 Task: For heading Use Spectral with dark cyan 1 colour & Underline.  font size for heading20,  'Change the font style of data to'Trebuchet MN and font size to 12,  Change the alignment of both headline & data to Align center.  In the sheet  analysisWeeklySales_Analysis
Action: Mouse moved to (83, 155)
Screenshot: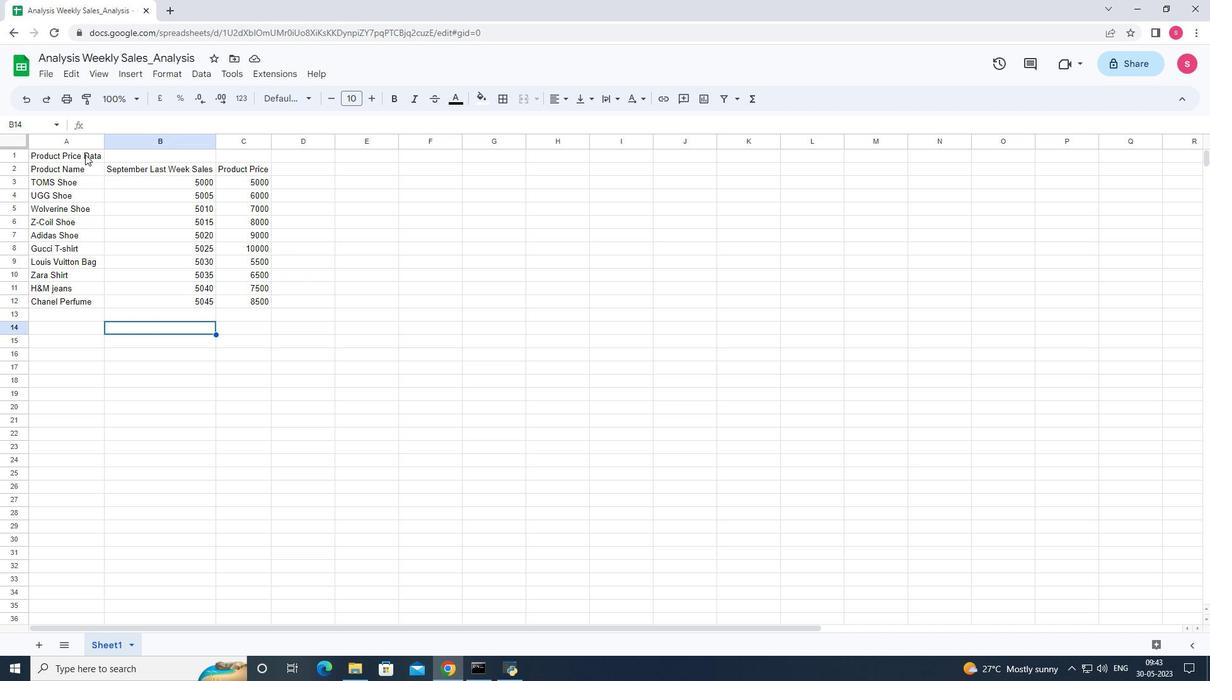 
Action: Mouse pressed left at (83, 155)
Screenshot: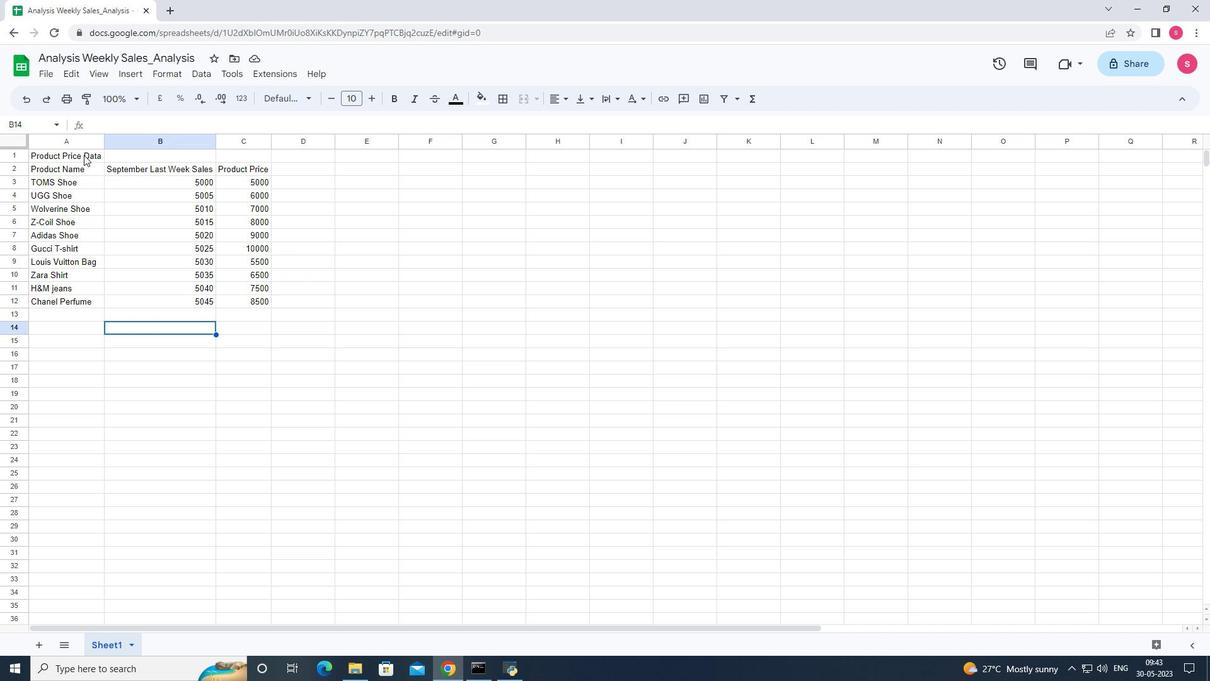 
Action: Mouse moved to (308, 99)
Screenshot: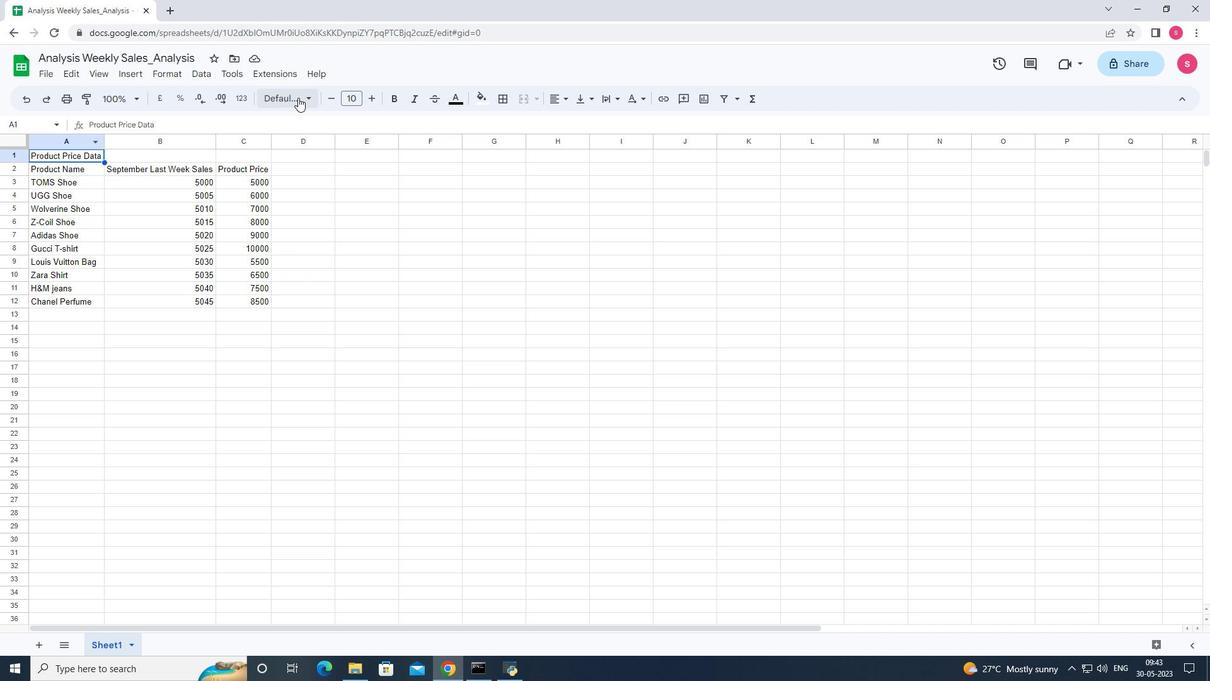 
Action: Mouse pressed left at (308, 99)
Screenshot: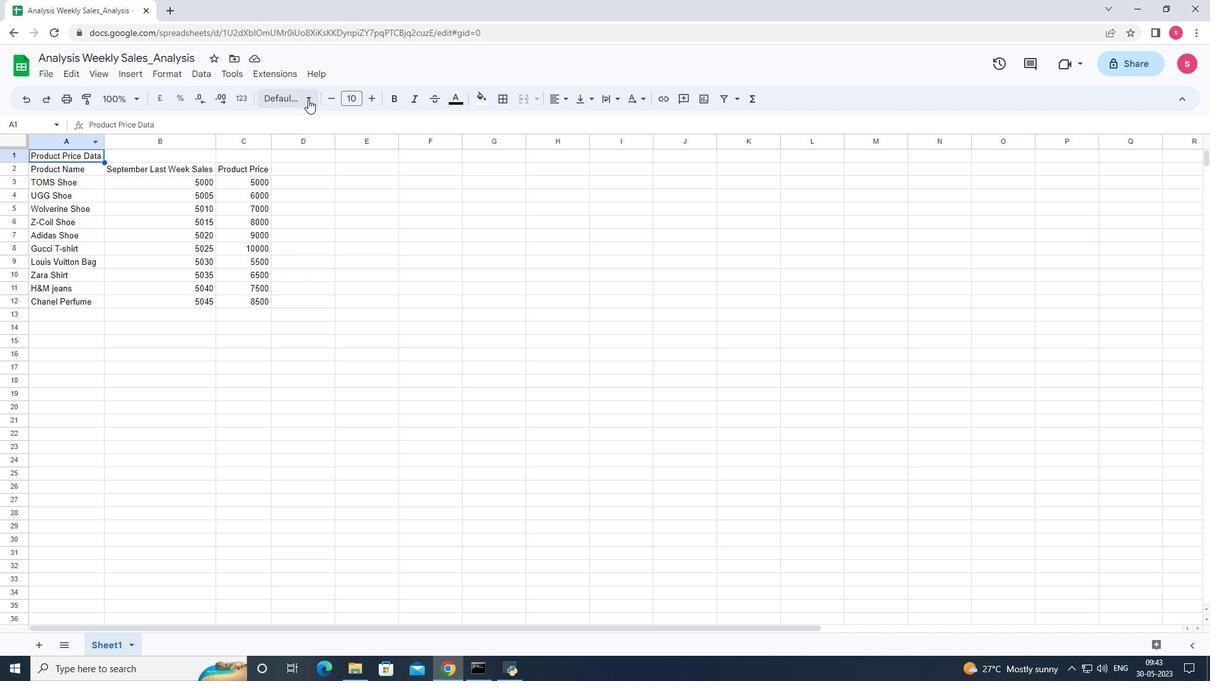 
Action: Mouse moved to (323, 314)
Screenshot: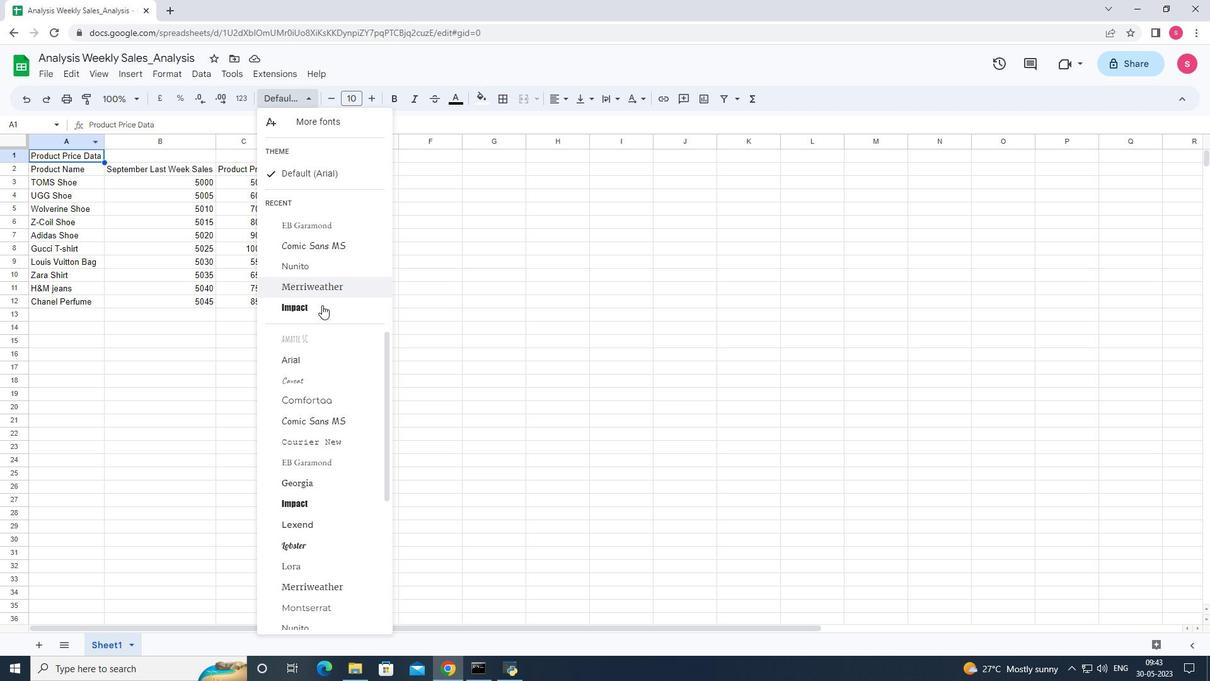 
Action: Mouse scrolled (323, 314) with delta (0, 0)
Screenshot: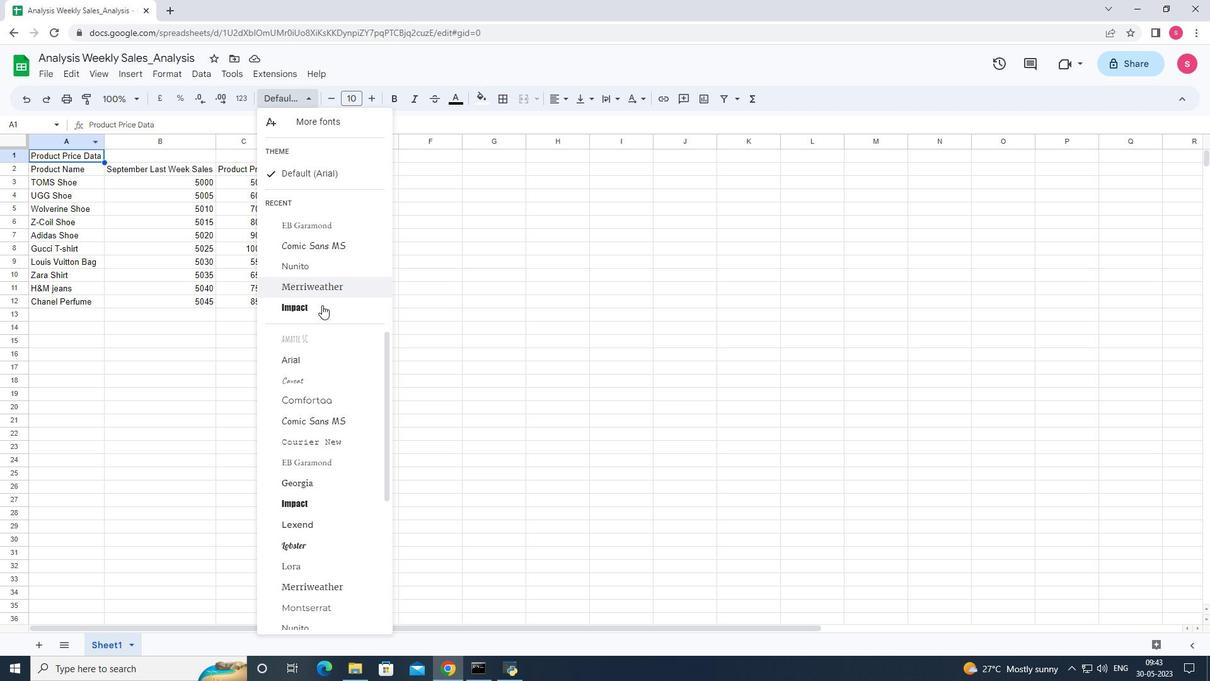 
Action: Mouse moved to (323, 315)
Screenshot: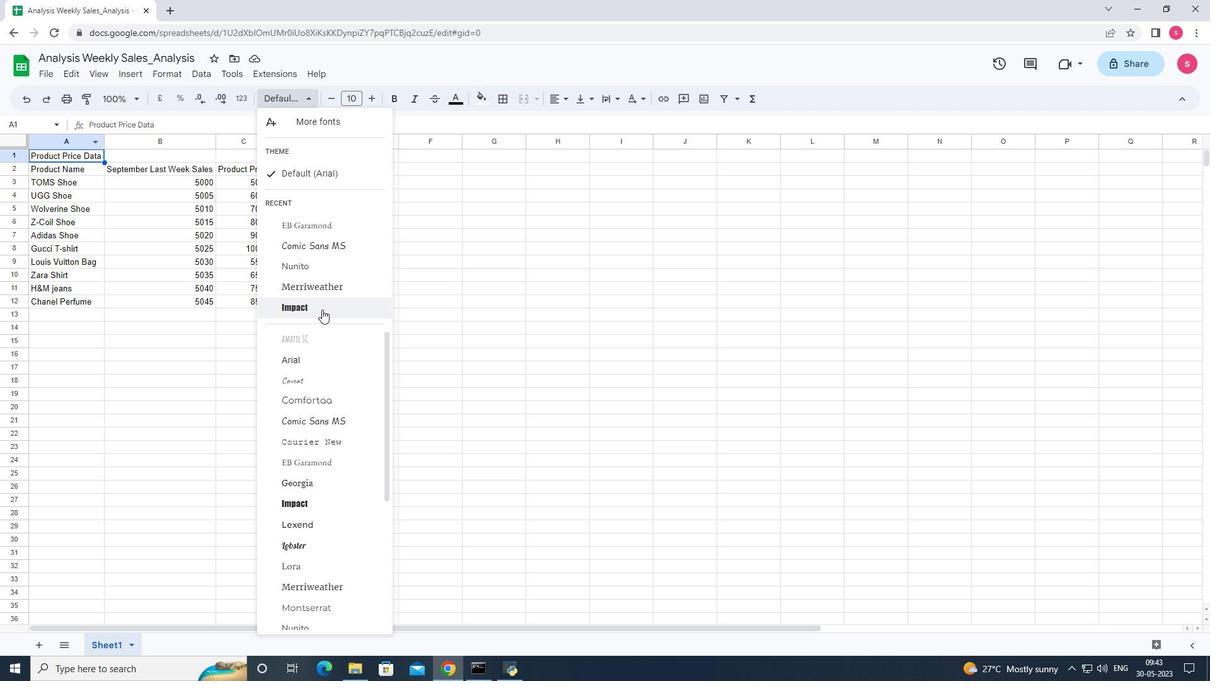 
Action: Mouse scrolled (323, 314) with delta (0, 0)
Screenshot: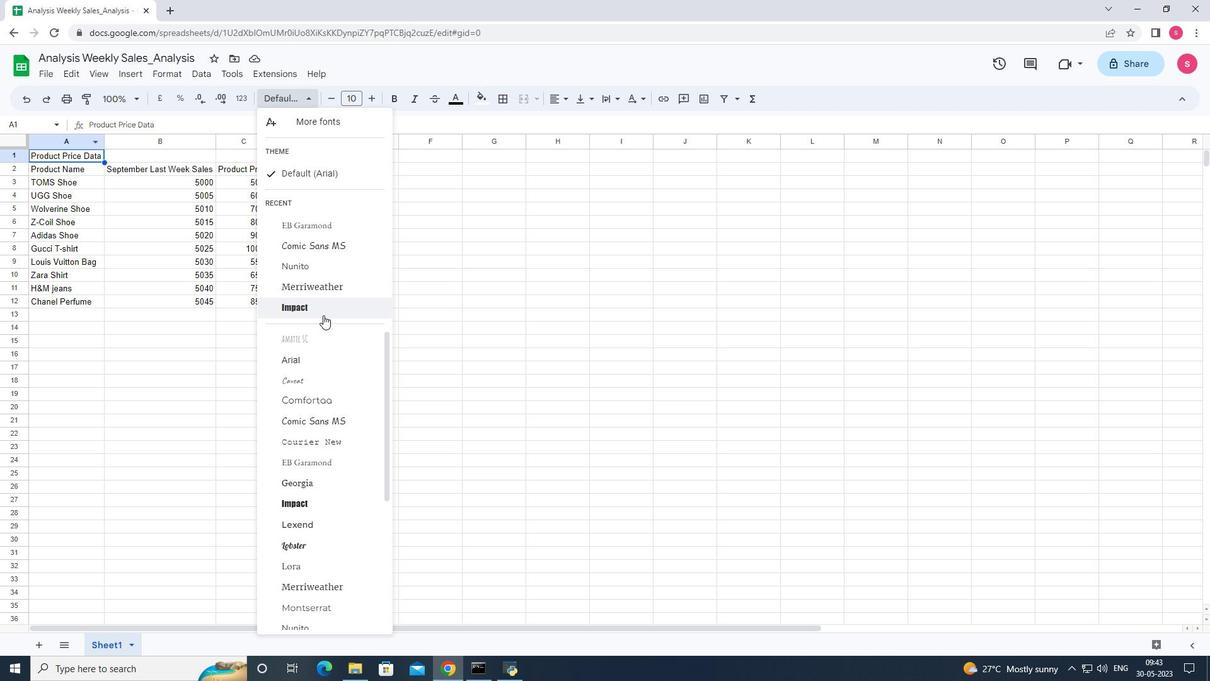 
Action: Mouse scrolled (323, 314) with delta (0, 0)
Screenshot: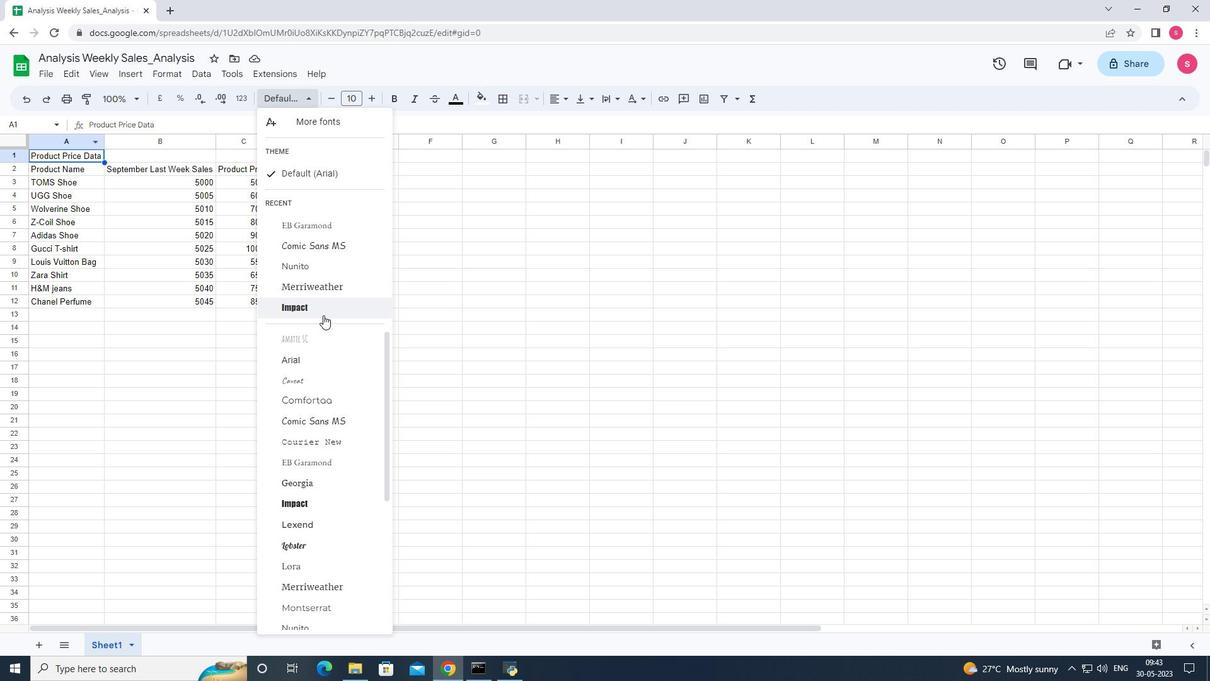 
Action: Mouse scrolled (323, 314) with delta (0, 0)
Screenshot: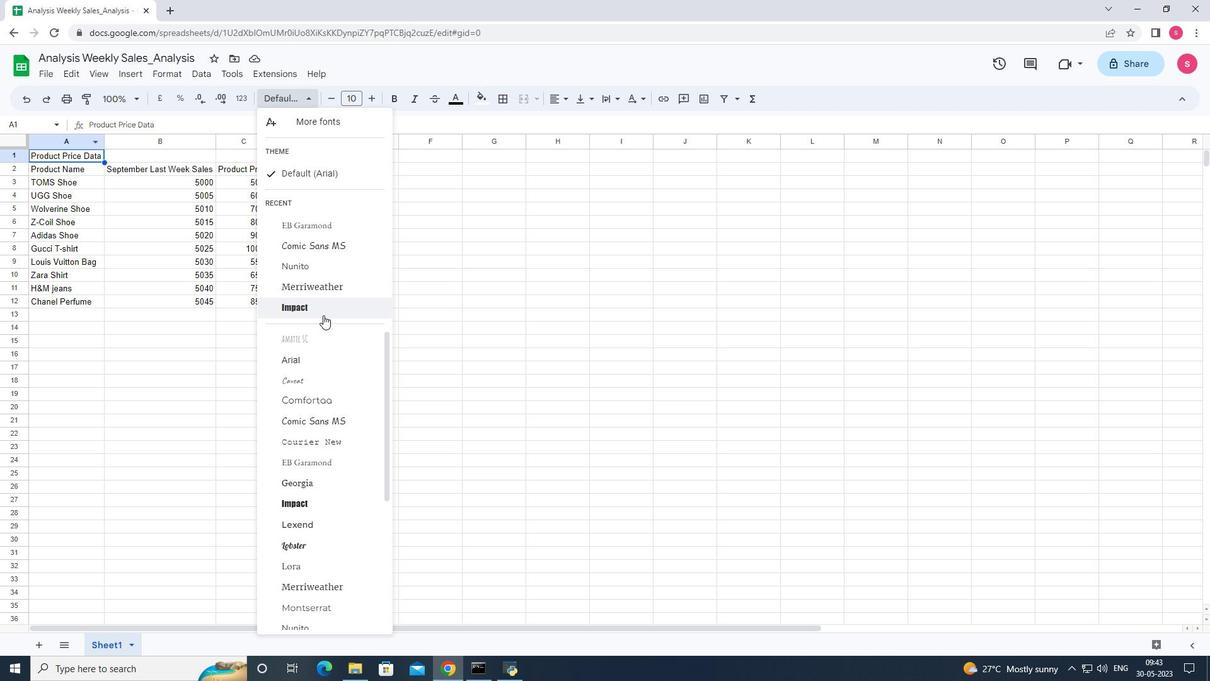 
Action: Mouse scrolled (323, 314) with delta (0, 0)
Screenshot: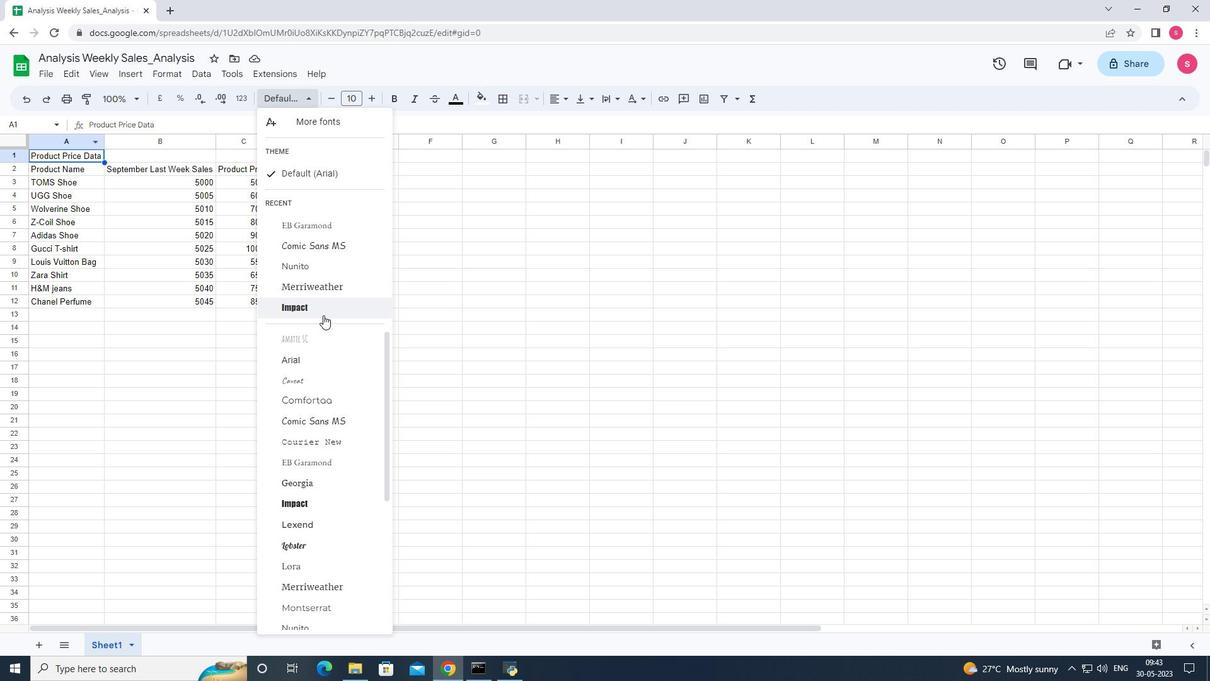 
Action: Mouse moved to (348, 396)
Screenshot: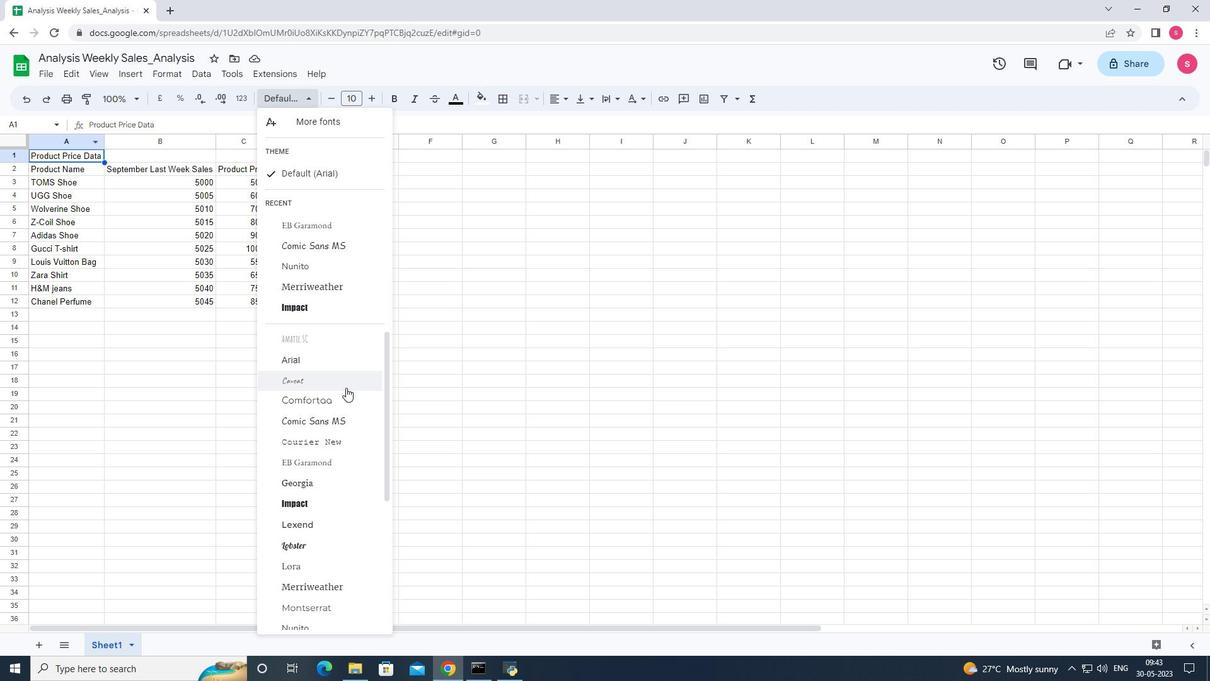 
Action: Mouse scrolled (348, 395) with delta (0, 0)
Screenshot: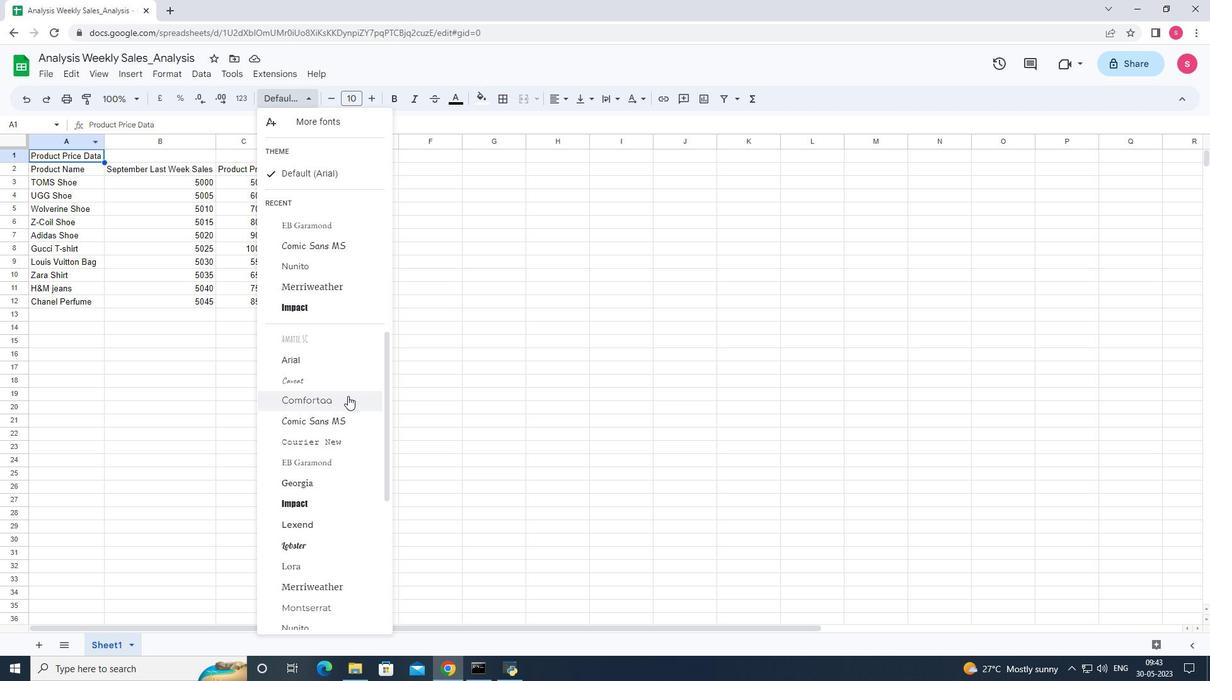 
Action: Mouse scrolled (348, 395) with delta (0, 0)
Screenshot: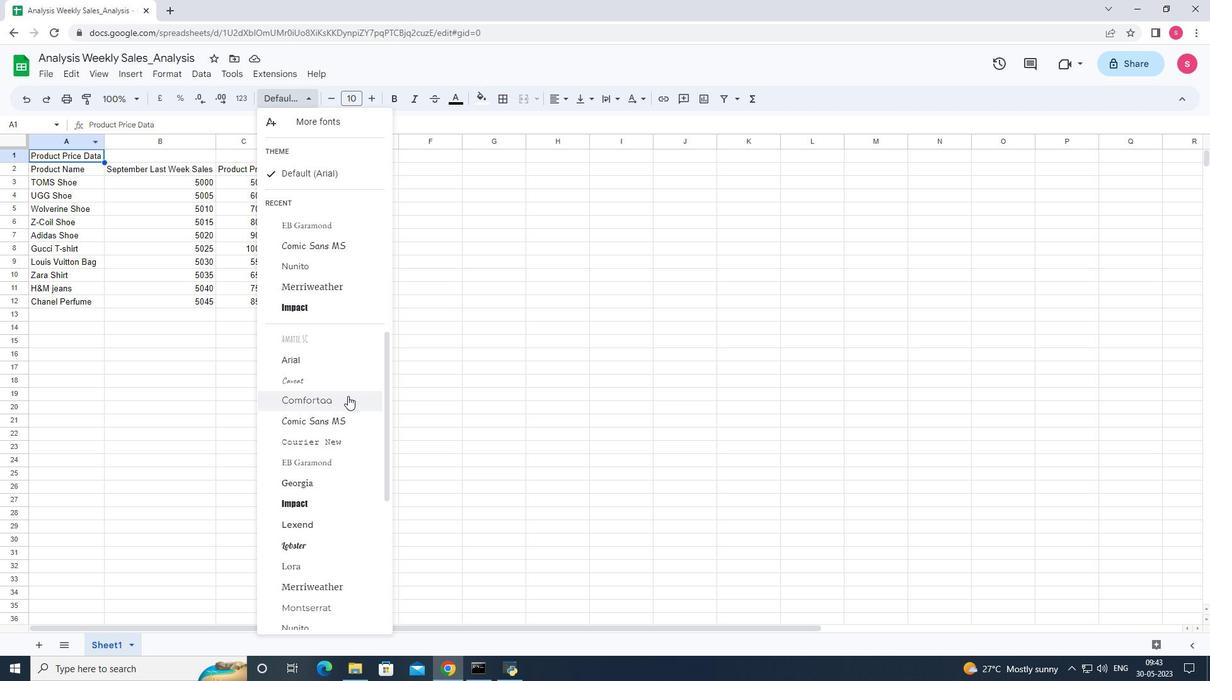 
Action: Mouse scrolled (348, 395) with delta (0, 0)
Screenshot: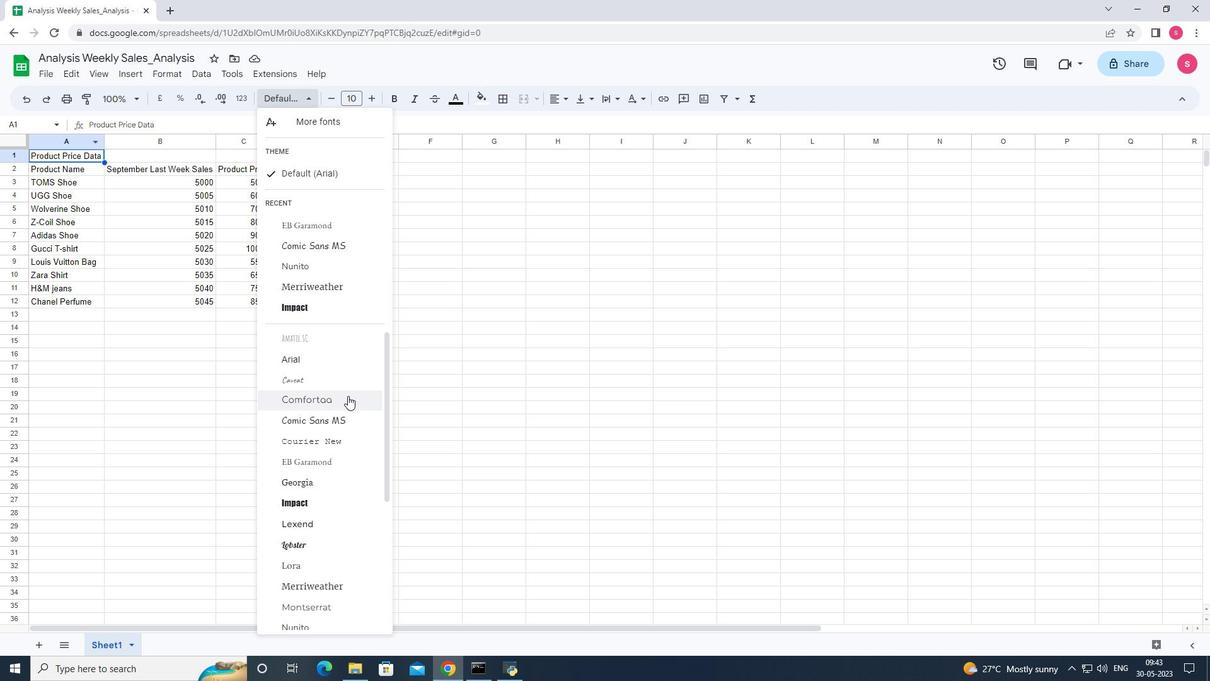 
Action: Mouse scrolled (348, 396) with delta (0, 0)
Screenshot: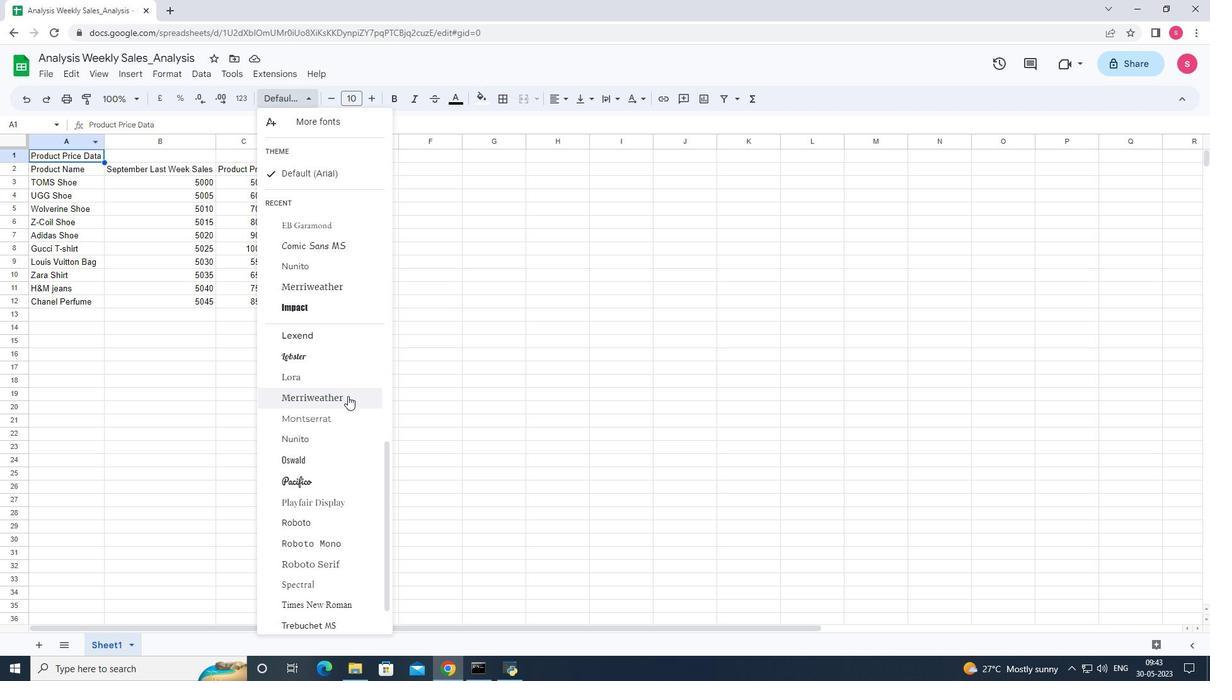 
Action: Mouse scrolled (348, 395) with delta (0, 0)
Screenshot: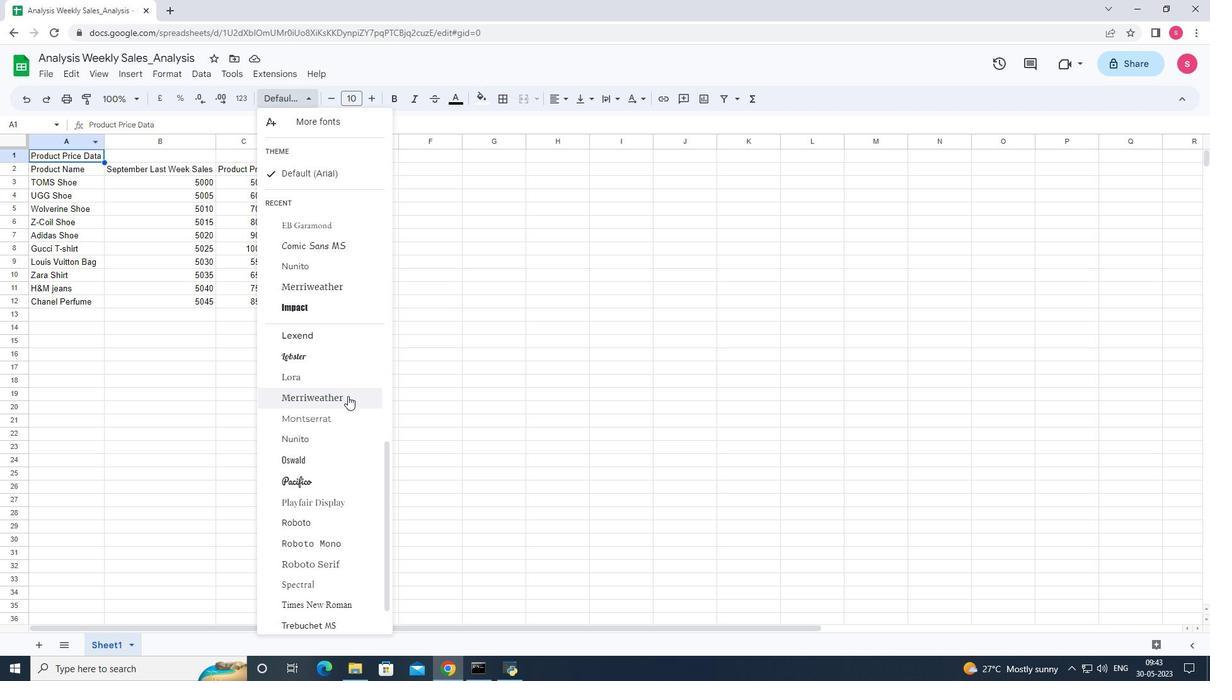 
Action: Mouse scrolled (348, 395) with delta (0, 0)
Screenshot: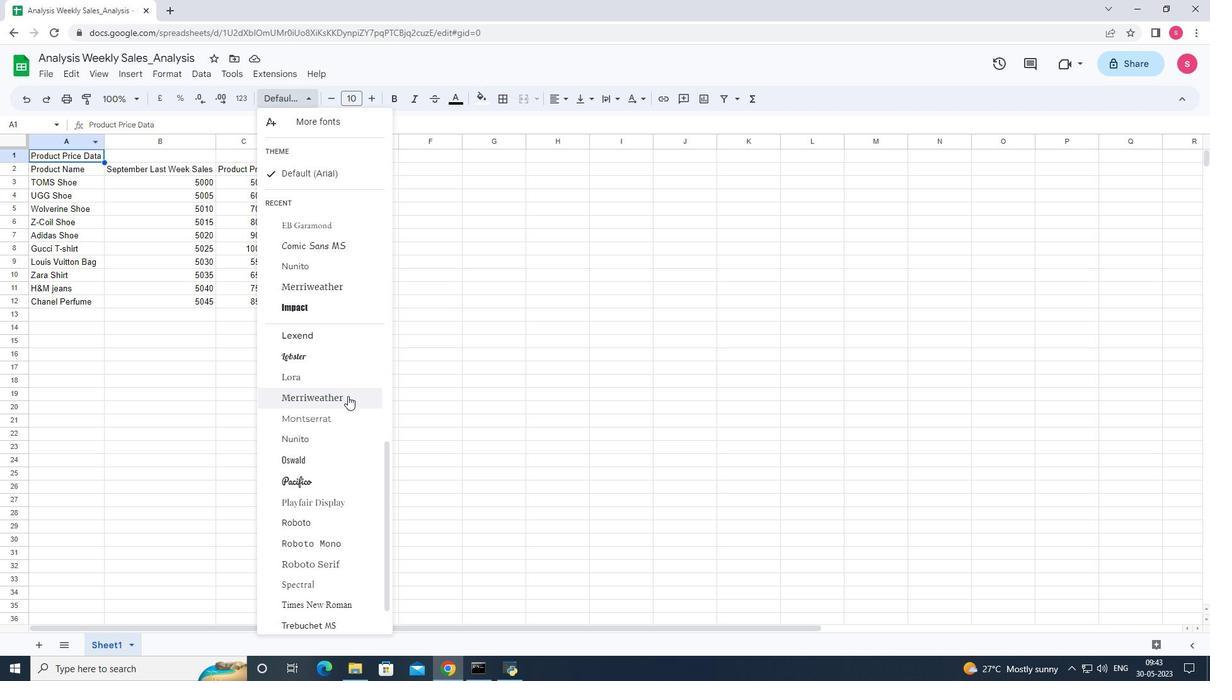 
Action: Mouse moved to (303, 559)
Screenshot: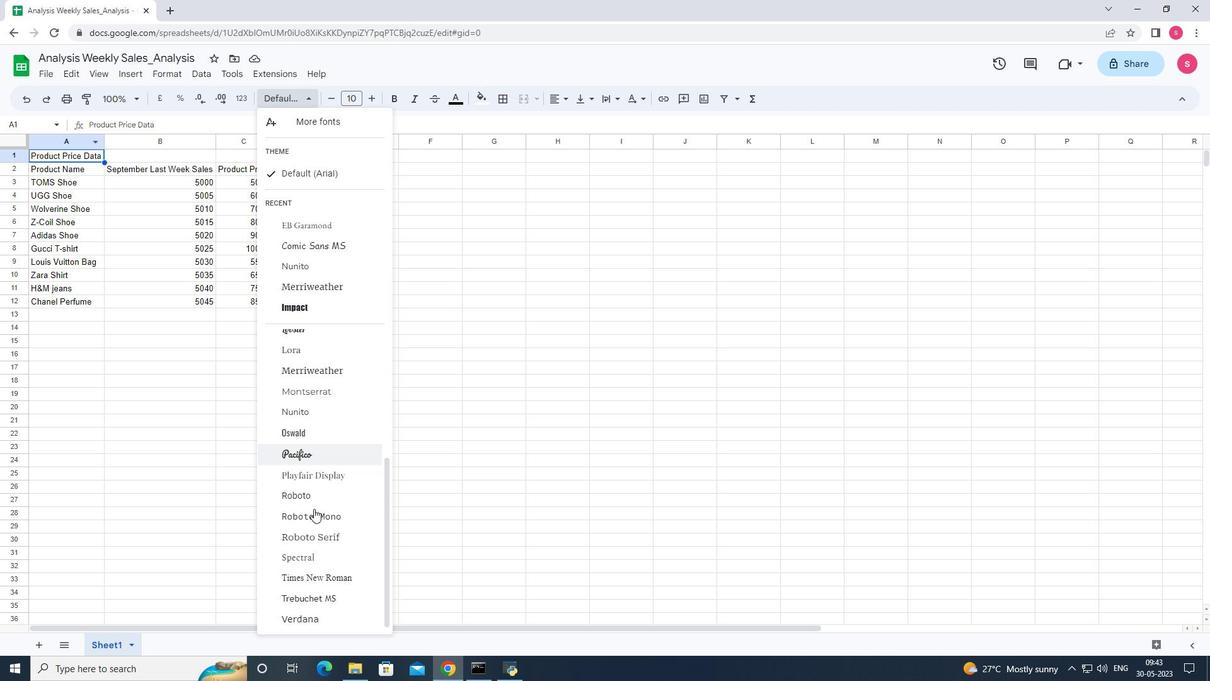 
Action: Mouse pressed left at (303, 559)
Screenshot: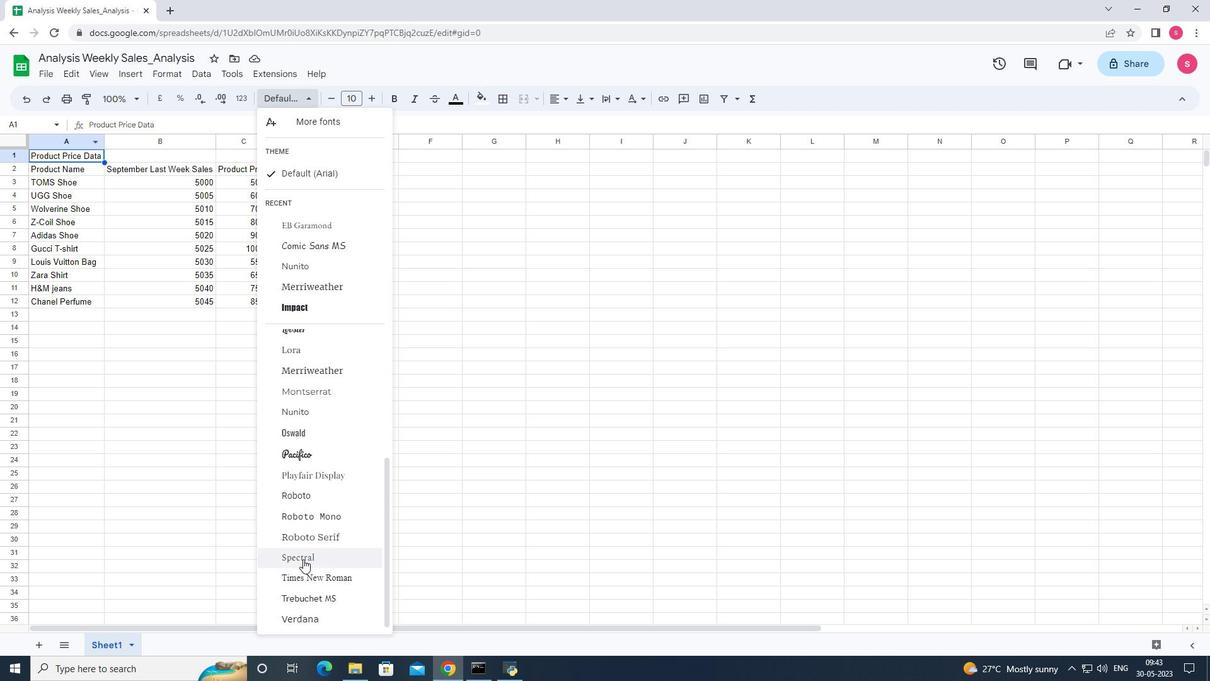 
Action: Mouse moved to (456, 101)
Screenshot: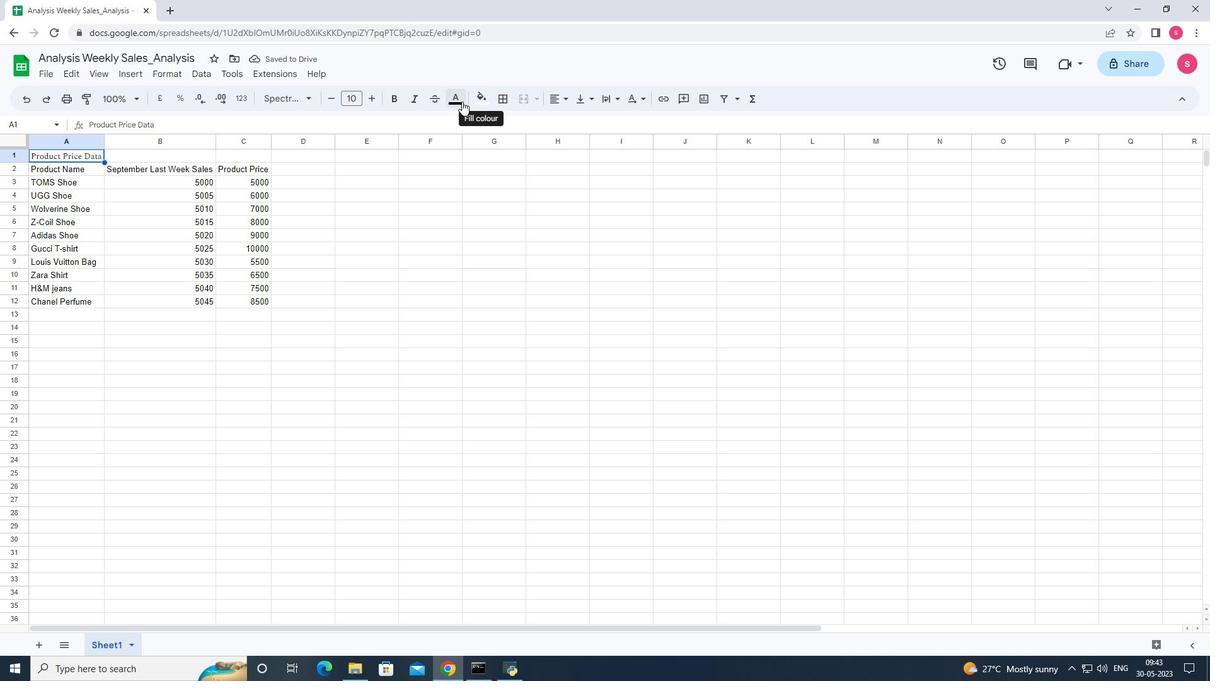 
Action: Mouse pressed left at (456, 101)
Screenshot: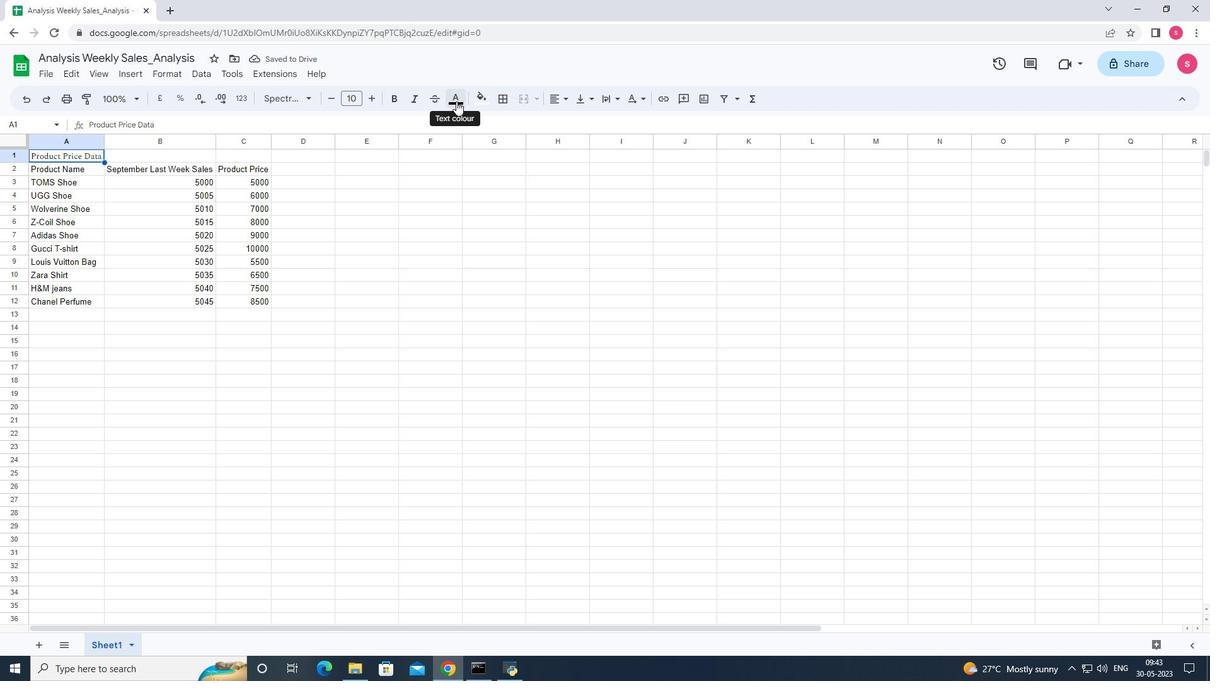 
Action: Mouse moved to (529, 213)
Screenshot: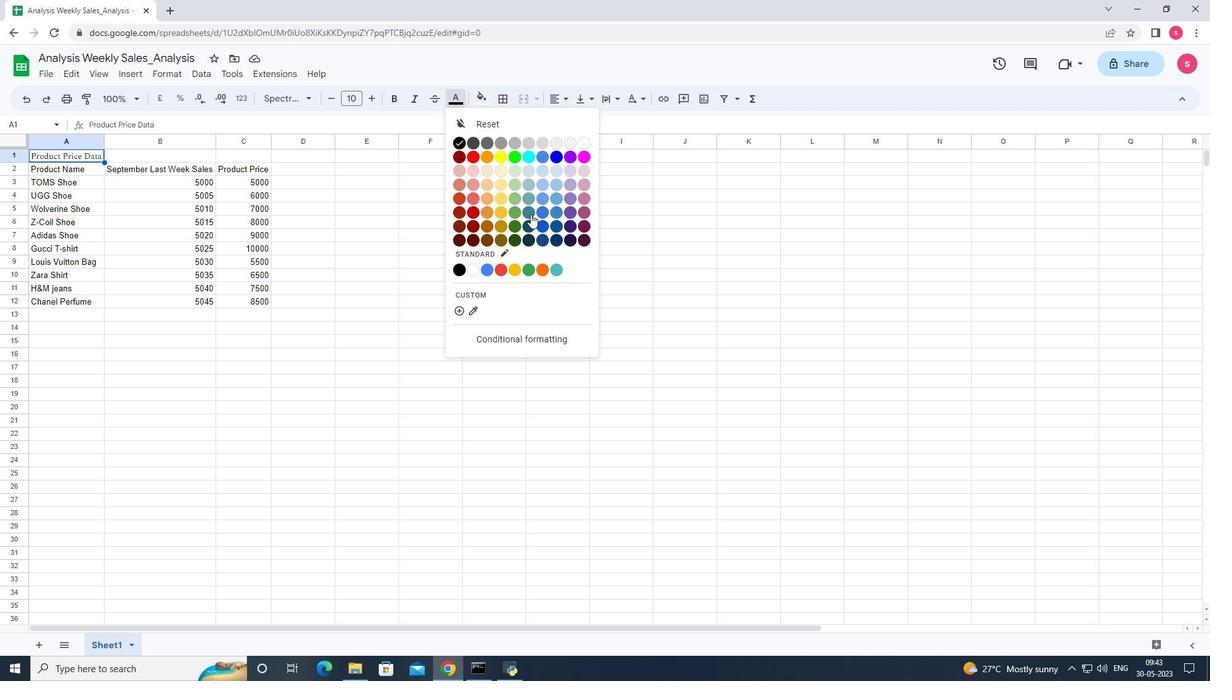 
Action: Mouse pressed left at (529, 213)
Screenshot: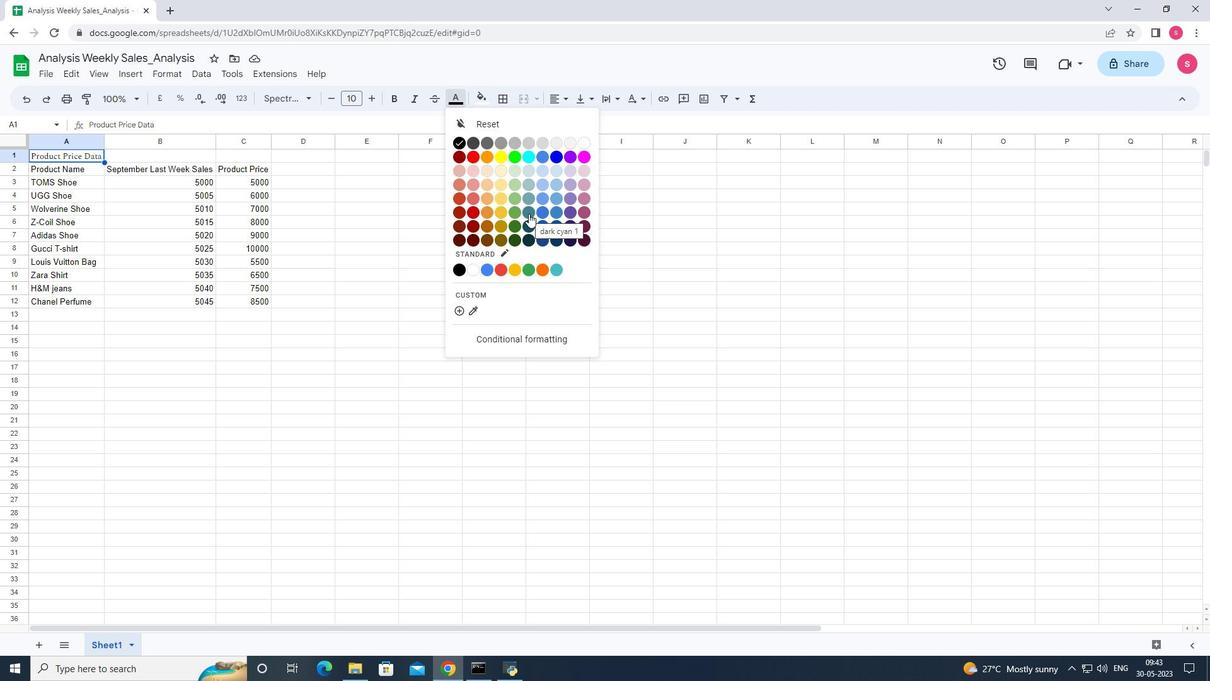 
Action: Mouse moved to (172, 68)
Screenshot: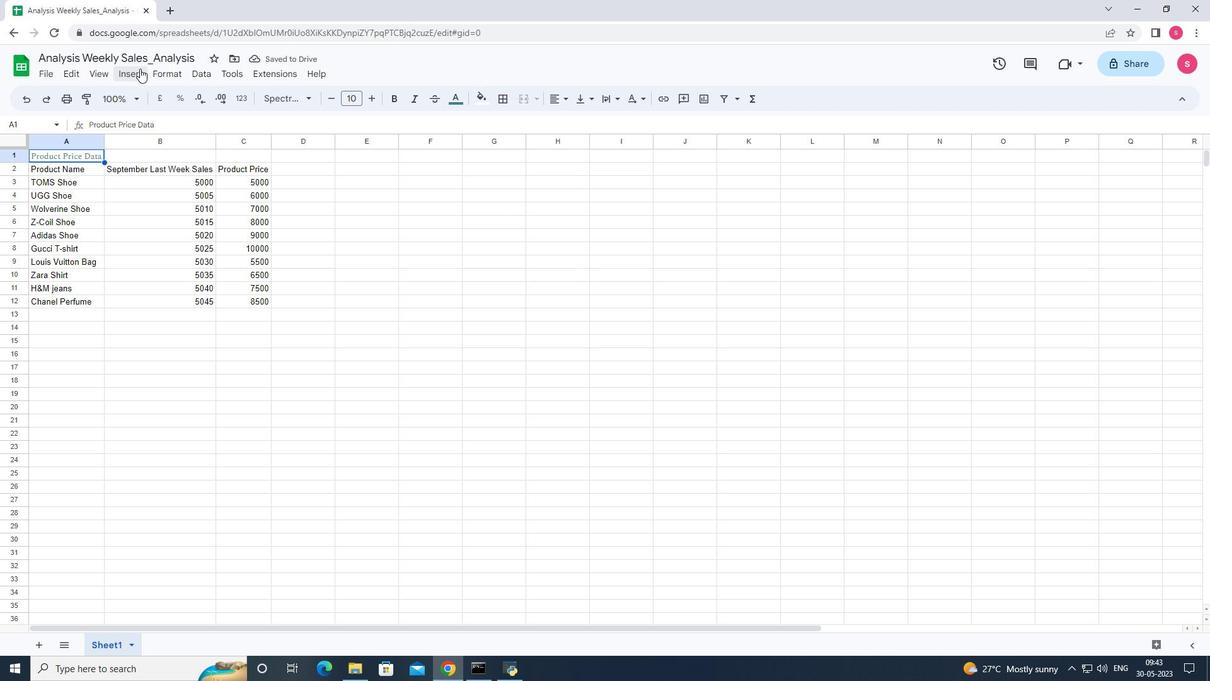 
Action: Mouse pressed left at (172, 68)
Screenshot: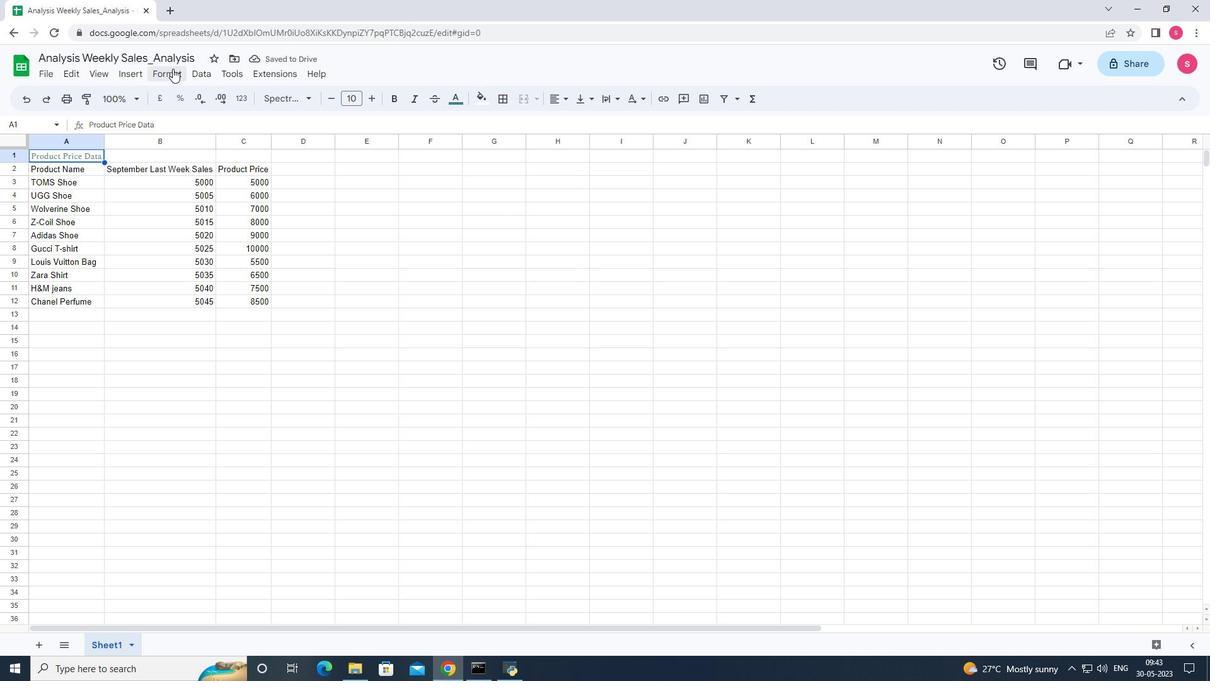 
Action: Mouse moved to (426, 191)
Screenshot: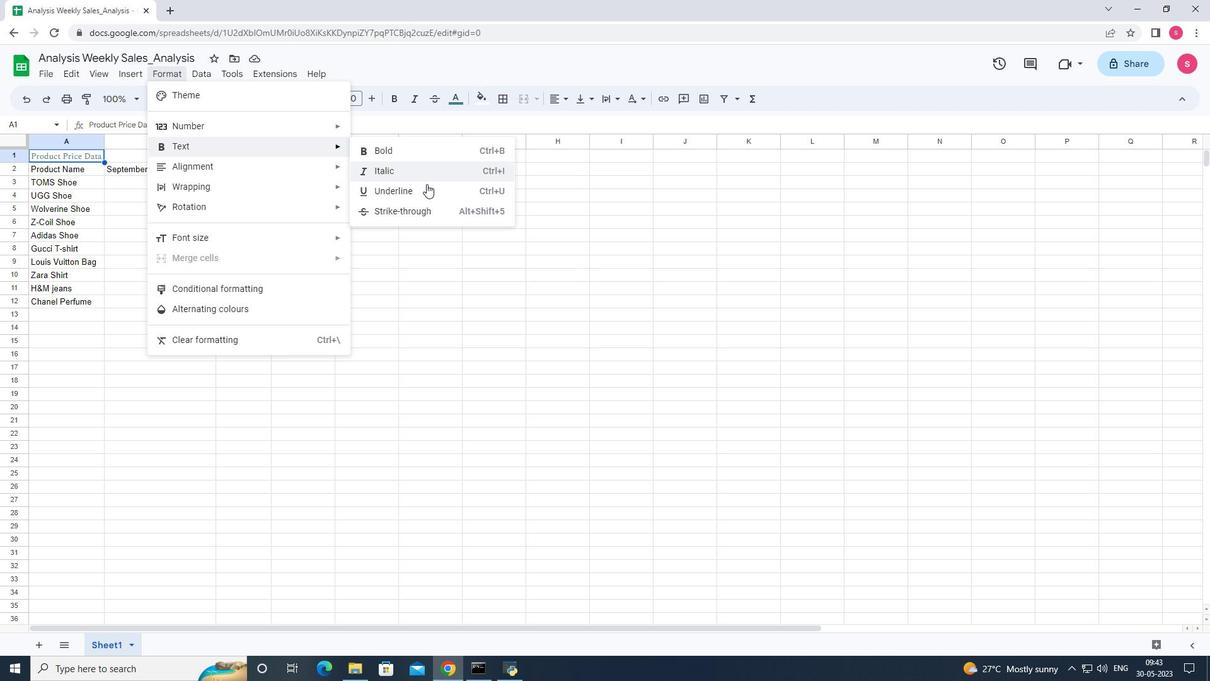 
Action: Mouse pressed left at (426, 191)
Screenshot: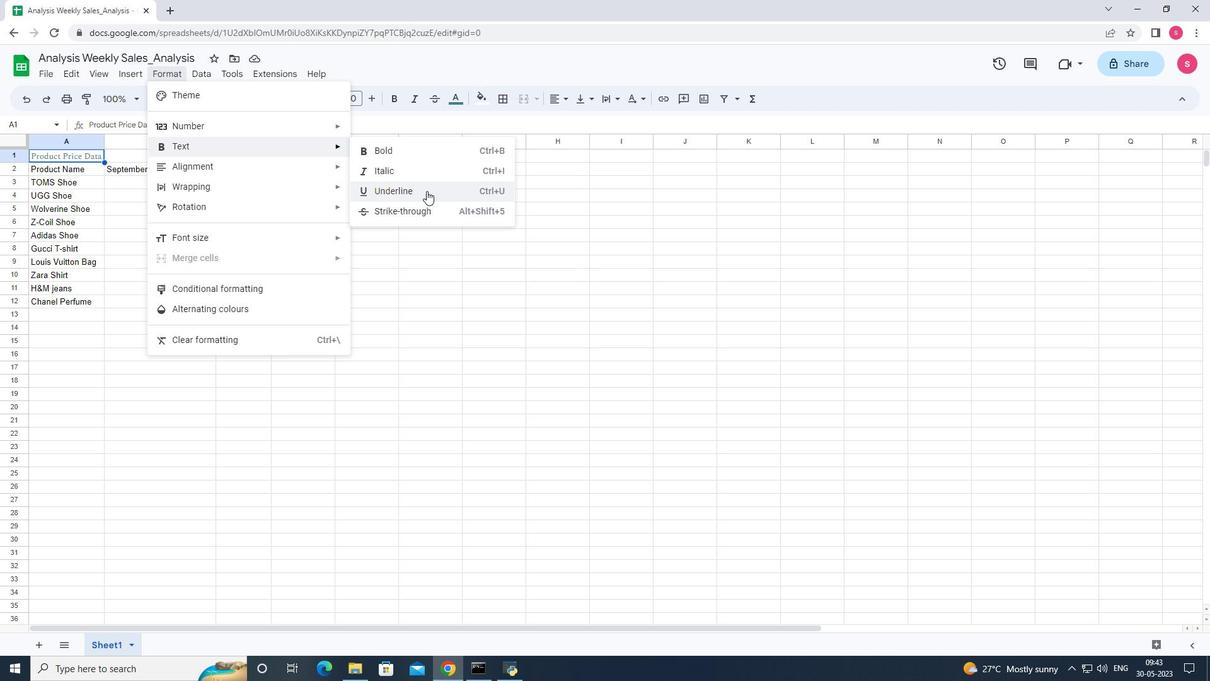 
Action: Mouse moved to (371, 97)
Screenshot: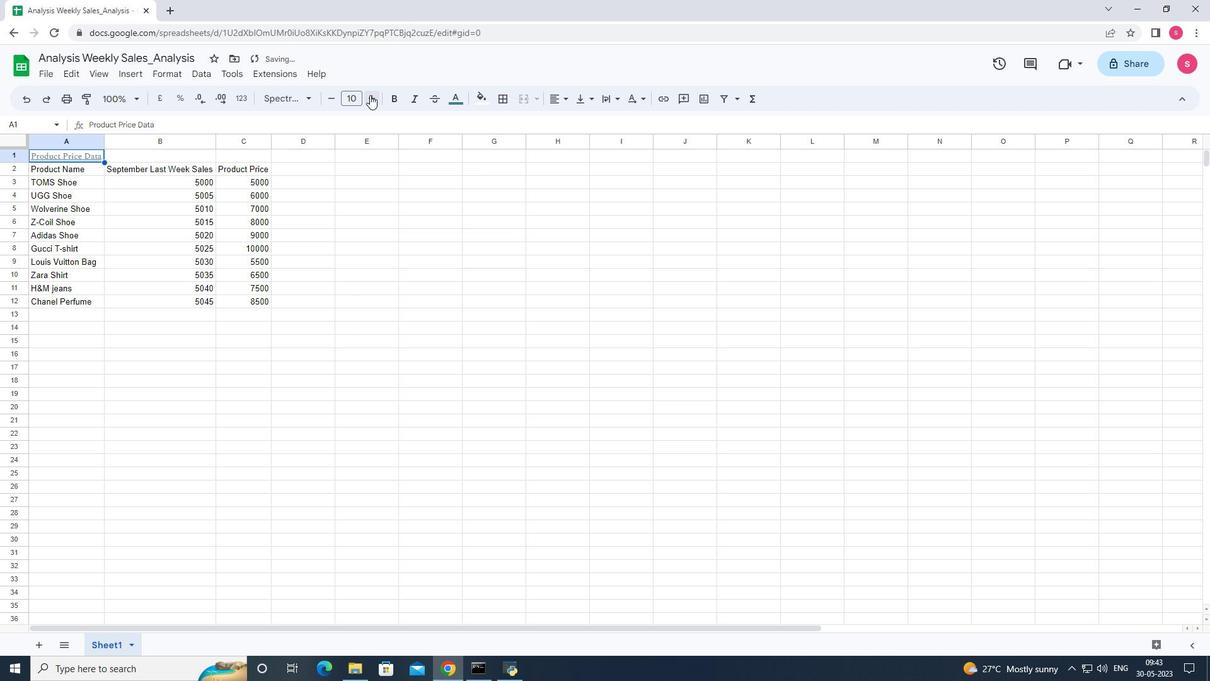 
Action: Mouse pressed left at (371, 97)
Screenshot: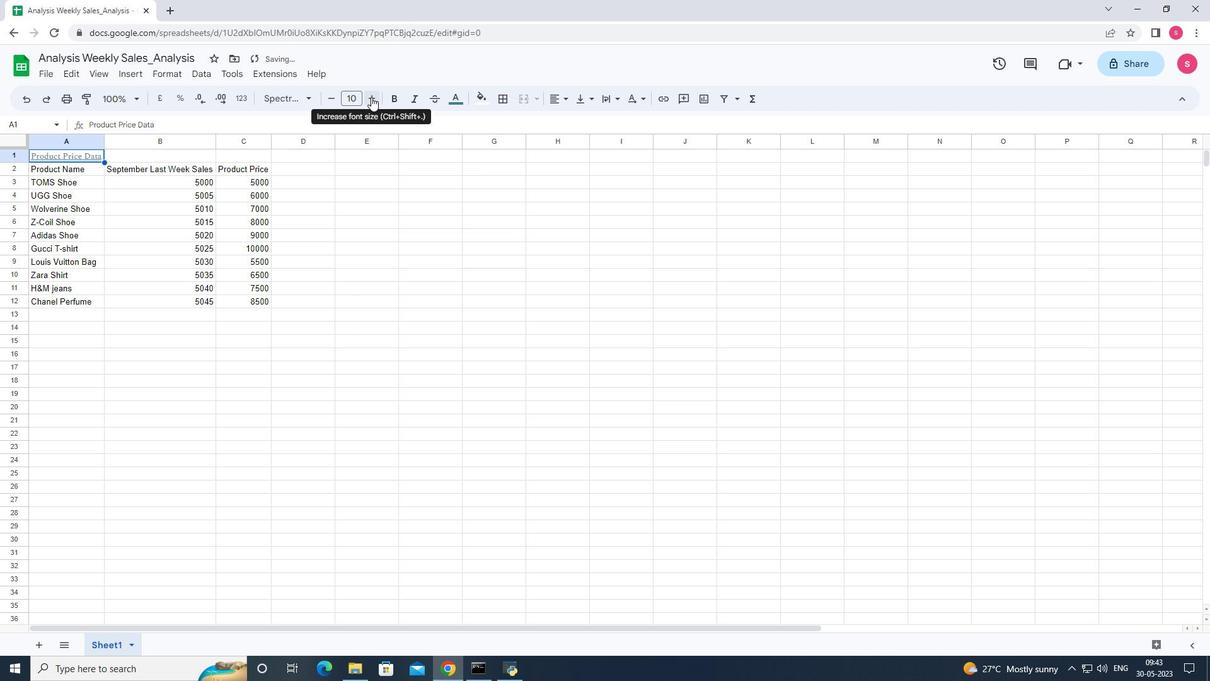 
Action: Mouse pressed left at (371, 97)
Screenshot: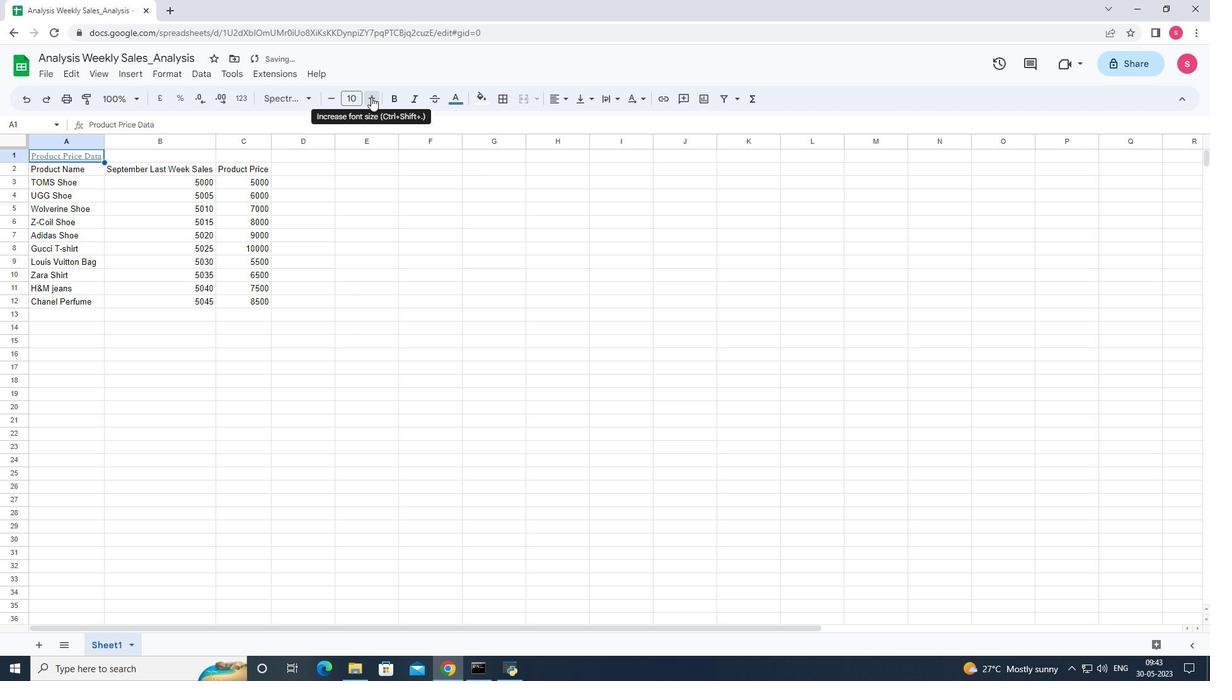 
Action: Mouse pressed left at (371, 97)
Screenshot: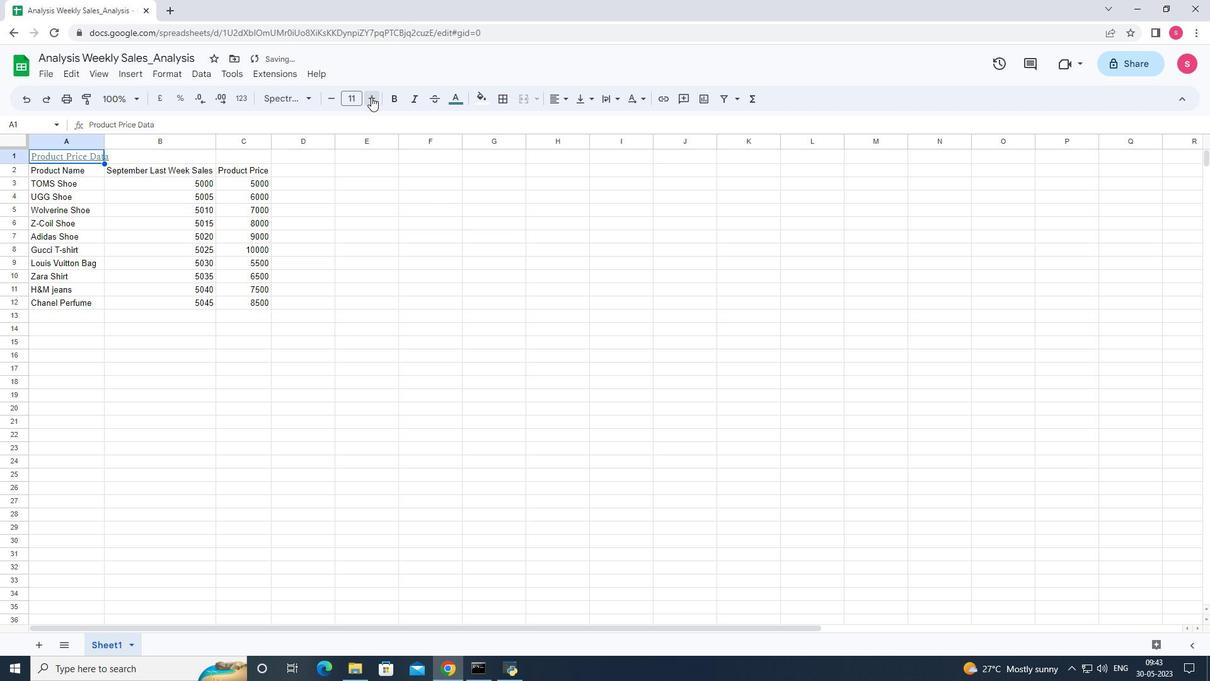 
Action: Mouse pressed left at (371, 97)
Screenshot: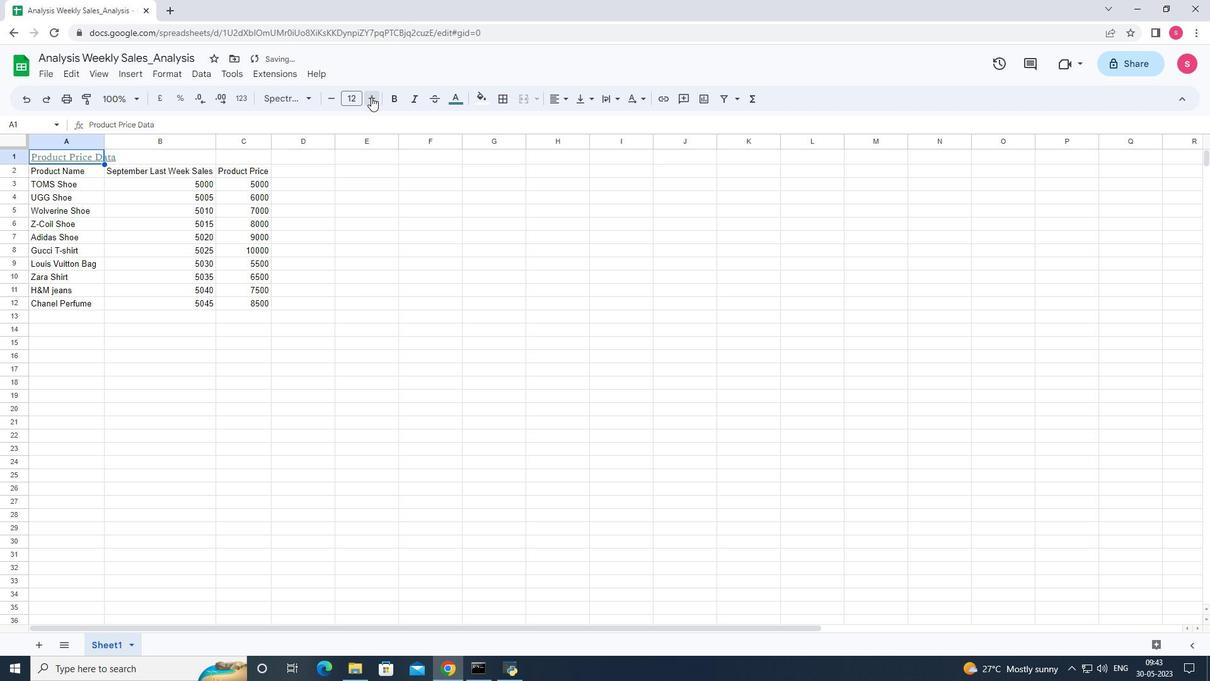 
Action: Mouse pressed left at (371, 97)
Screenshot: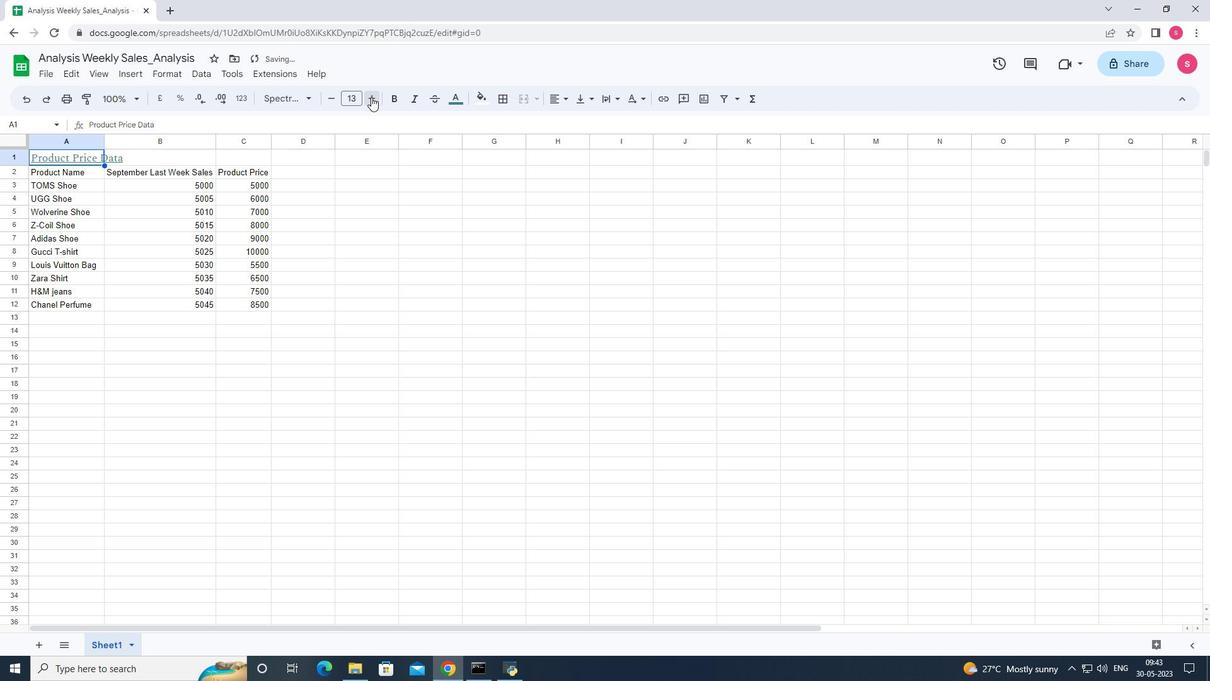 
Action: Mouse pressed left at (371, 97)
Screenshot: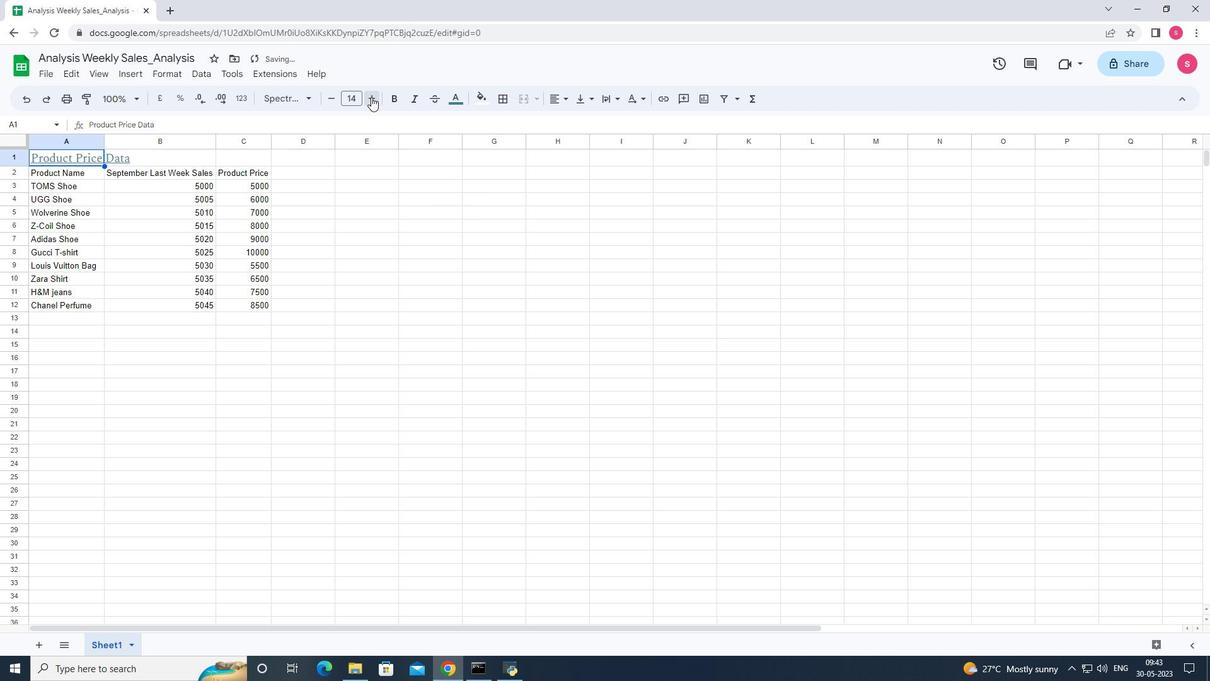 
Action: Mouse pressed left at (371, 97)
Screenshot: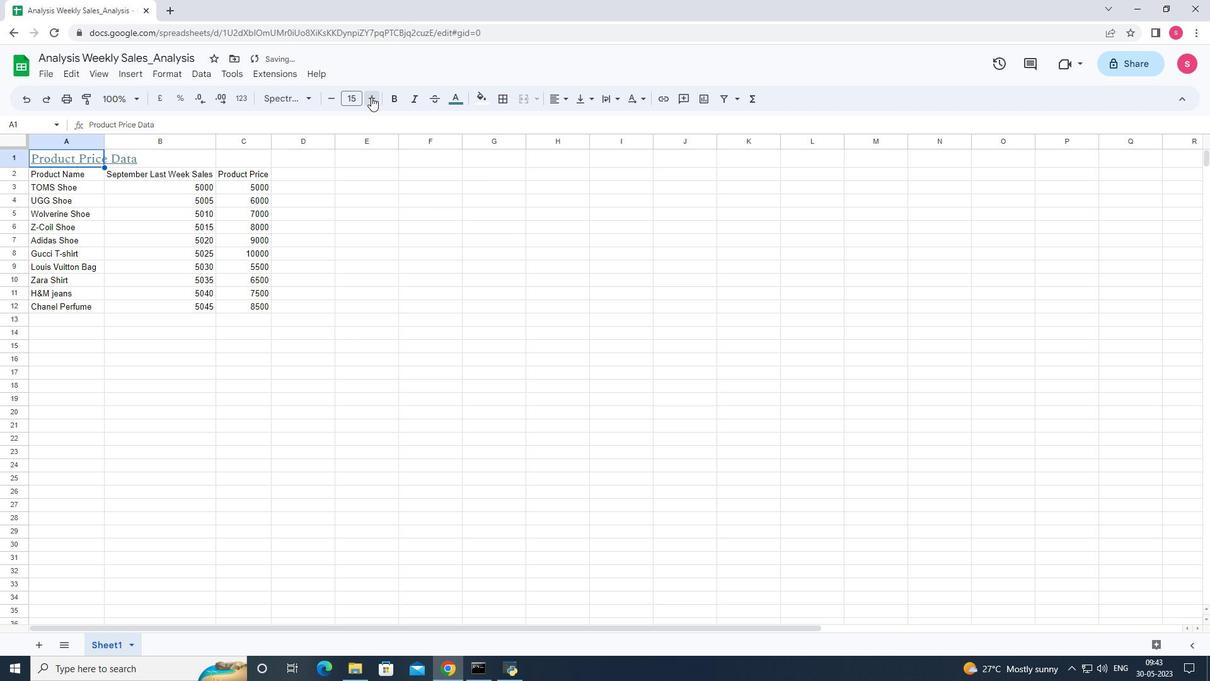 
Action: Mouse pressed left at (371, 97)
Screenshot: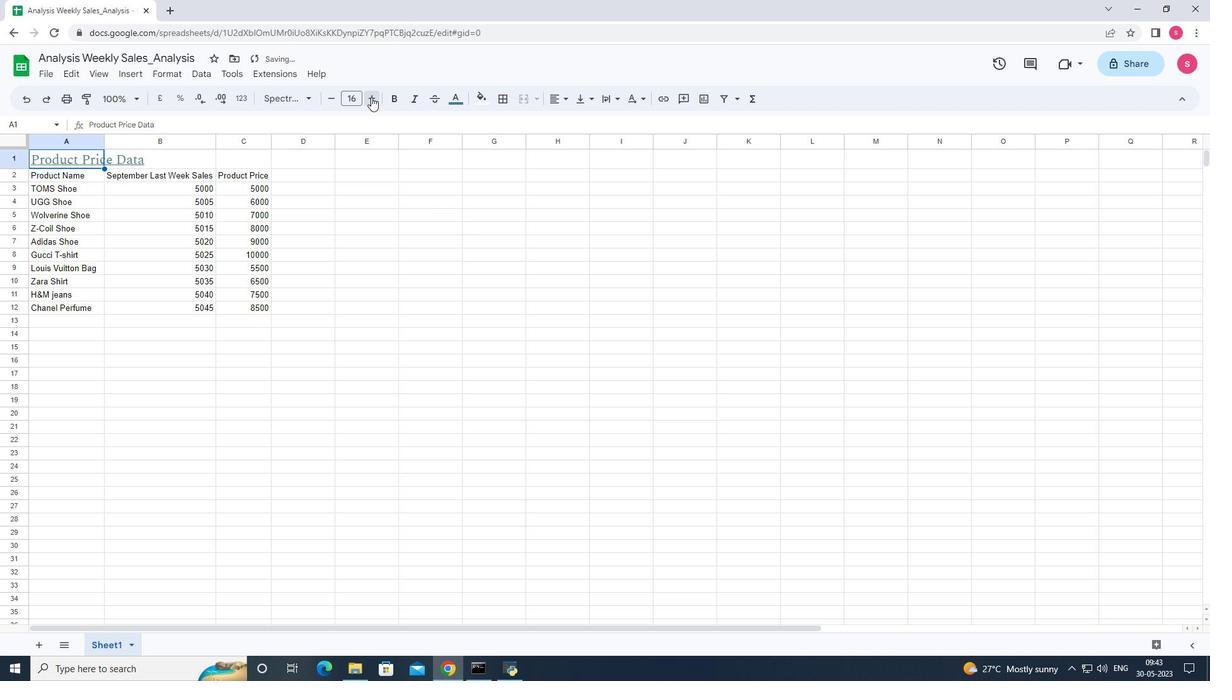 
Action: Mouse pressed left at (371, 97)
Screenshot: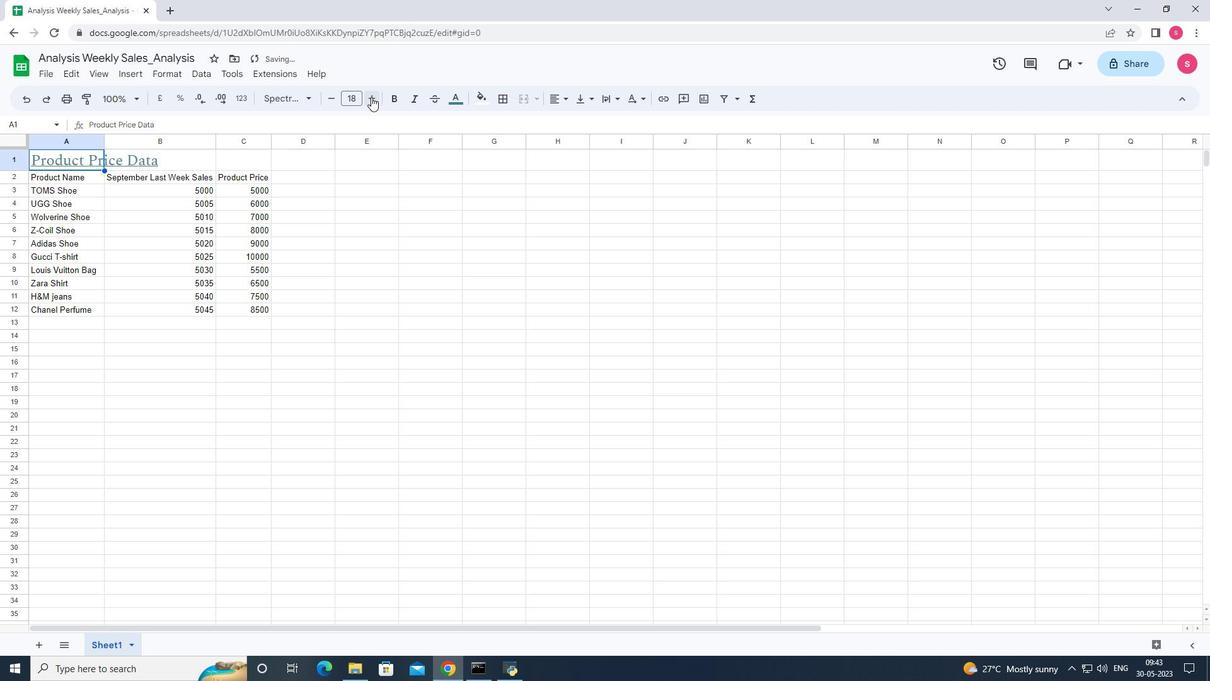 
Action: Mouse pressed left at (371, 97)
Screenshot: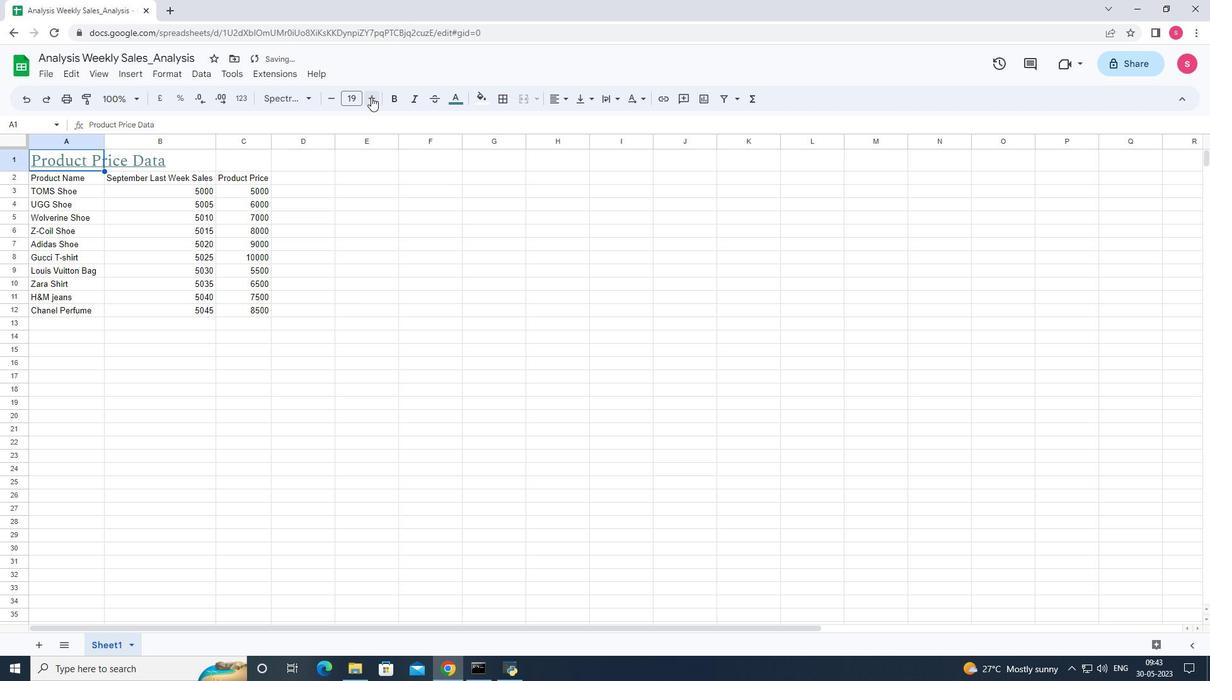 
Action: Mouse moved to (47, 181)
Screenshot: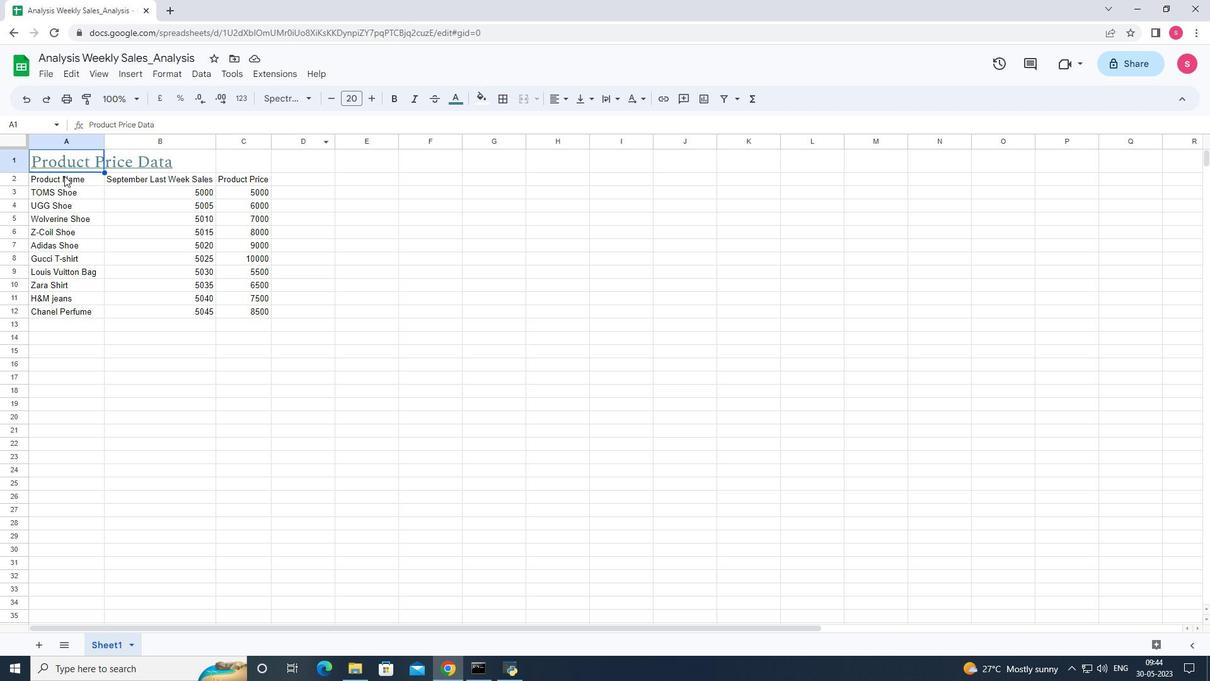
Action: Mouse pressed left at (47, 181)
Screenshot: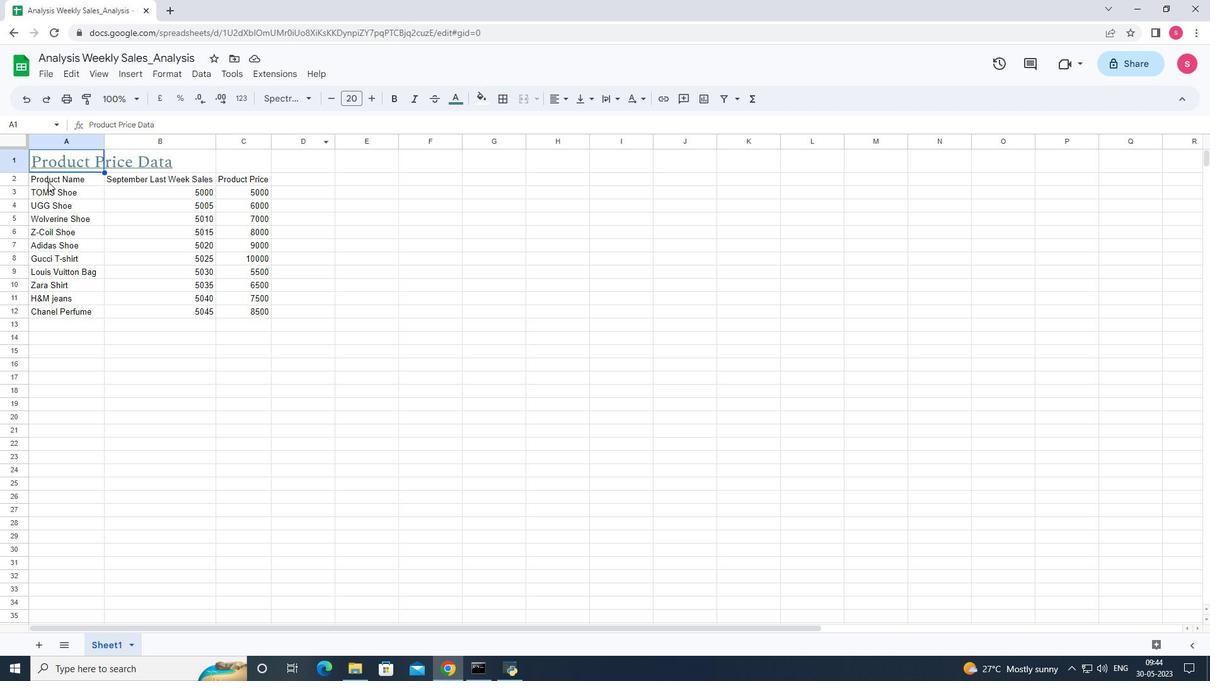 
Action: Mouse moved to (306, 101)
Screenshot: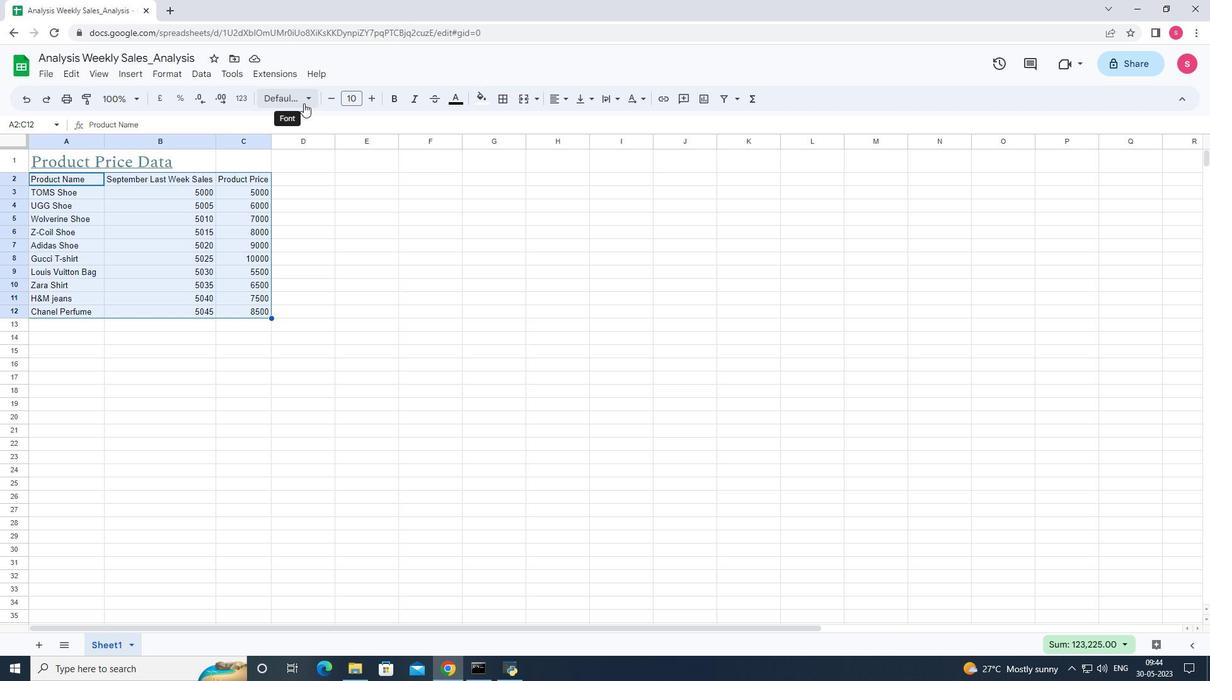 
Action: Mouse pressed left at (306, 101)
Screenshot: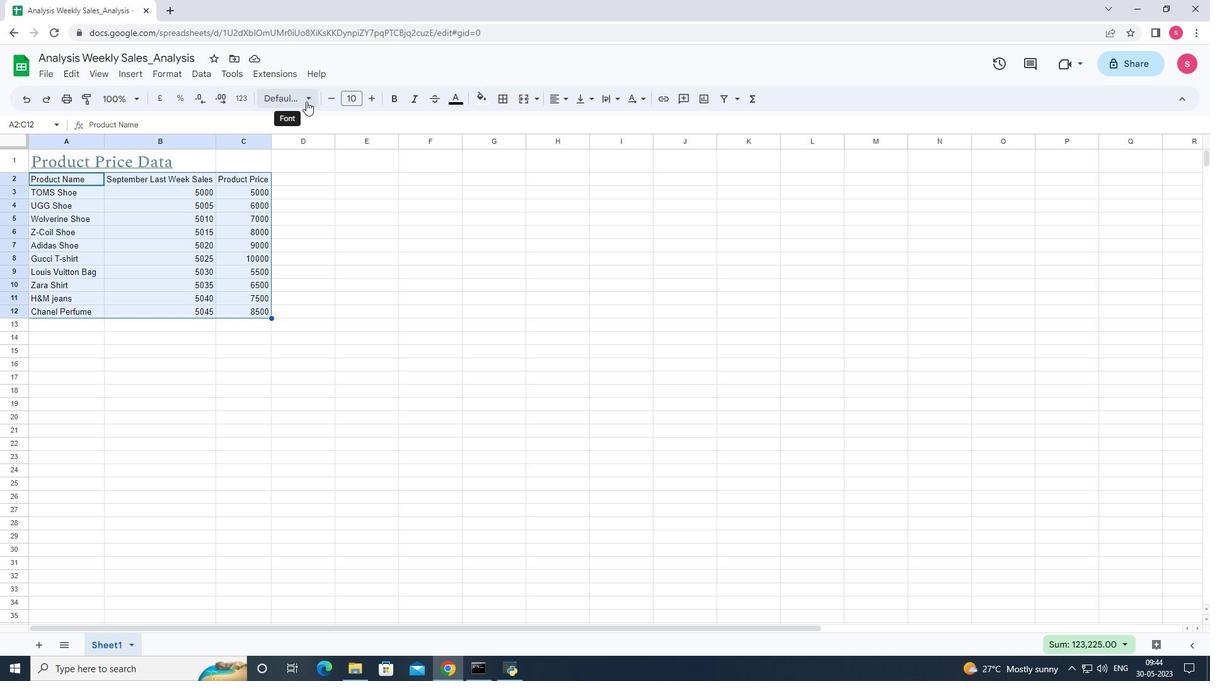 
Action: Mouse moved to (308, 330)
Screenshot: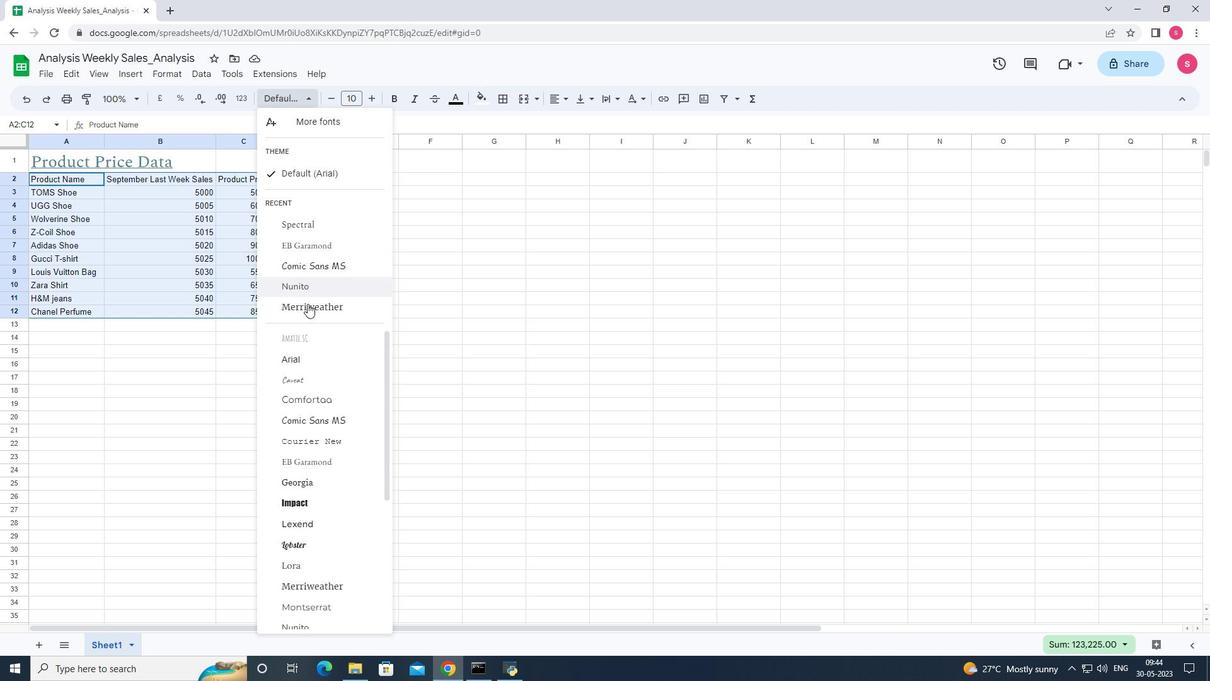 
Action: Mouse scrolled (308, 329) with delta (0, 0)
Screenshot: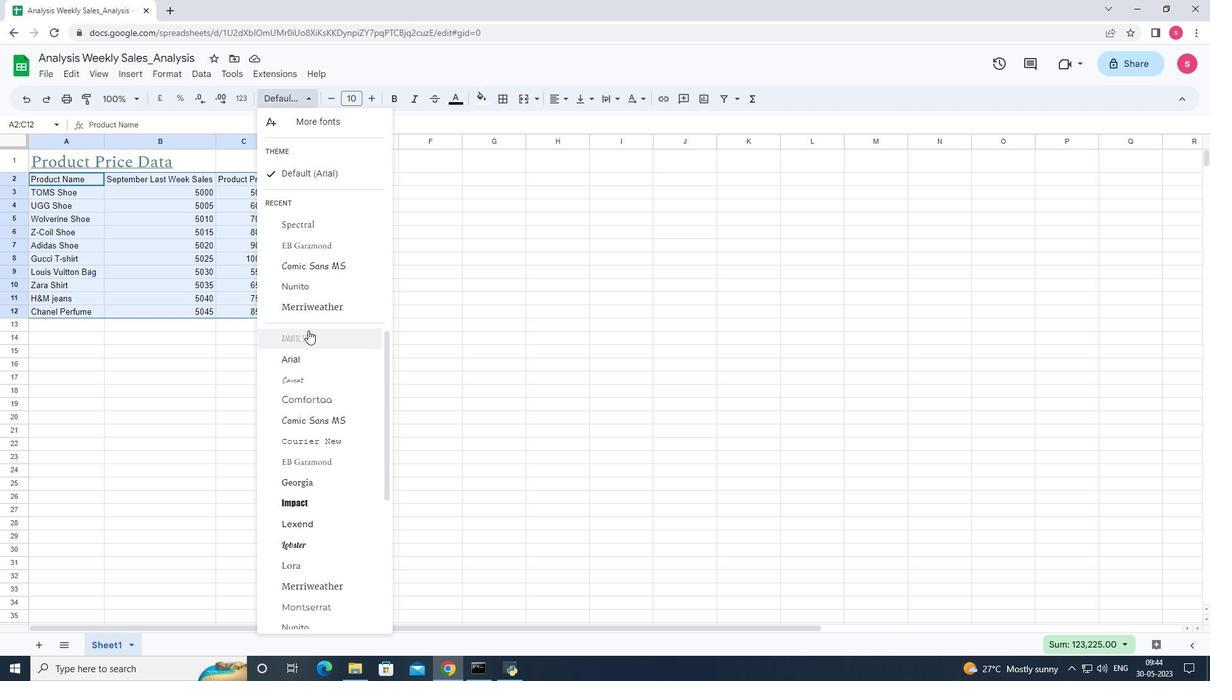 
Action: Mouse scrolled (308, 329) with delta (0, 0)
Screenshot: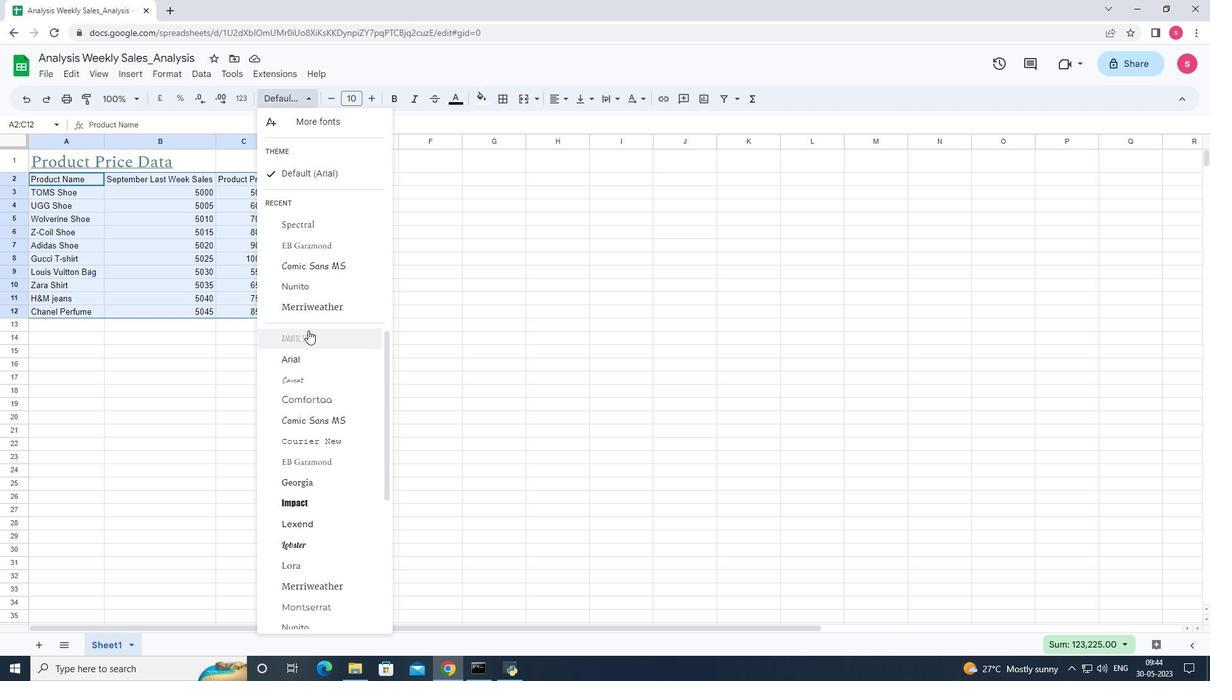 
Action: Mouse scrolled (308, 329) with delta (0, 0)
Screenshot: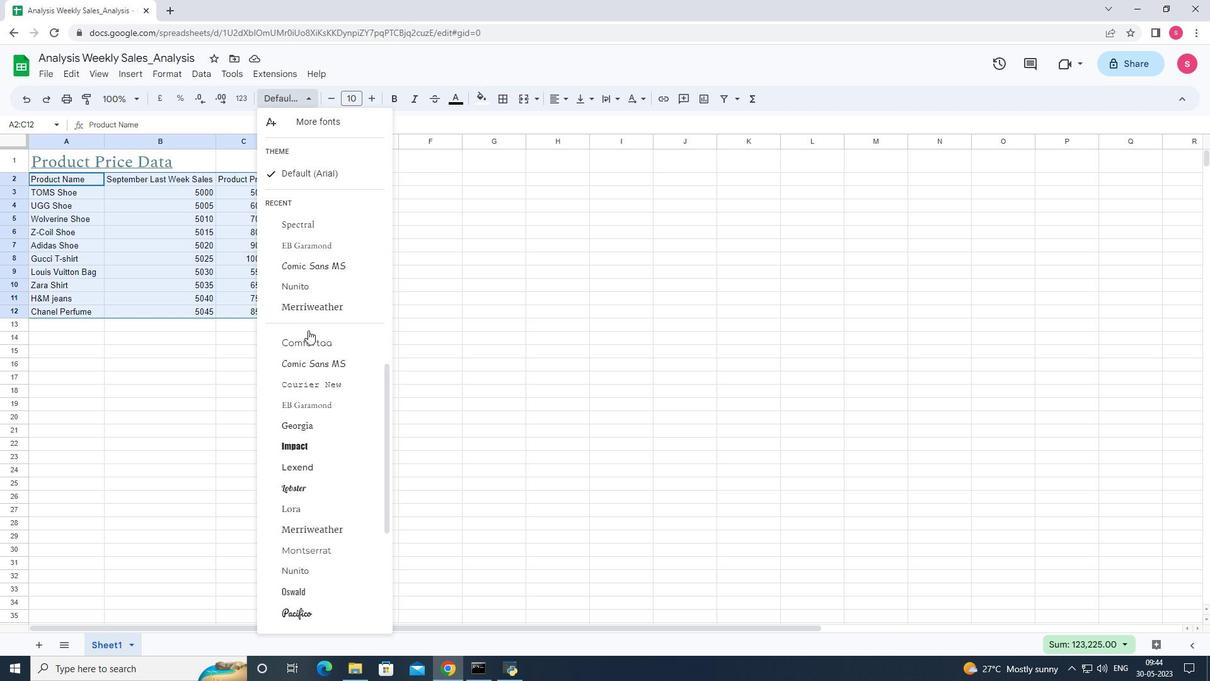 
Action: Mouse scrolled (308, 329) with delta (0, 0)
Screenshot: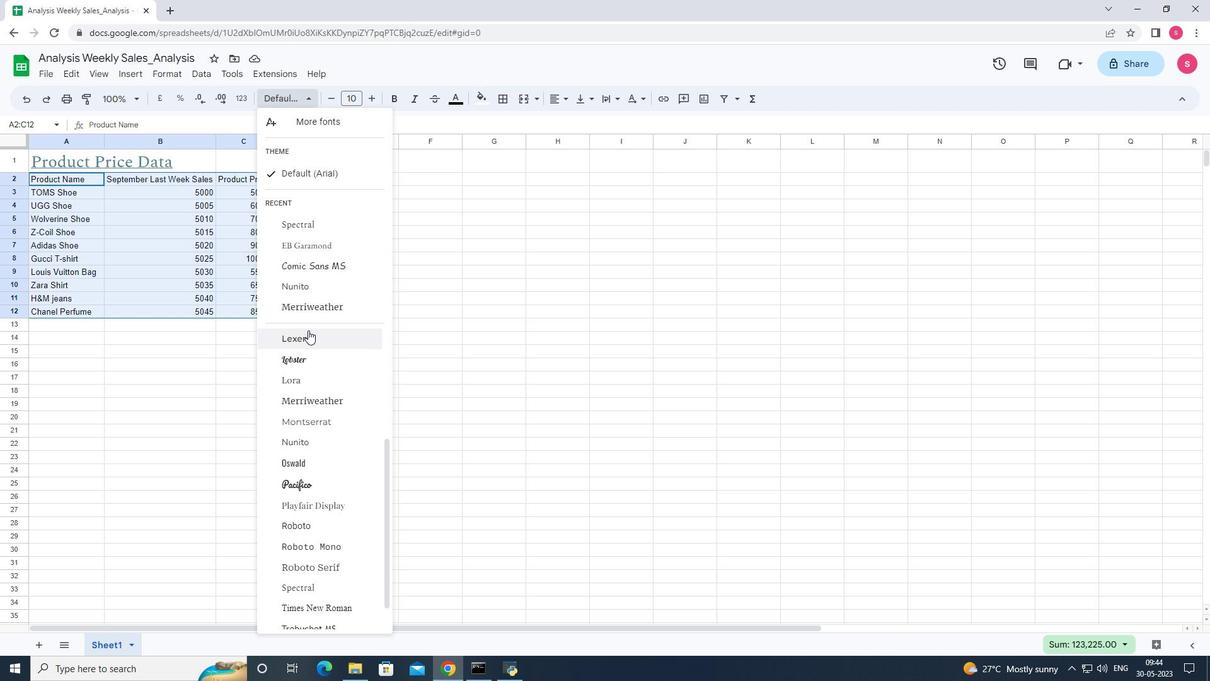 
Action: Mouse scrolled (308, 329) with delta (0, 0)
Screenshot: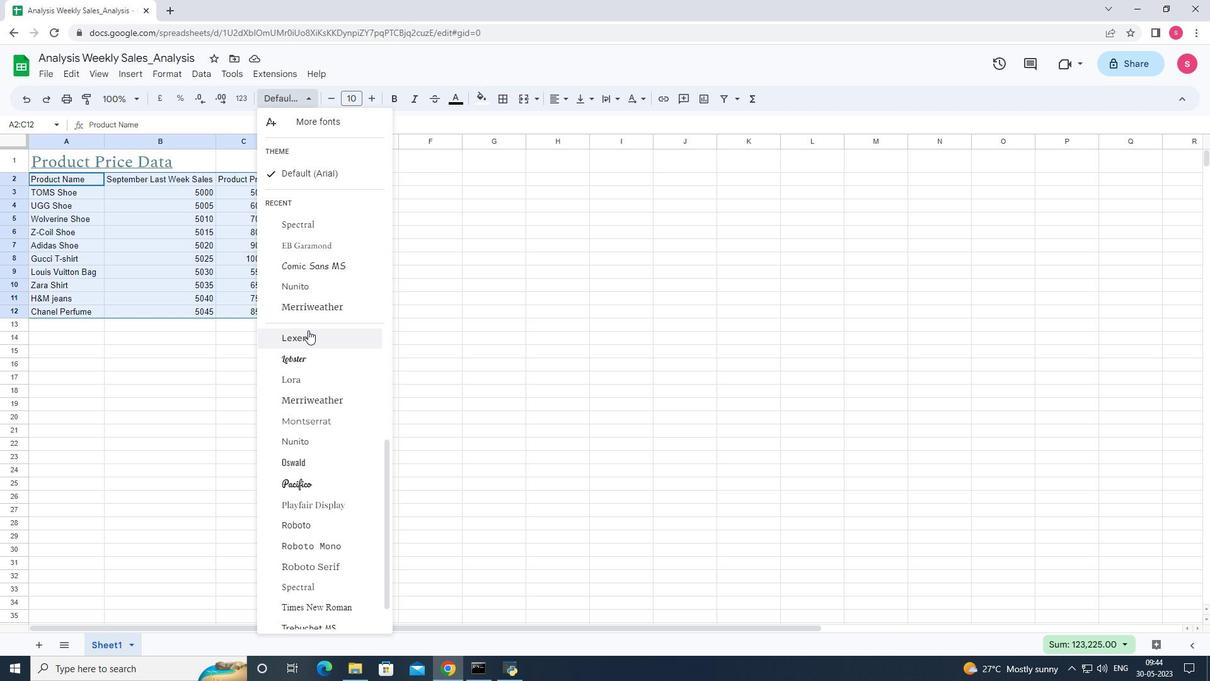 
Action: Mouse scrolled (308, 329) with delta (0, 0)
Screenshot: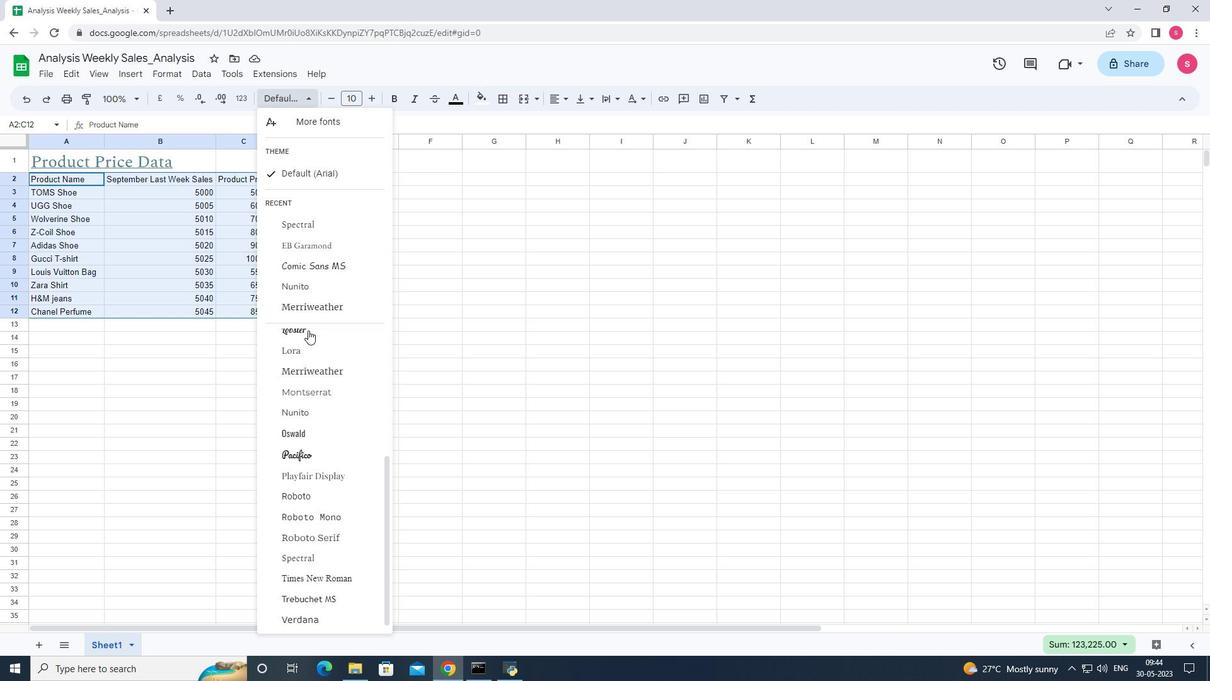 
Action: Mouse scrolled (308, 329) with delta (0, 0)
Screenshot: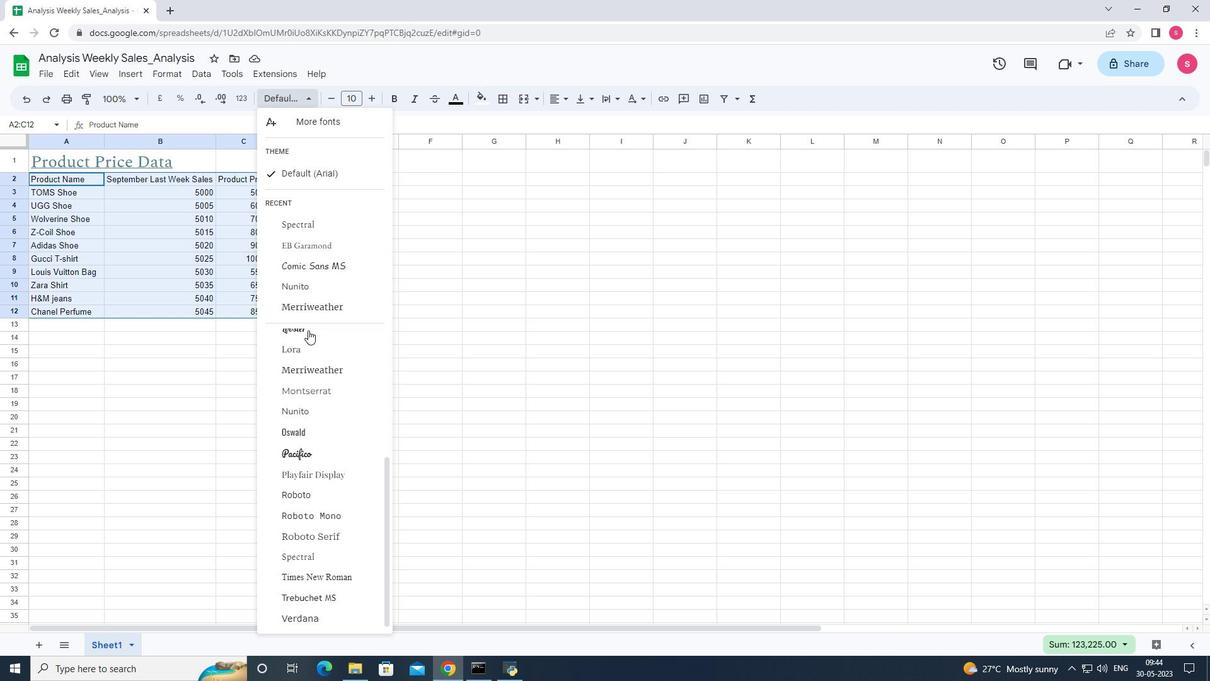 
Action: Mouse scrolled (308, 329) with delta (0, 0)
Screenshot: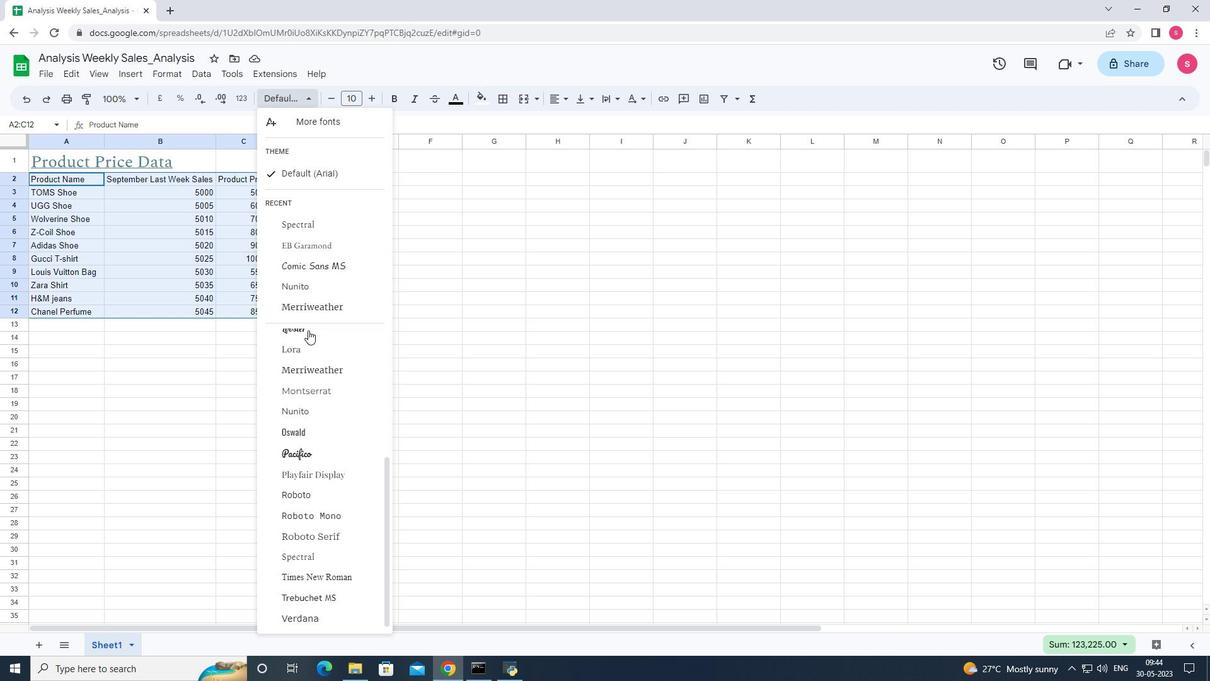 
Action: Mouse moved to (319, 615)
Screenshot: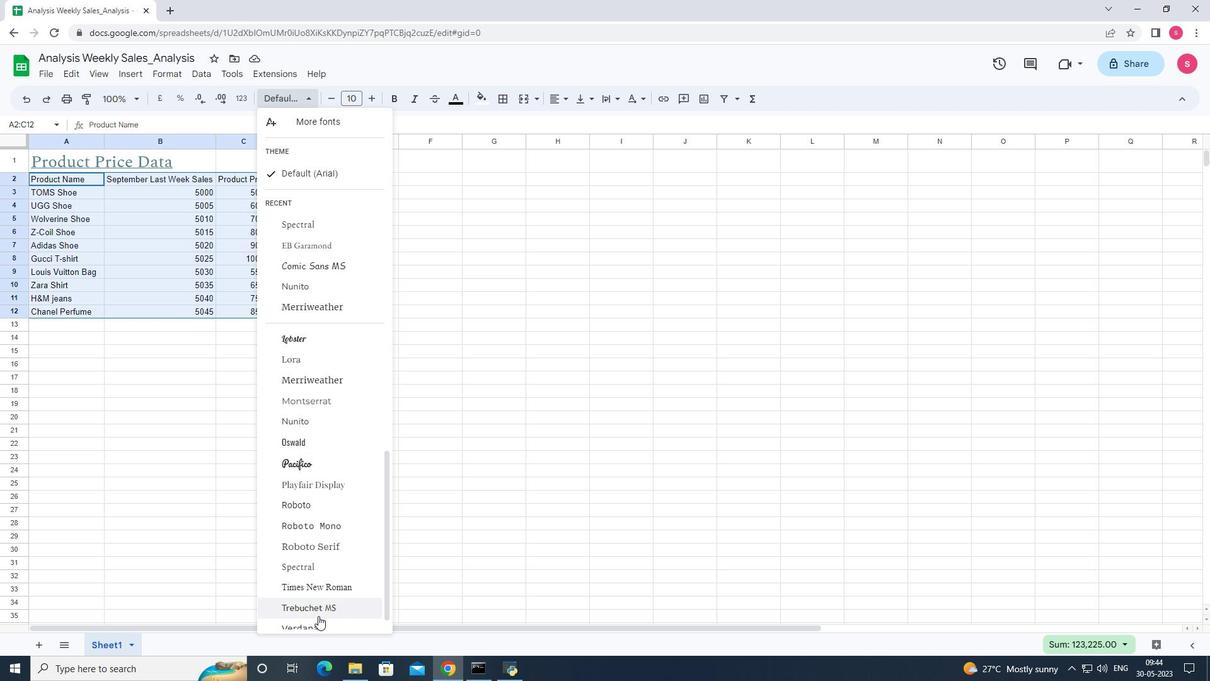 
Action: Mouse scrolled (319, 614) with delta (0, 0)
Screenshot: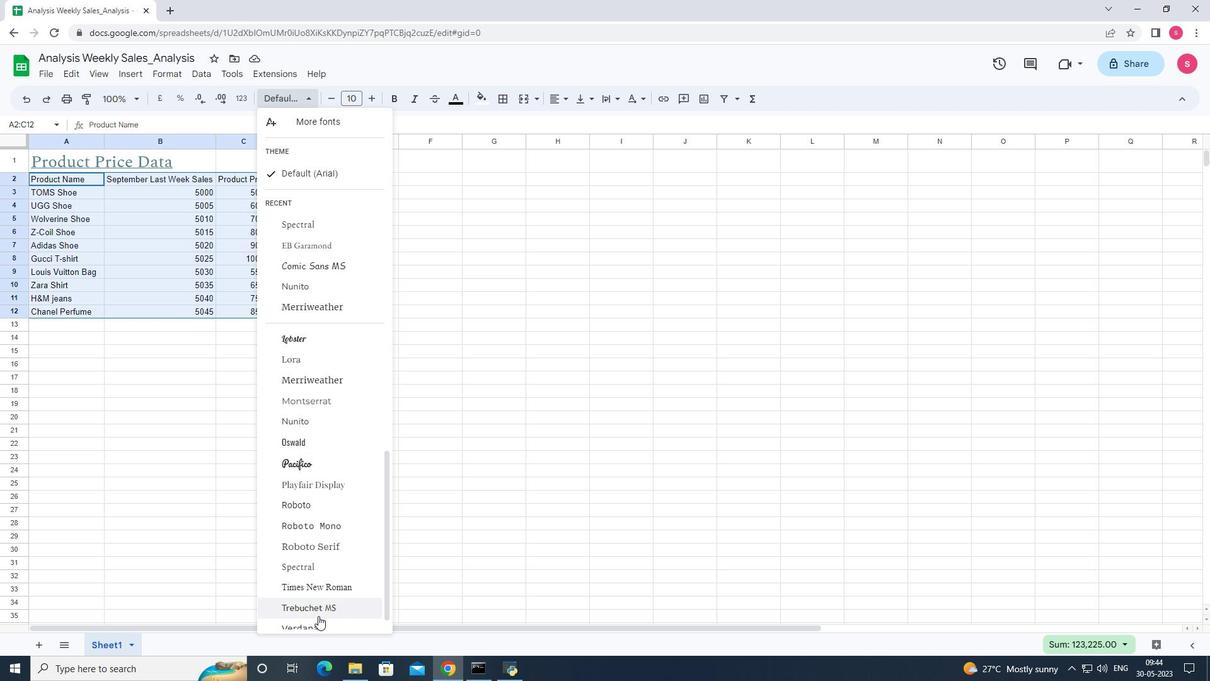 
Action: Mouse scrolled (319, 614) with delta (0, 0)
Screenshot: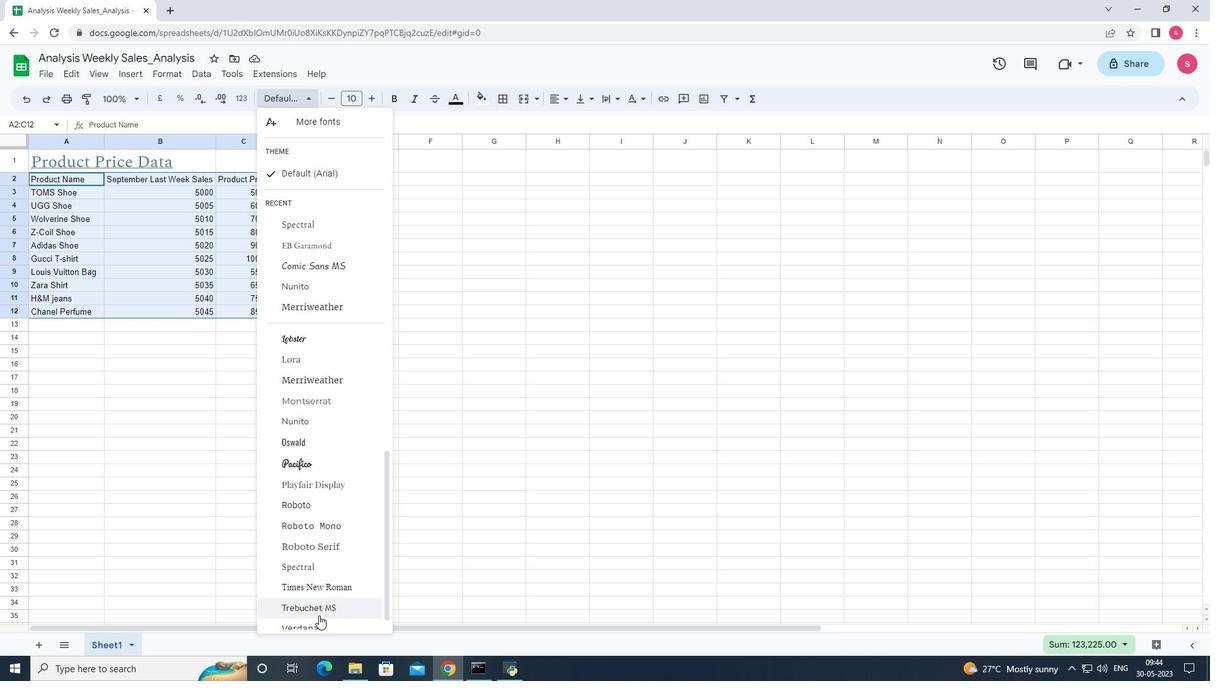 
Action: Mouse moved to (319, 614)
Screenshot: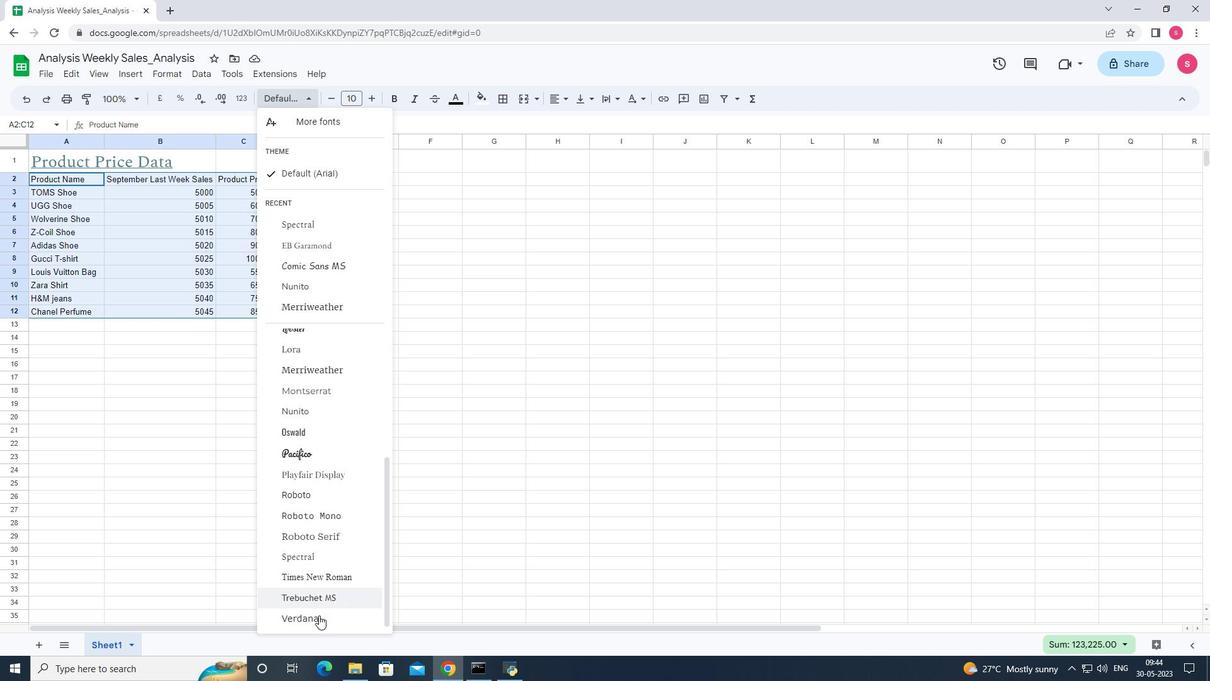 
Action: Mouse scrolled (319, 614) with delta (0, 0)
Screenshot: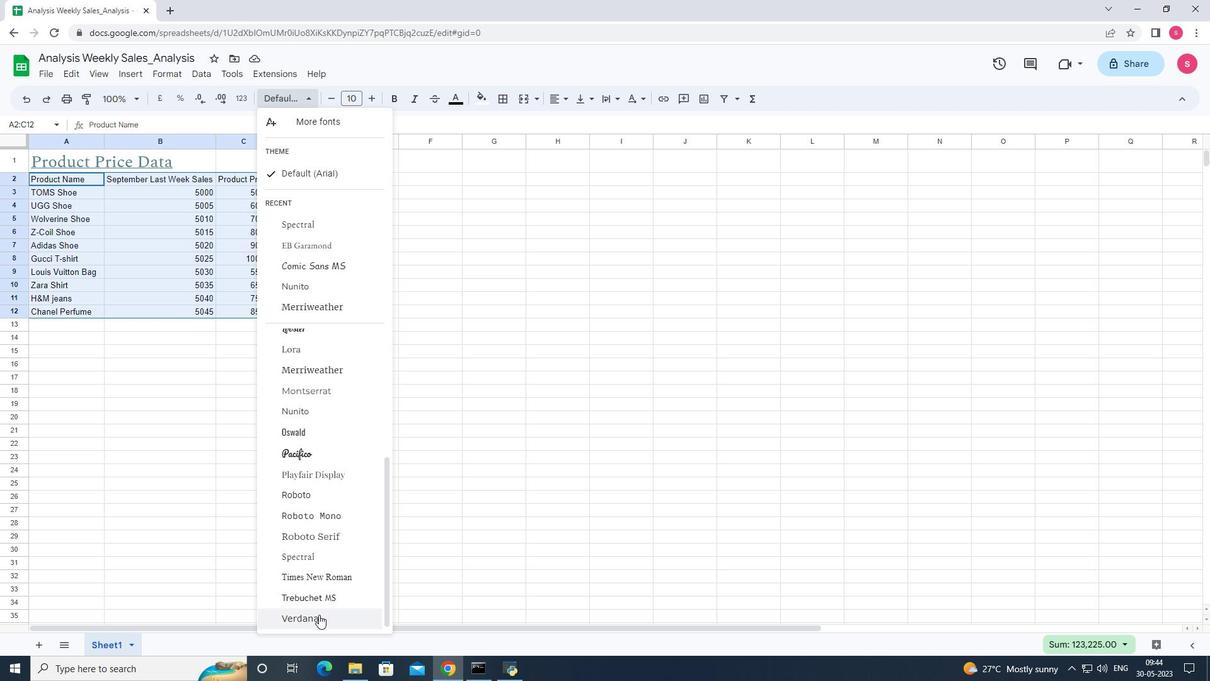 
Action: Mouse scrolled (319, 614) with delta (0, 0)
Screenshot: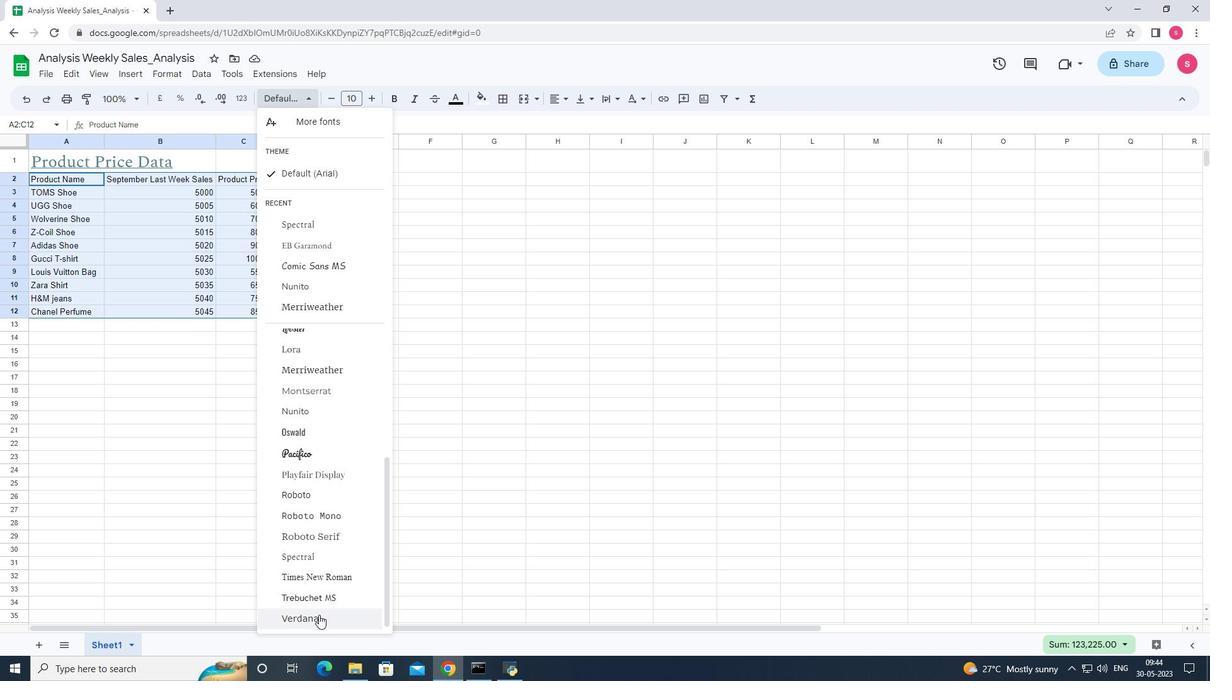 
Action: Mouse moved to (322, 610)
Screenshot: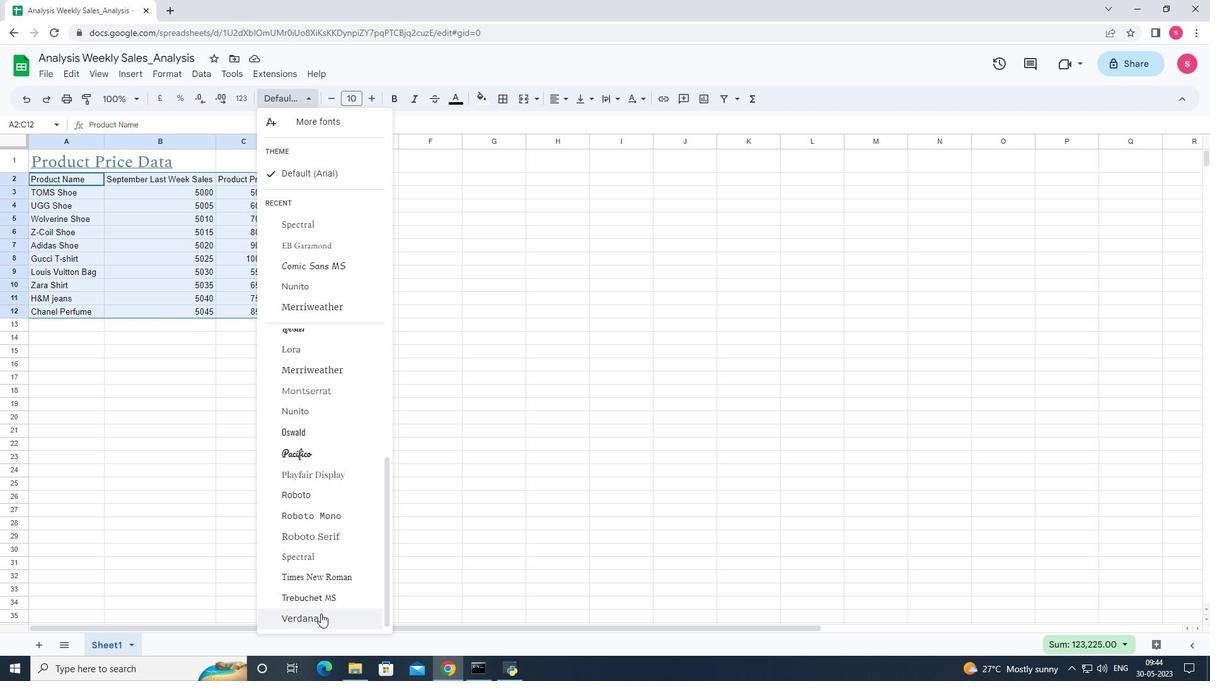 
Action: Mouse scrolled (322, 609) with delta (0, 0)
Screenshot: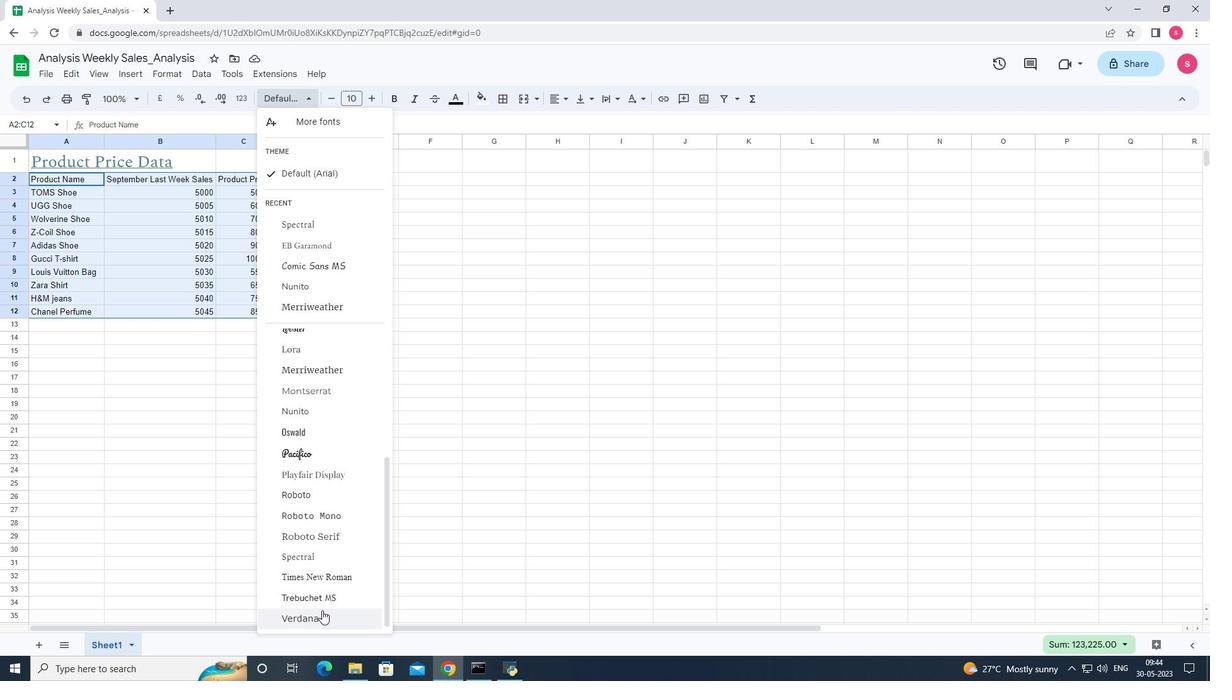 
Action: Mouse scrolled (322, 609) with delta (0, 0)
Screenshot: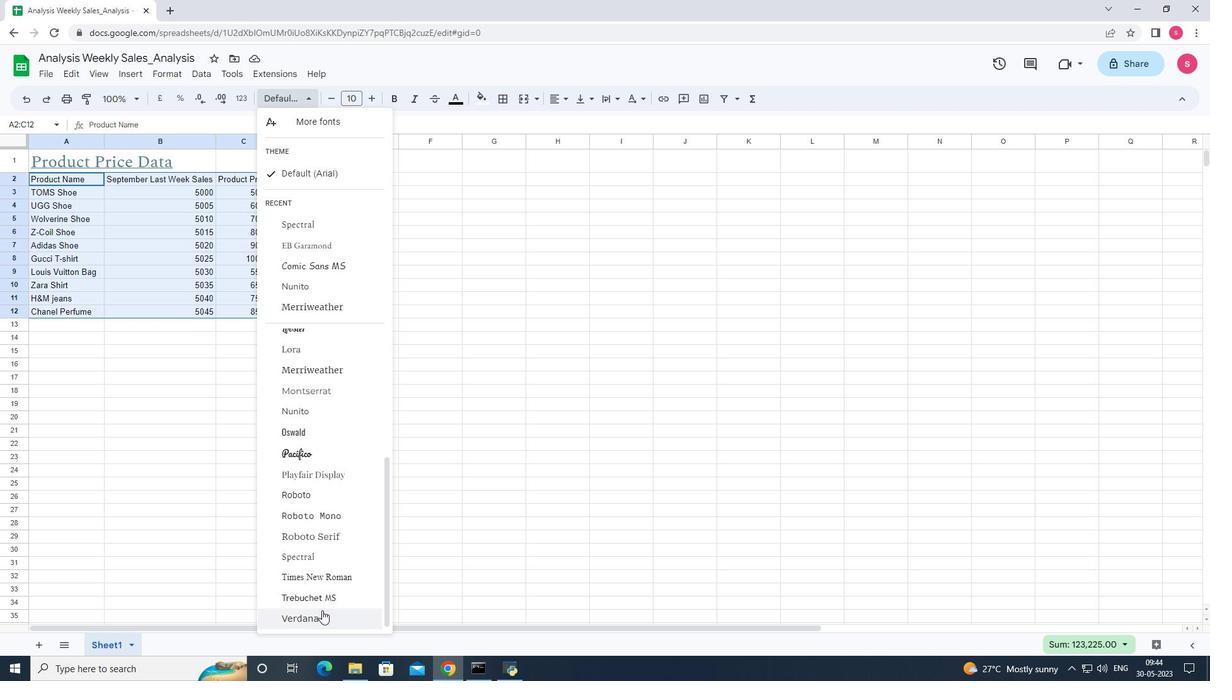 
Action: Mouse scrolled (322, 609) with delta (0, 0)
Screenshot: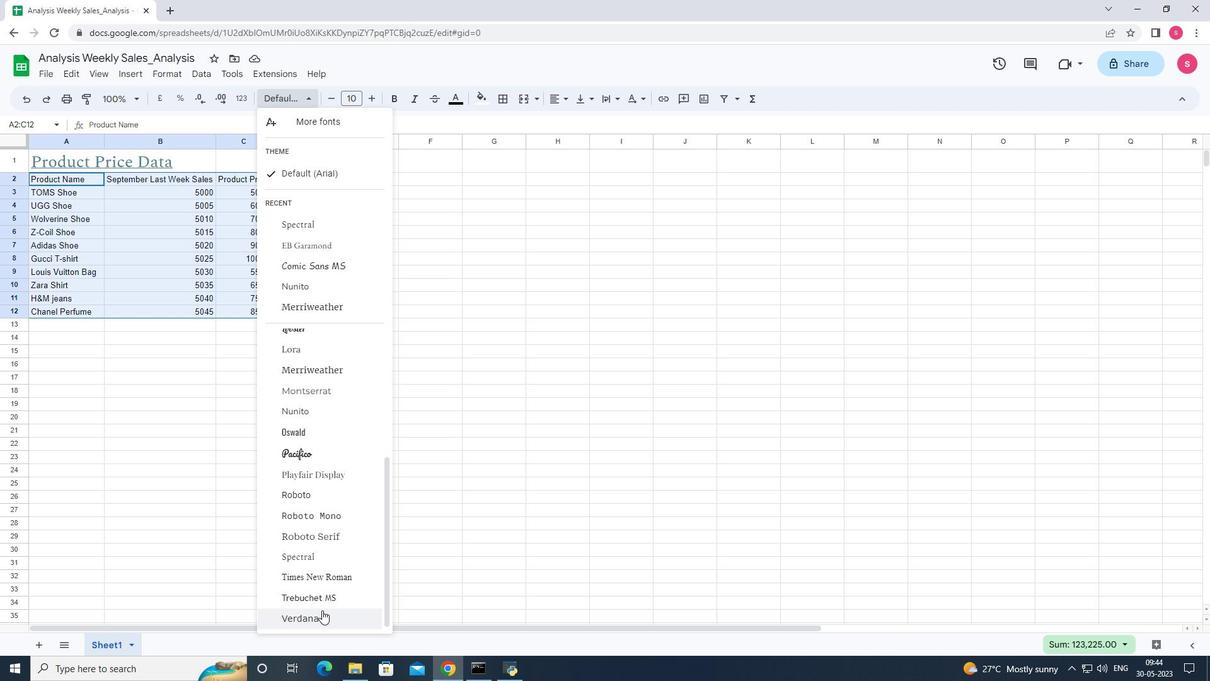 
Action: Mouse moved to (324, 603)
Screenshot: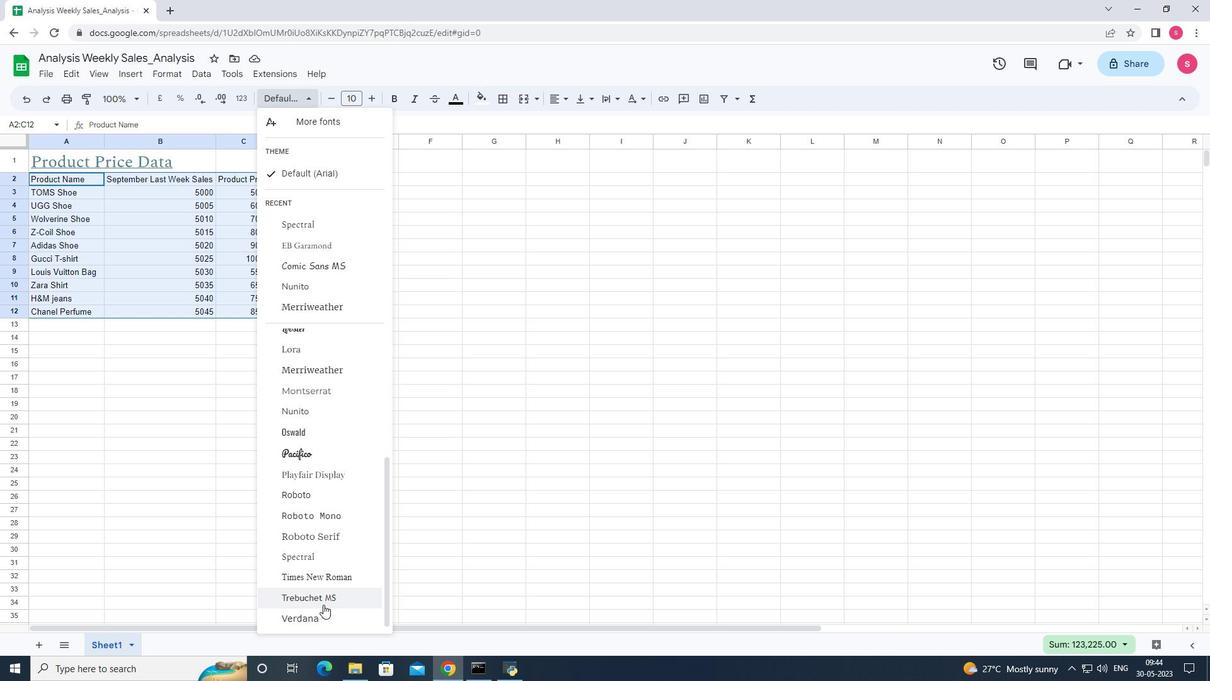 
Action: Mouse scrolled (324, 602) with delta (0, 0)
Screenshot: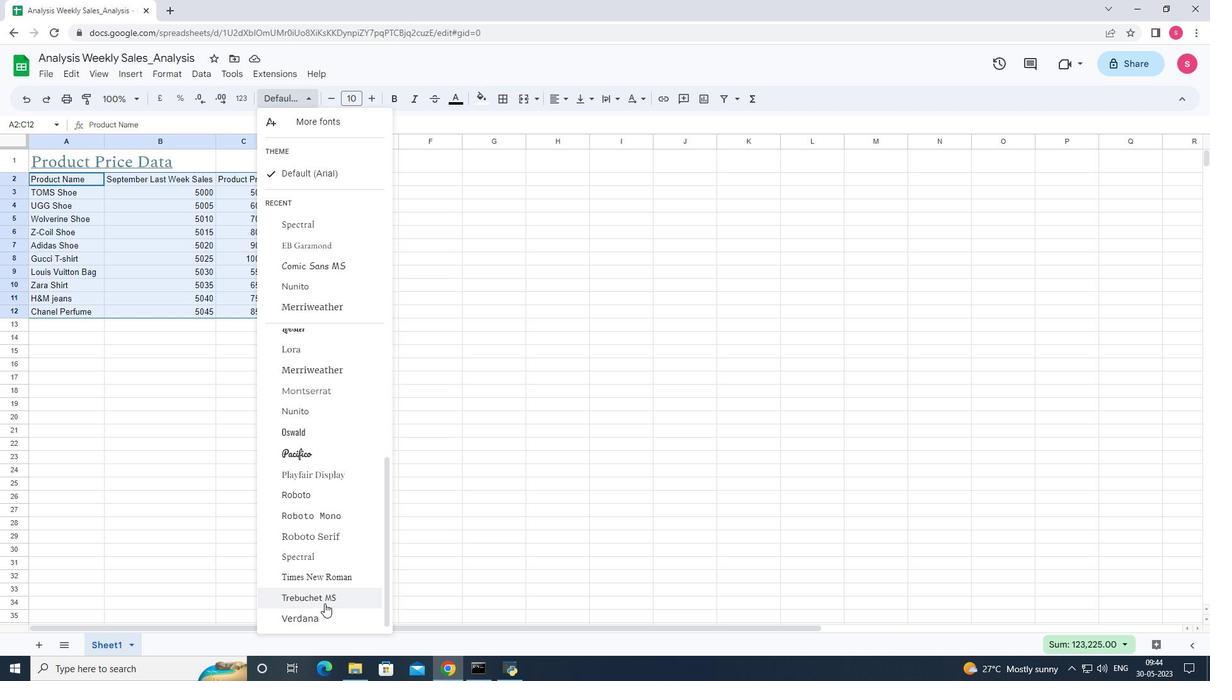 
Action: Mouse scrolled (324, 602) with delta (0, 0)
Screenshot: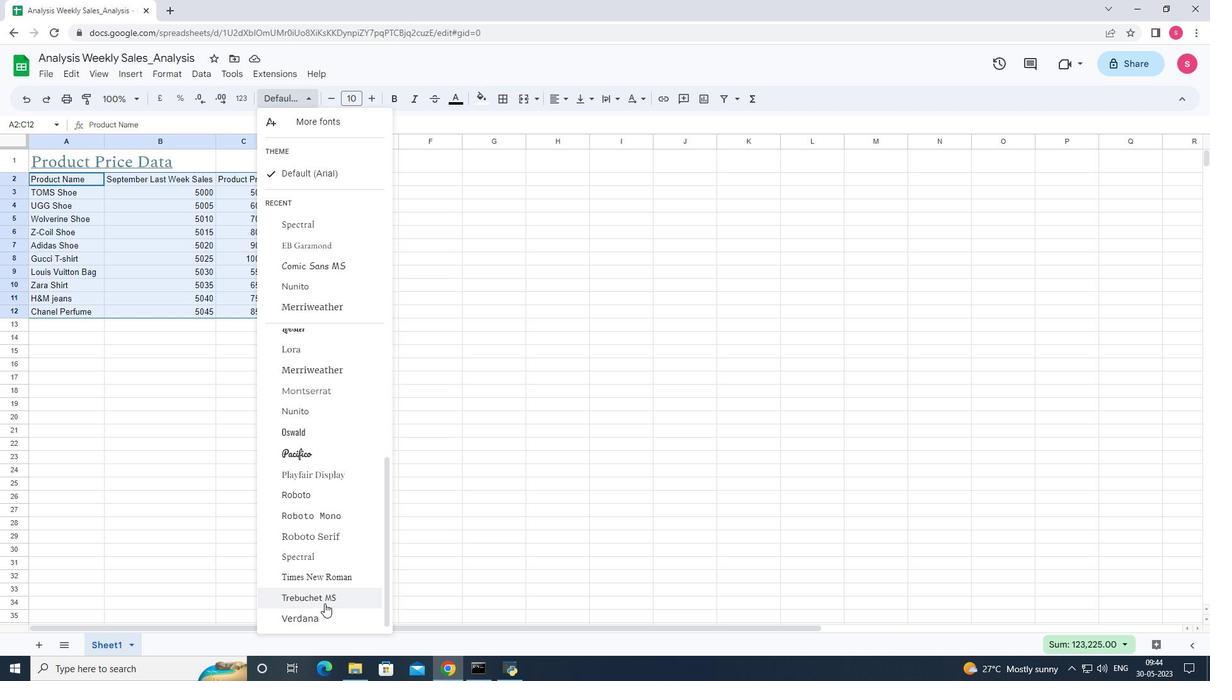 
Action: Mouse scrolled (324, 602) with delta (0, 0)
Screenshot: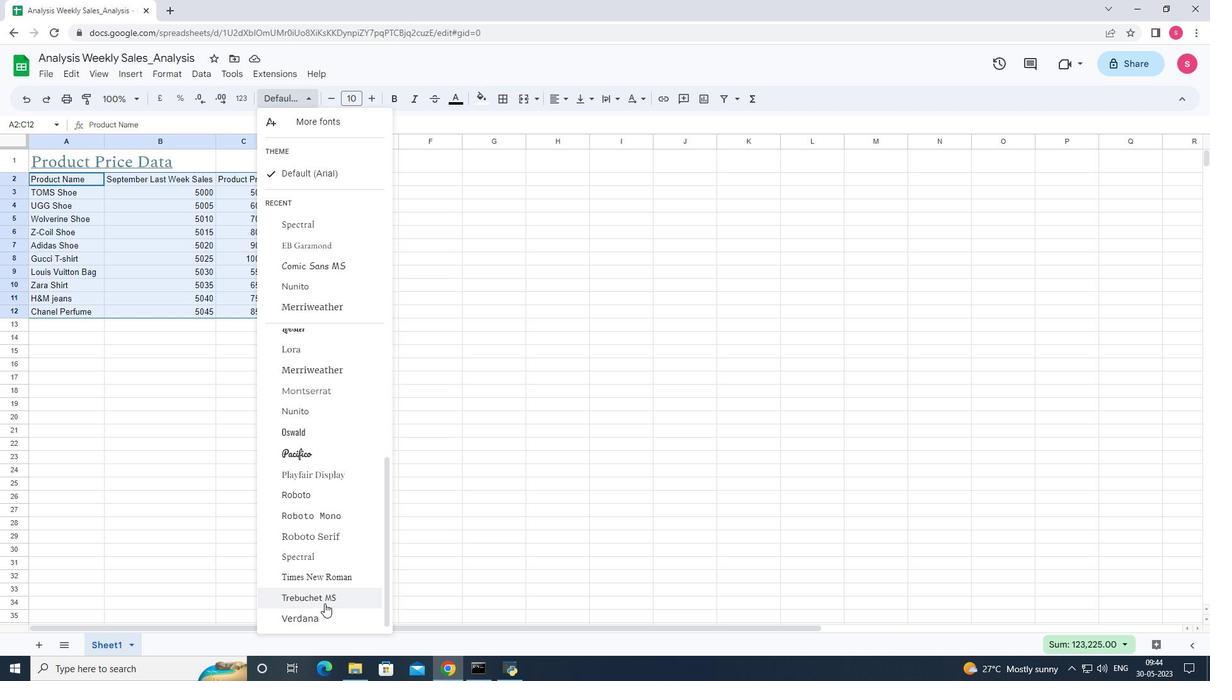 
Action: Mouse pressed left at (324, 603)
Screenshot: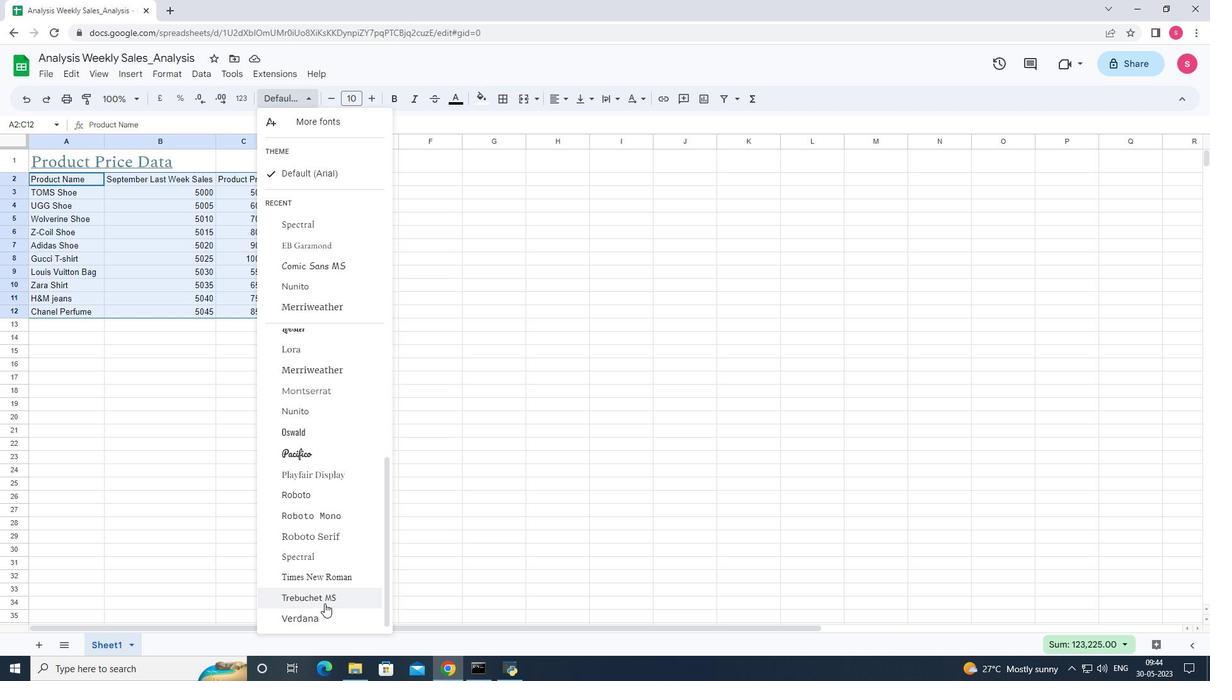
Action: Mouse moved to (369, 102)
Screenshot: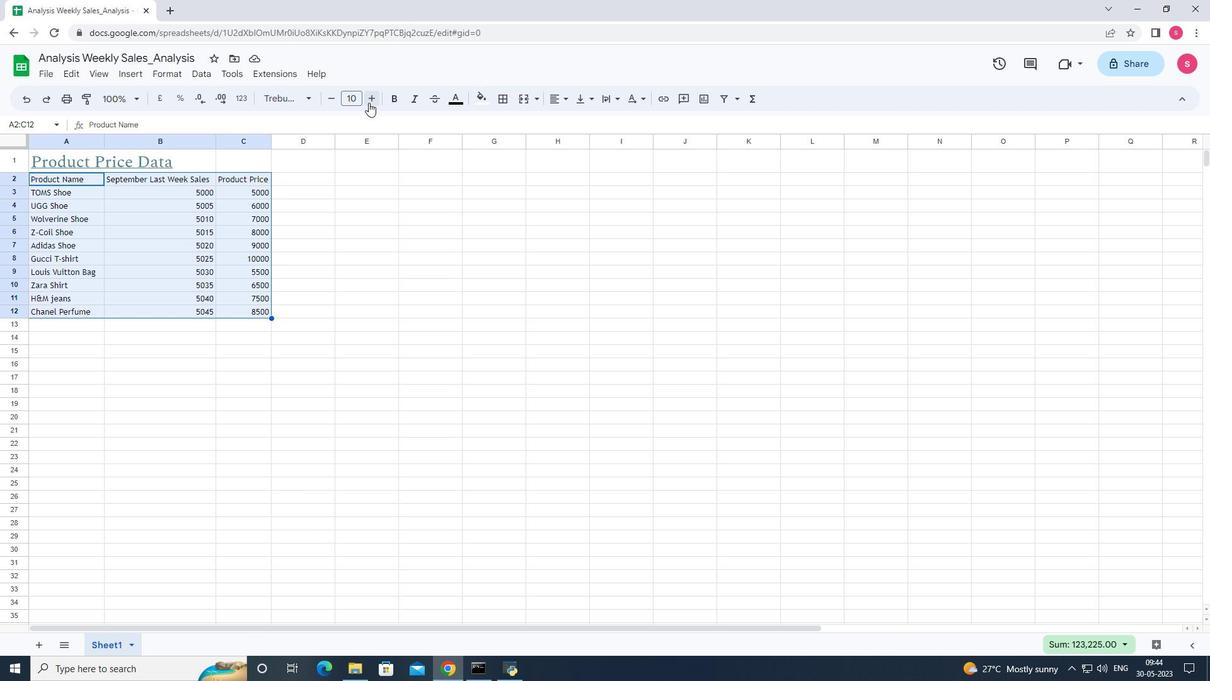 
Action: Mouse pressed left at (369, 102)
Screenshot: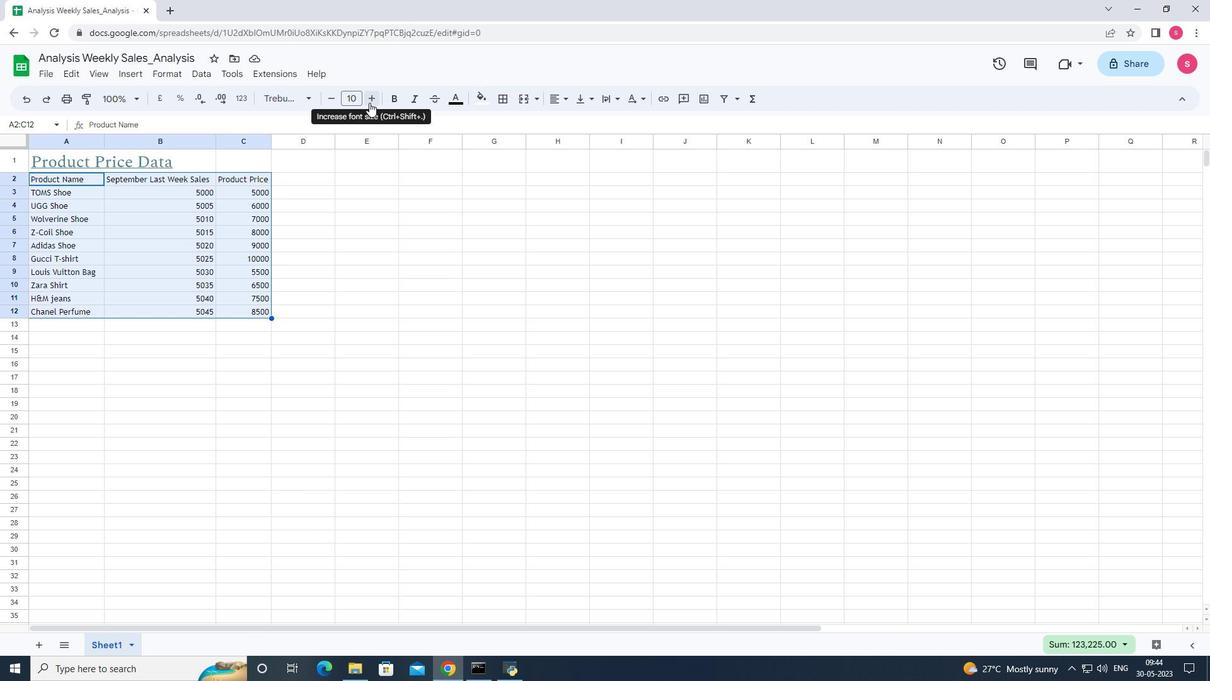 
Action: Mouse pressed left at (369, 102)
Screenshot: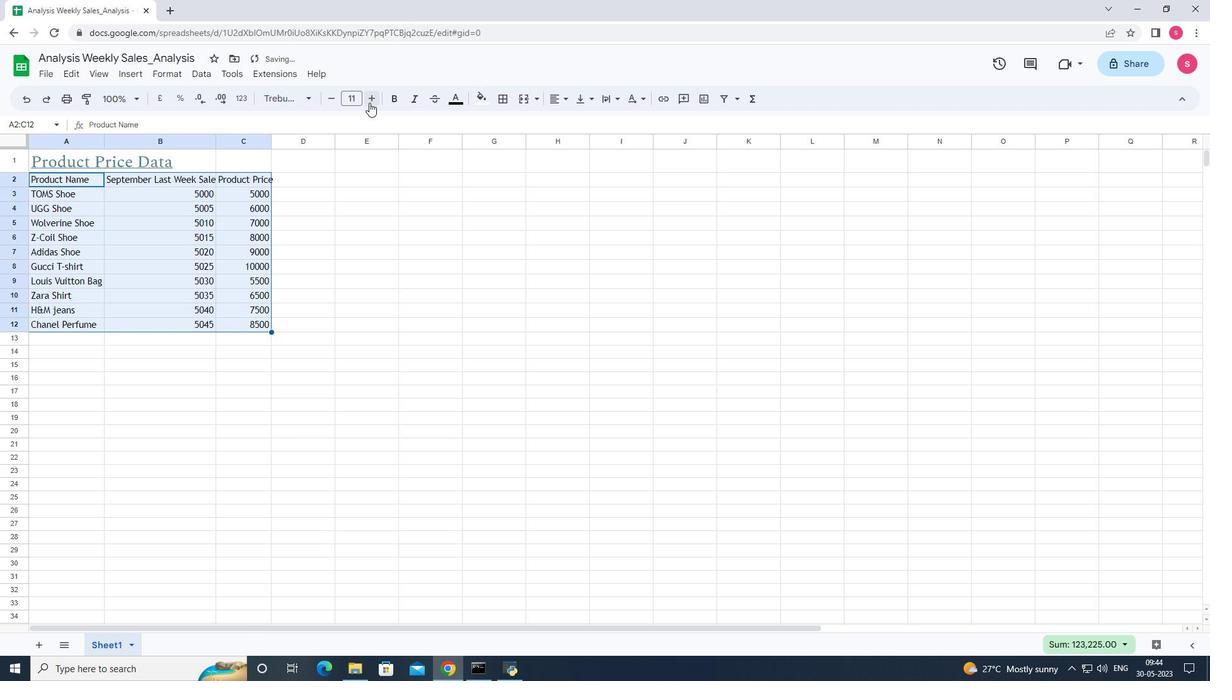 
Action: Mouse moved to (74, 160)
Screenshot: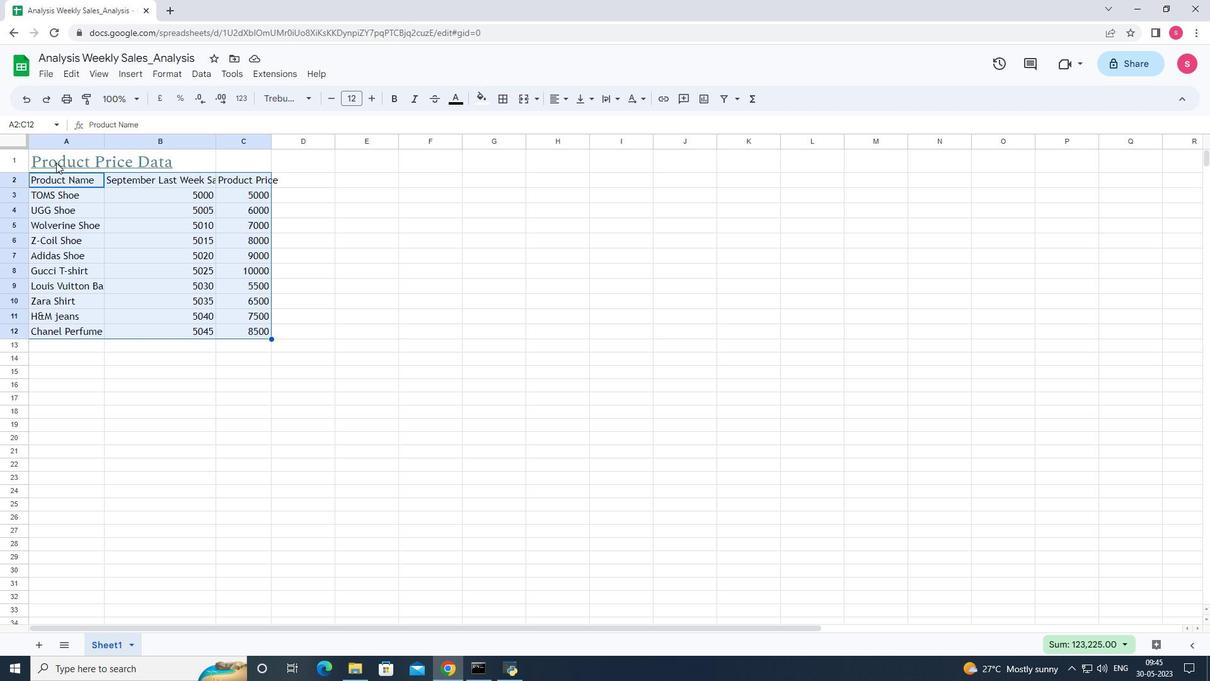
Action: Mouse pressed left at (74, 160)
Screenshot: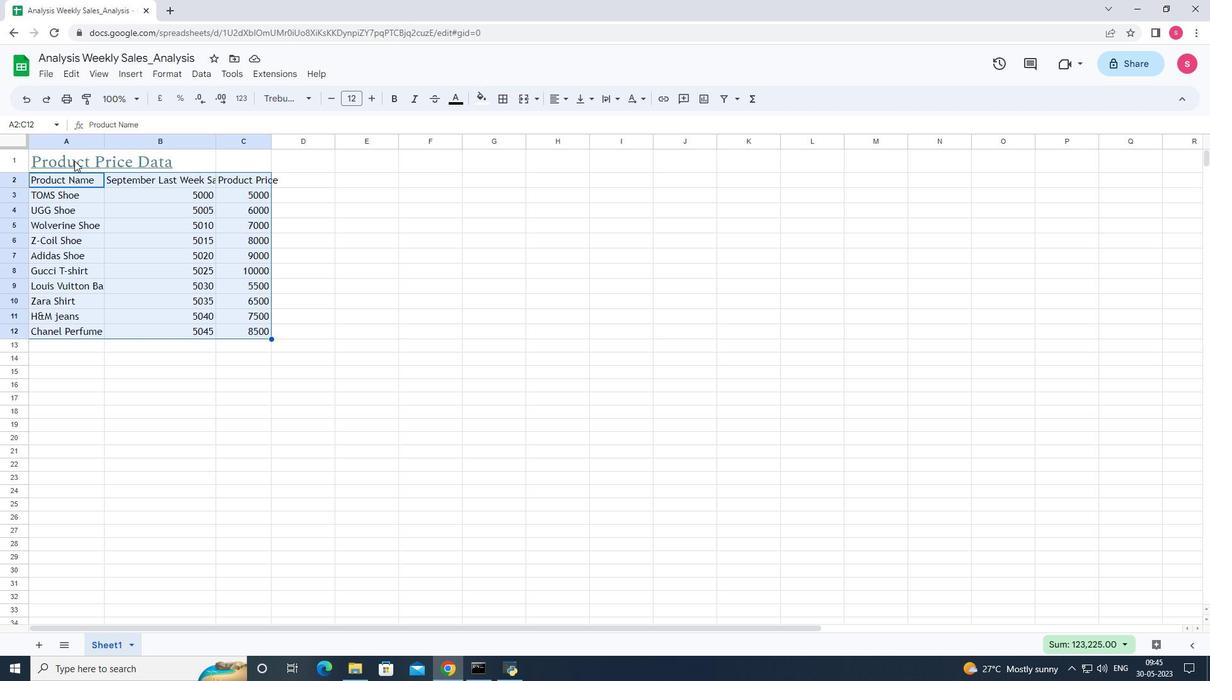 
Action: Mouse moved to (524, 102)
Screenshot: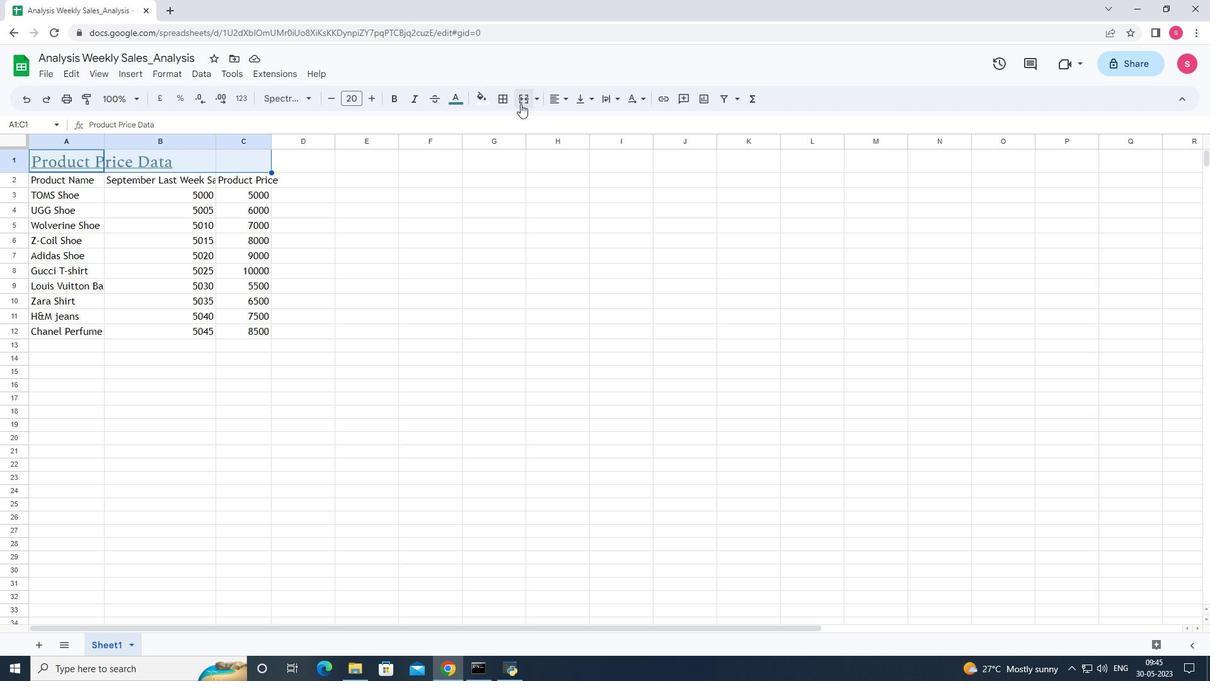 
Action: Mouse pressed left at (524, 102)
Screenshot: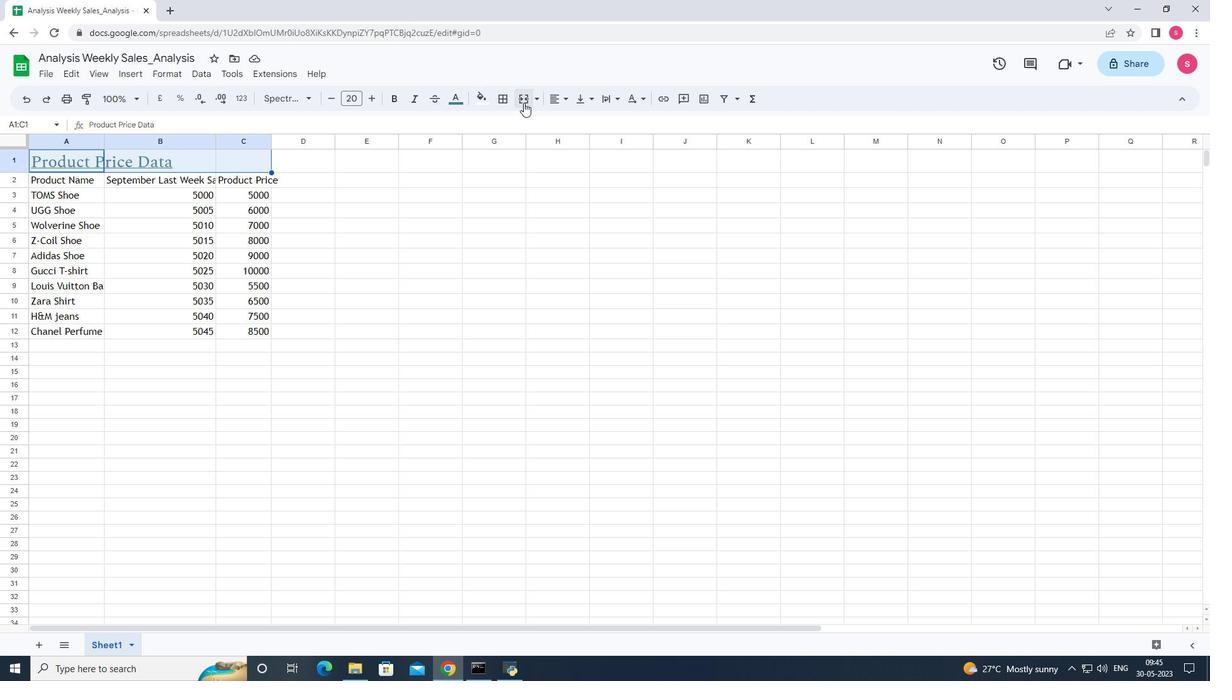 
Action: Mouse moved to (100, 140)
Screenshot: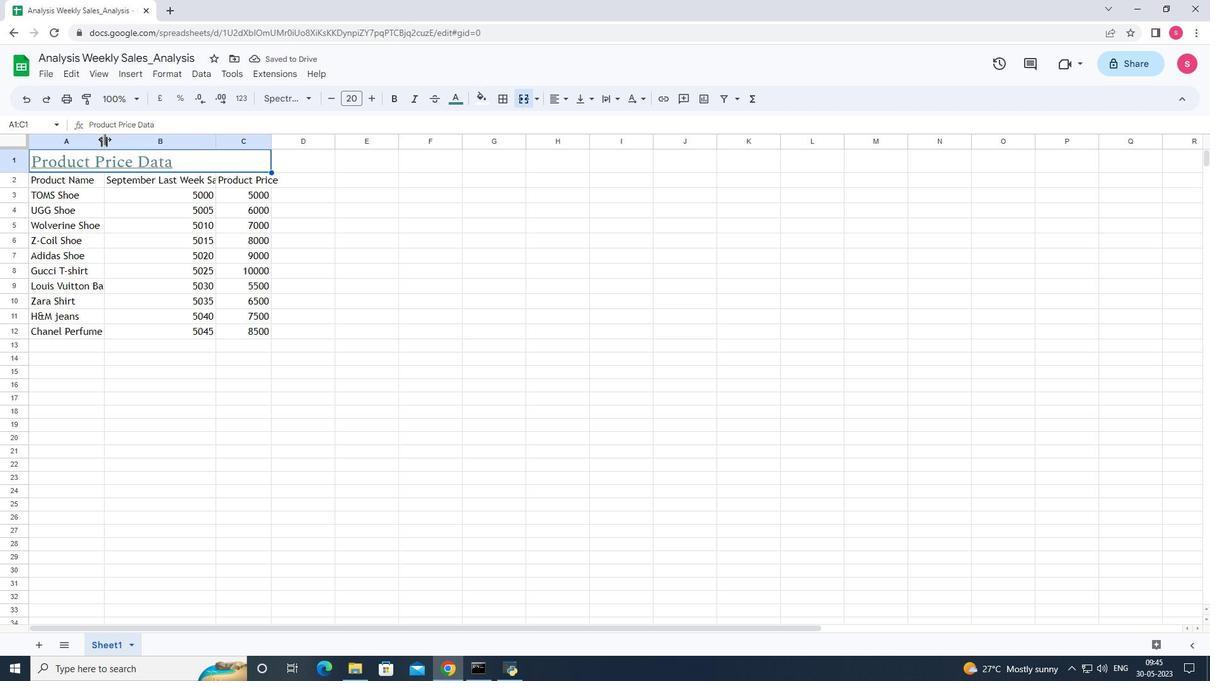 
Action: Mouse pressed left at (100, 140)
Screenshot: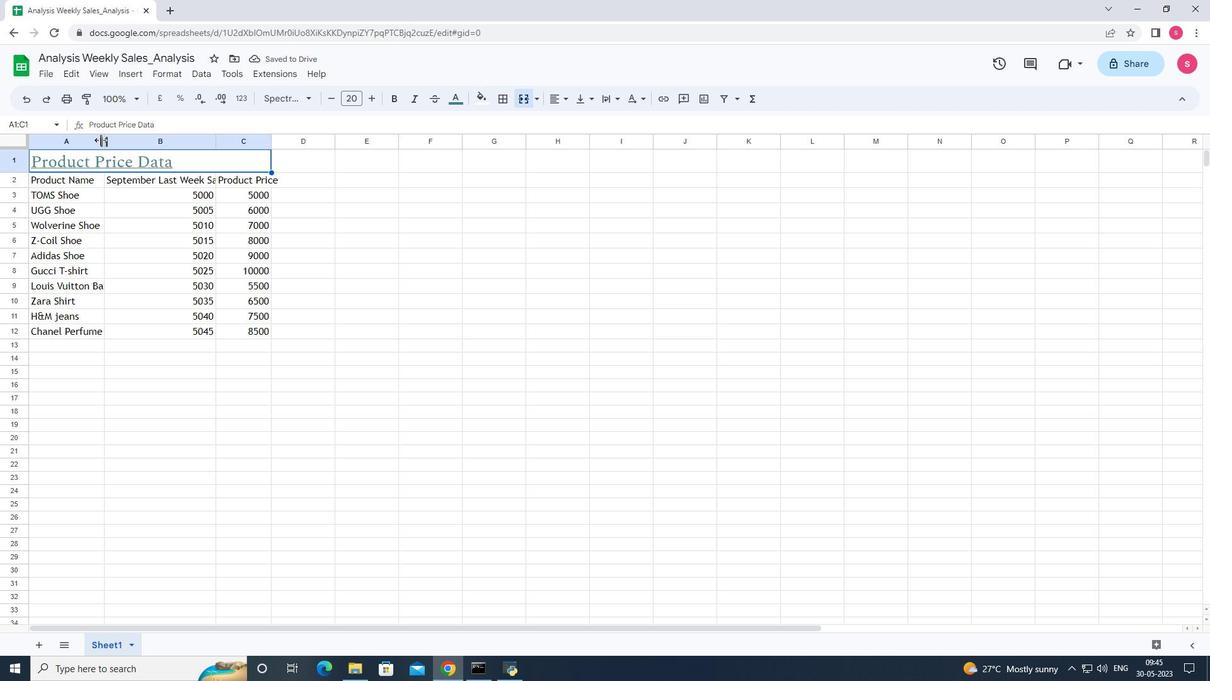 
Action: Mouse pressed left at (100, 140)
Screenshot: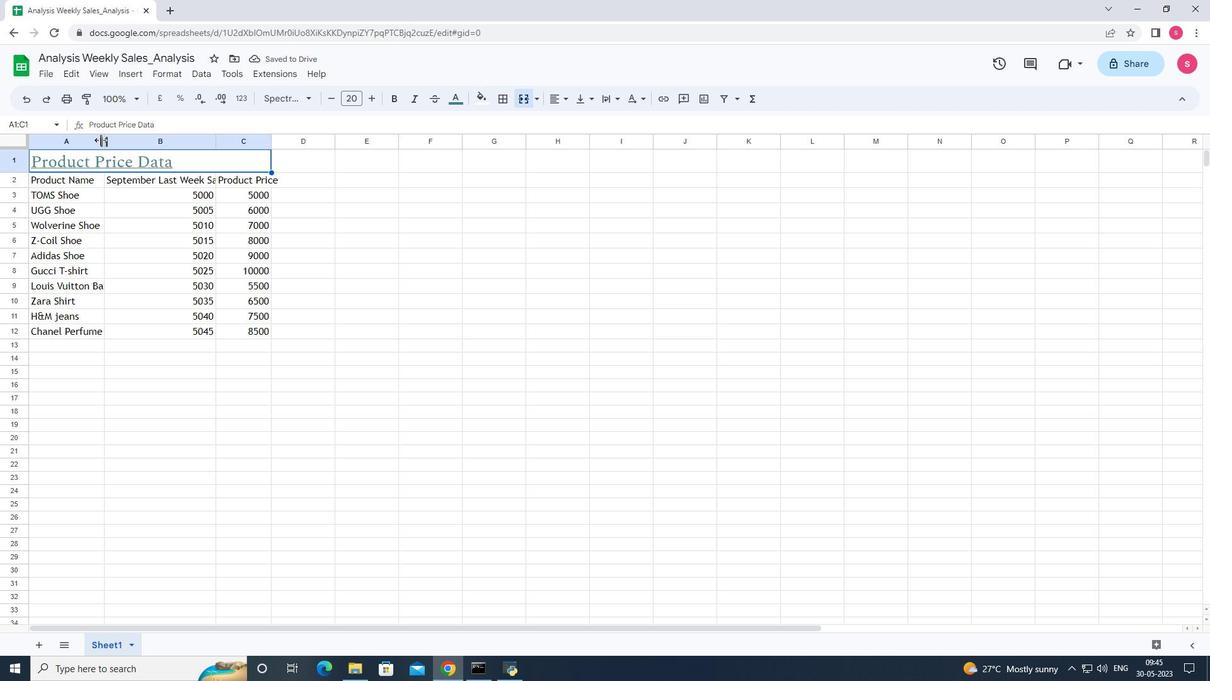 
Action: Mouse moved to (286, 145)
Screenshot: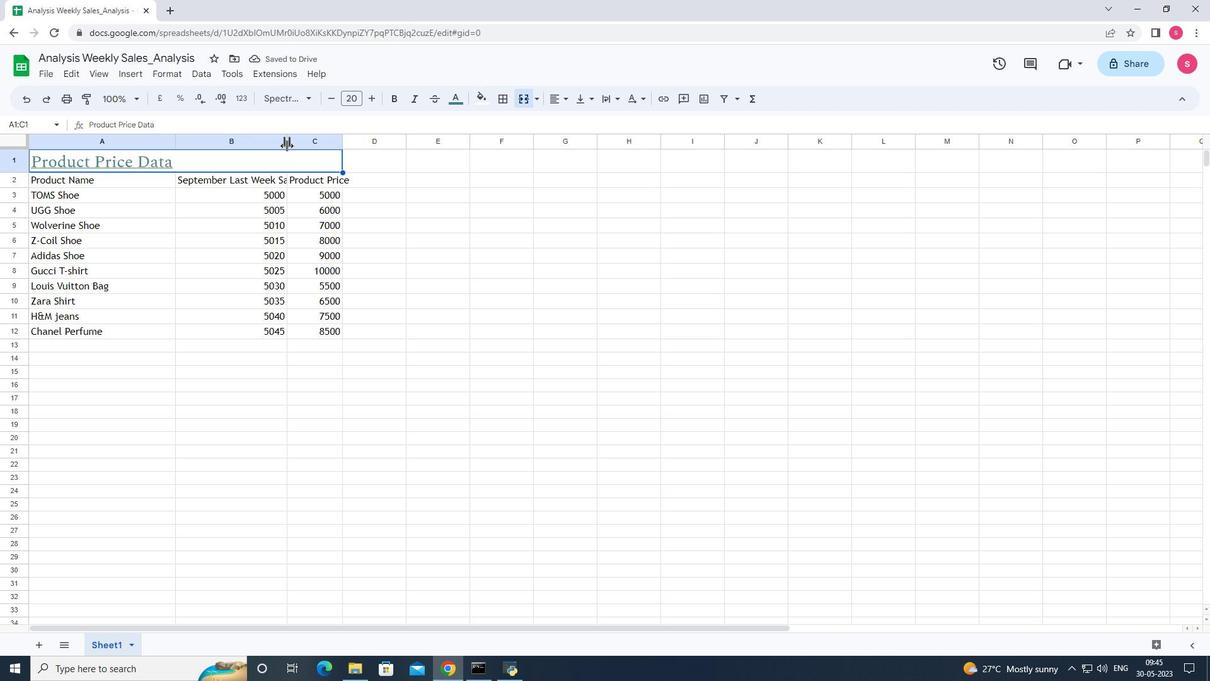
Action: Mouse pressed left at (286, 145)
Screenshot: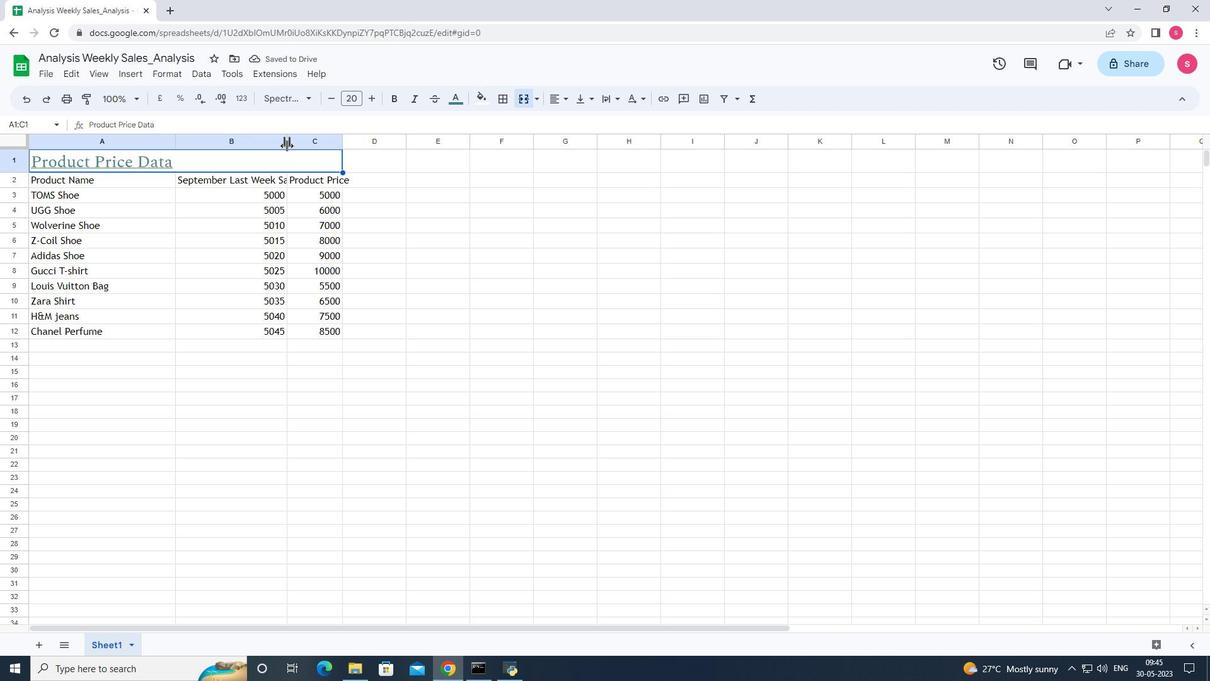 
Action: Mouse pressed left at (286, 145)
Screenshot: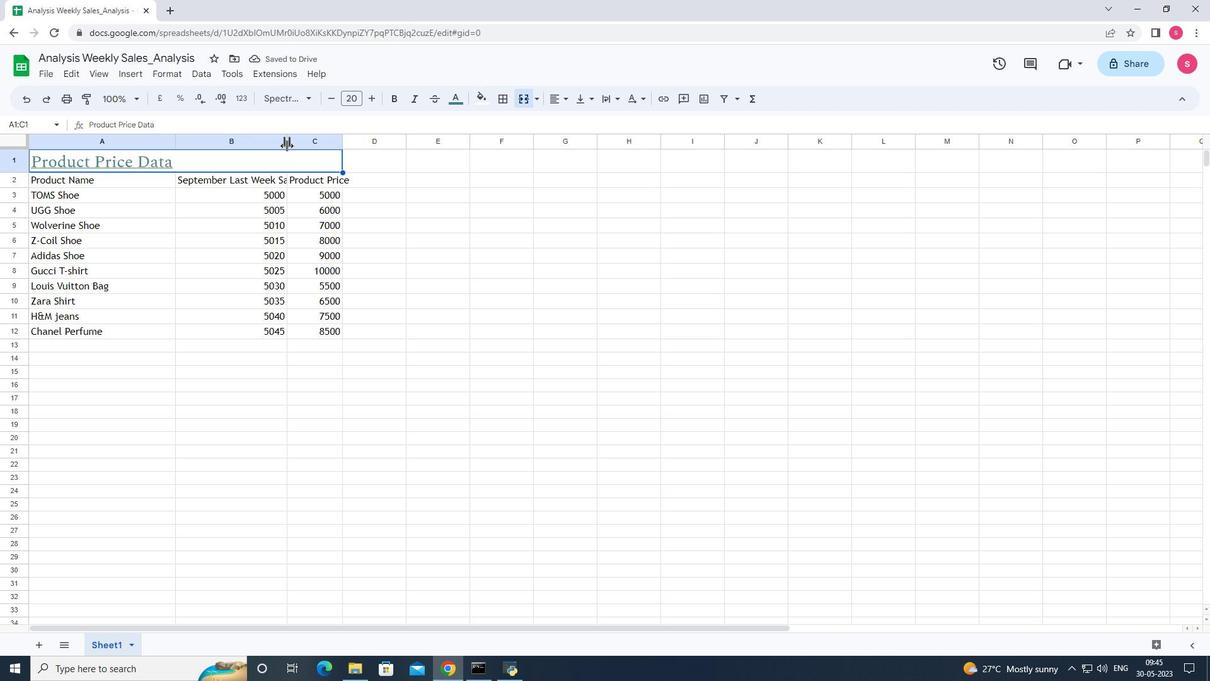 
Action: Mouse moved to (358, 145)
Screenshot: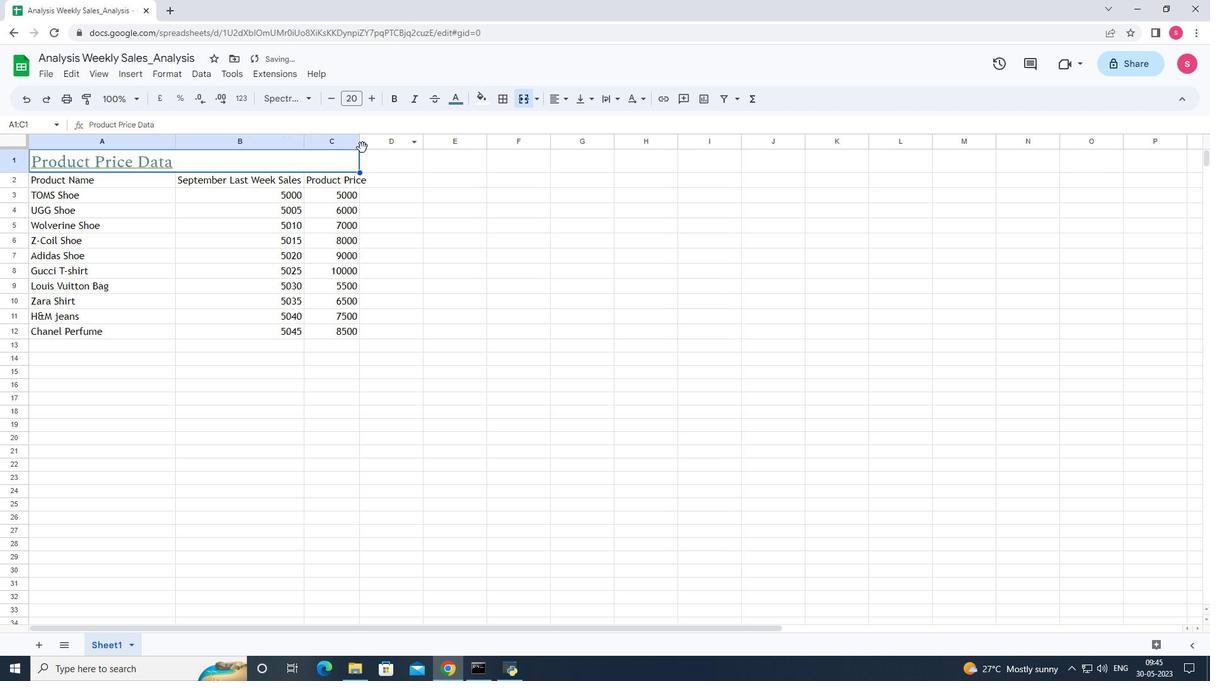 
Action: Mouse pressed left at (358, 145)
Screenshot: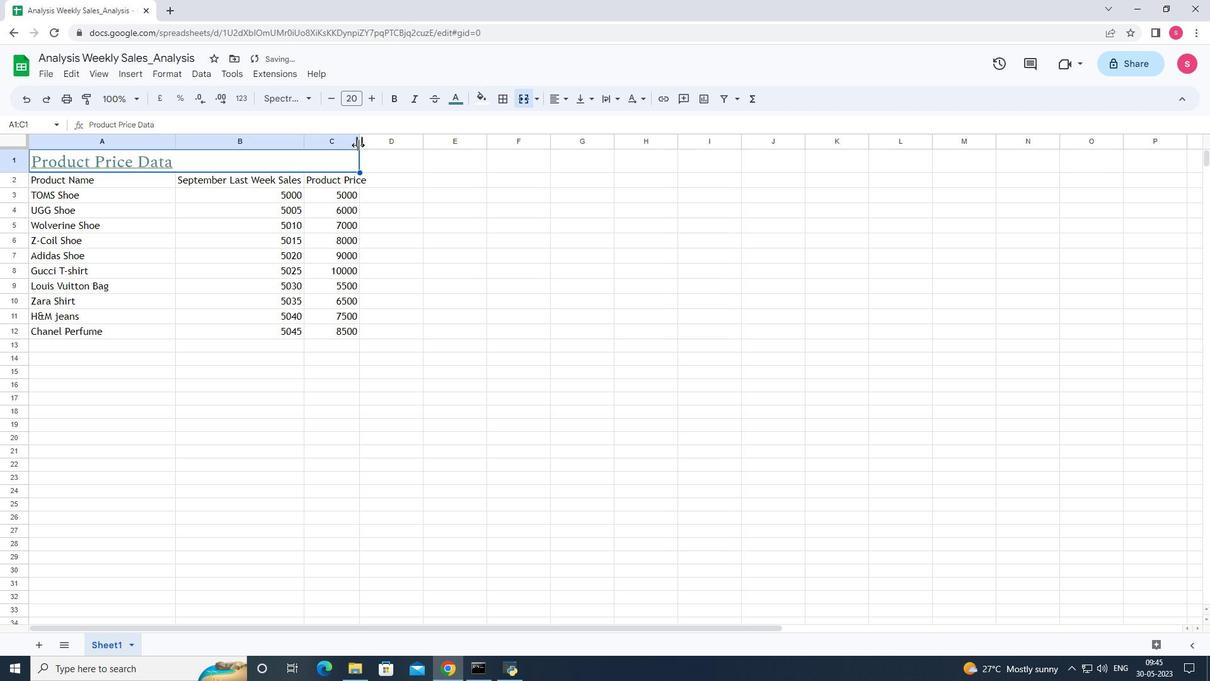 
Action: Mouse pressed left at (358, 145)
Screenshot: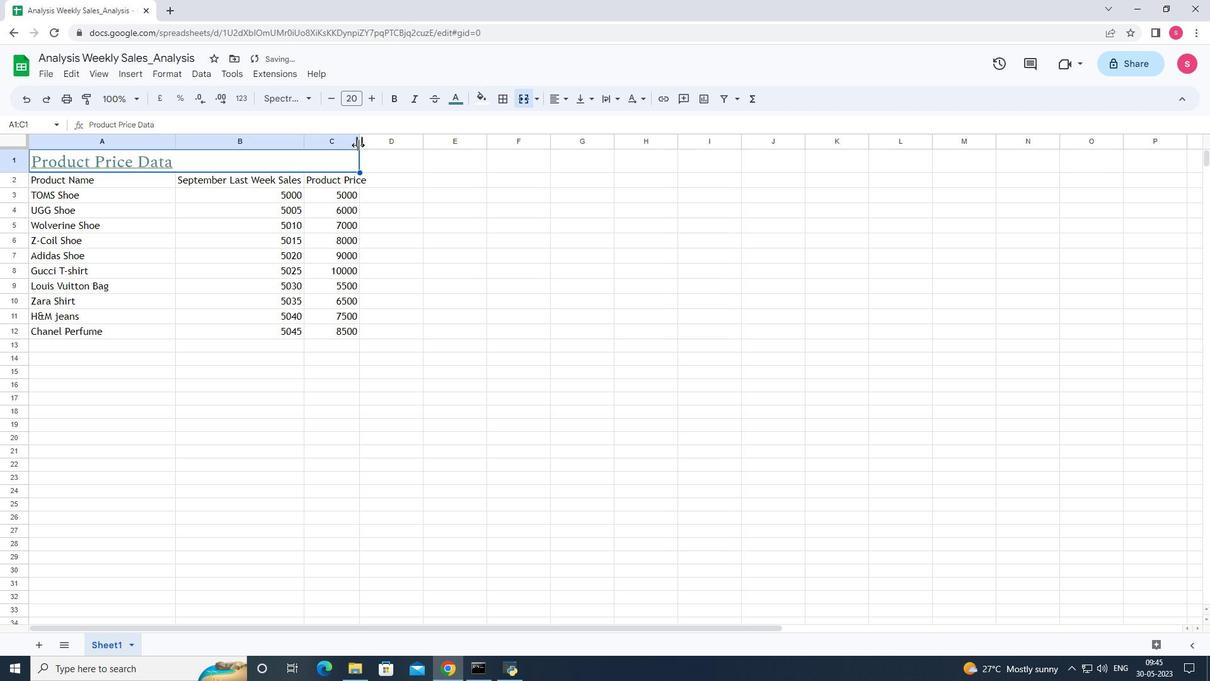 
Action: Mouse moved to (71, 156)
Screenshot: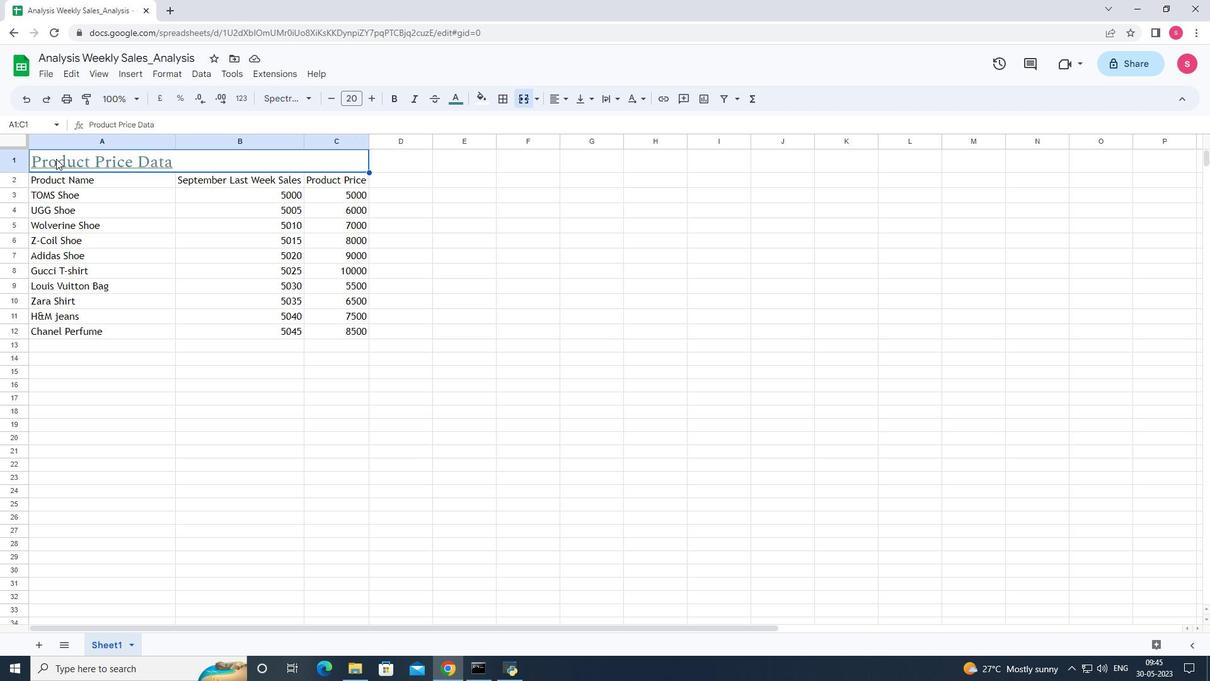 
Action: Mouse pressed left at (71, 156)
Screenshot: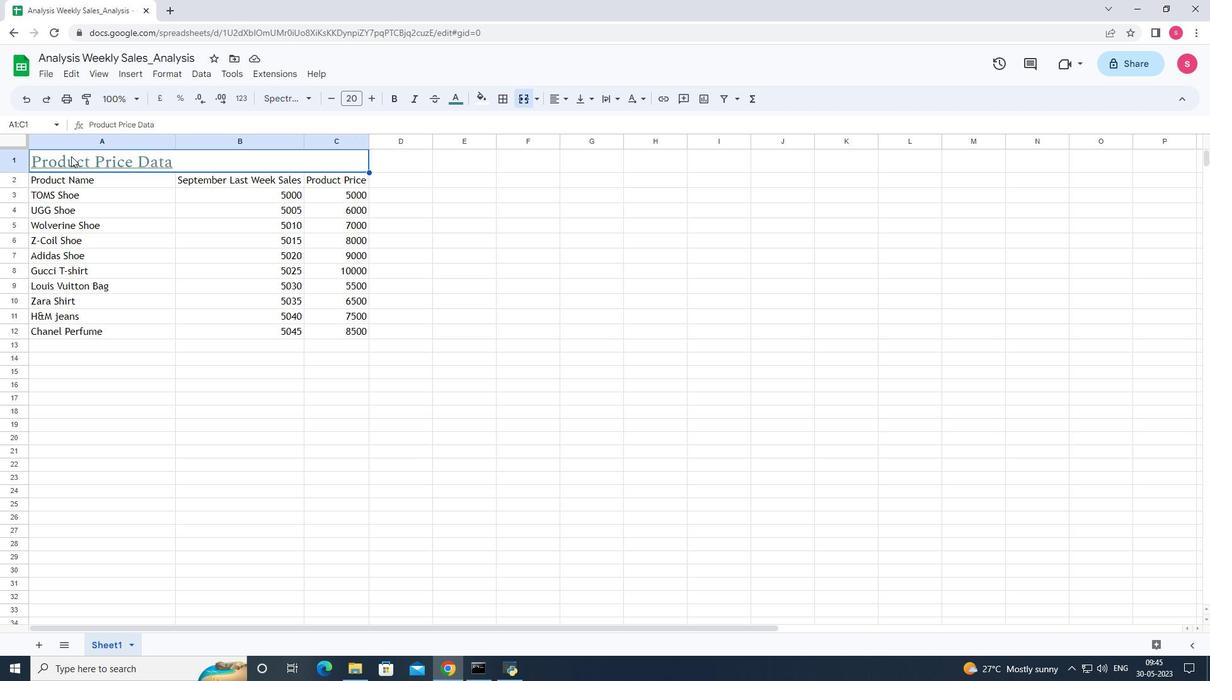 
Action: Mouse moved to (565, 98)
Screenshot: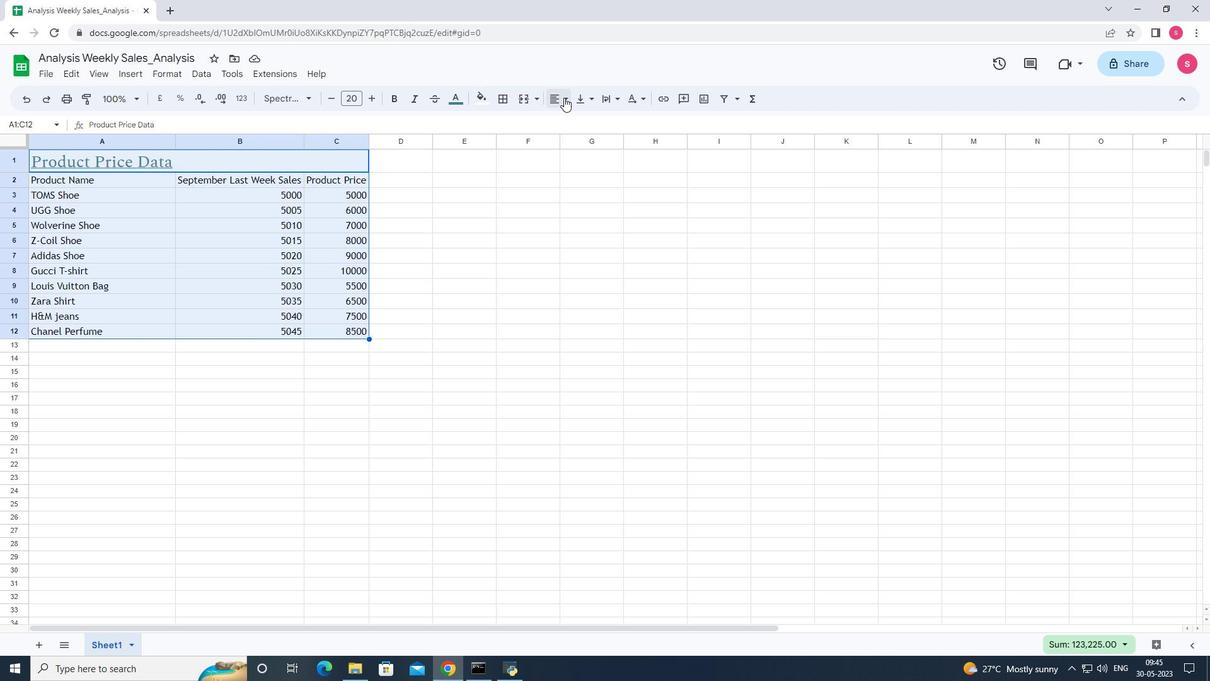 
Action: Mouse pressed left at (565, 98)
Screenshot: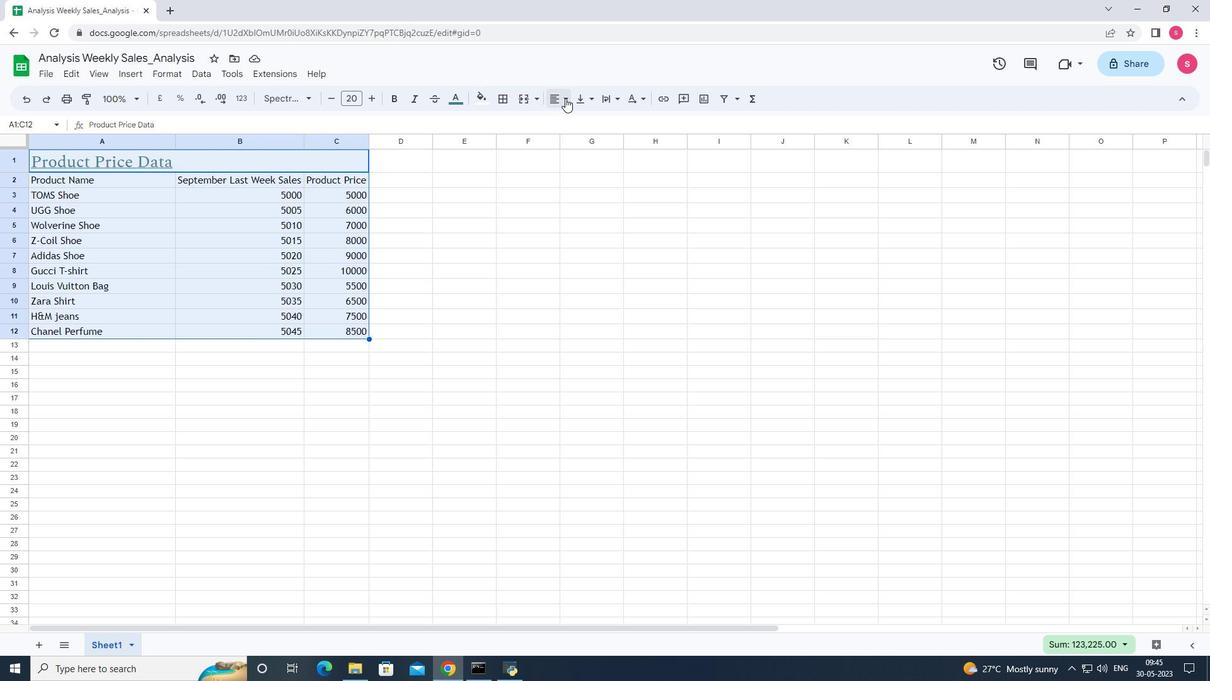 
Action: Mouse moved to (574, 123)
Screenshot: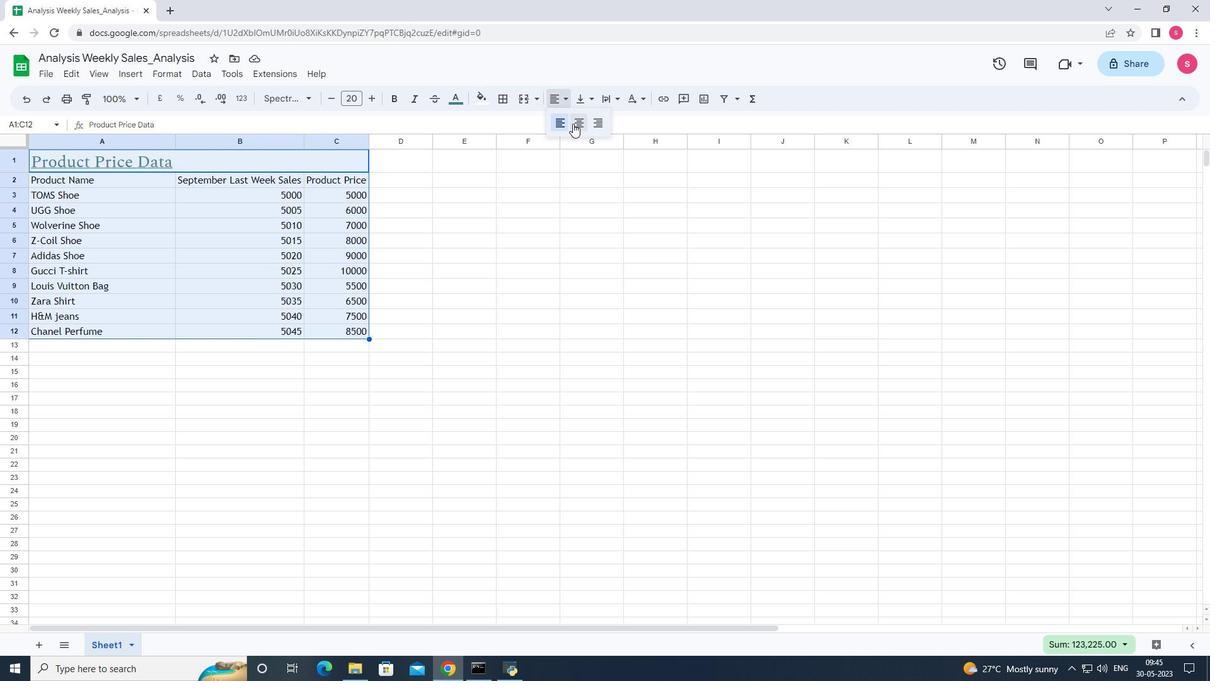 
Action: Mouse pressed left at (574, 123)
Screenshot: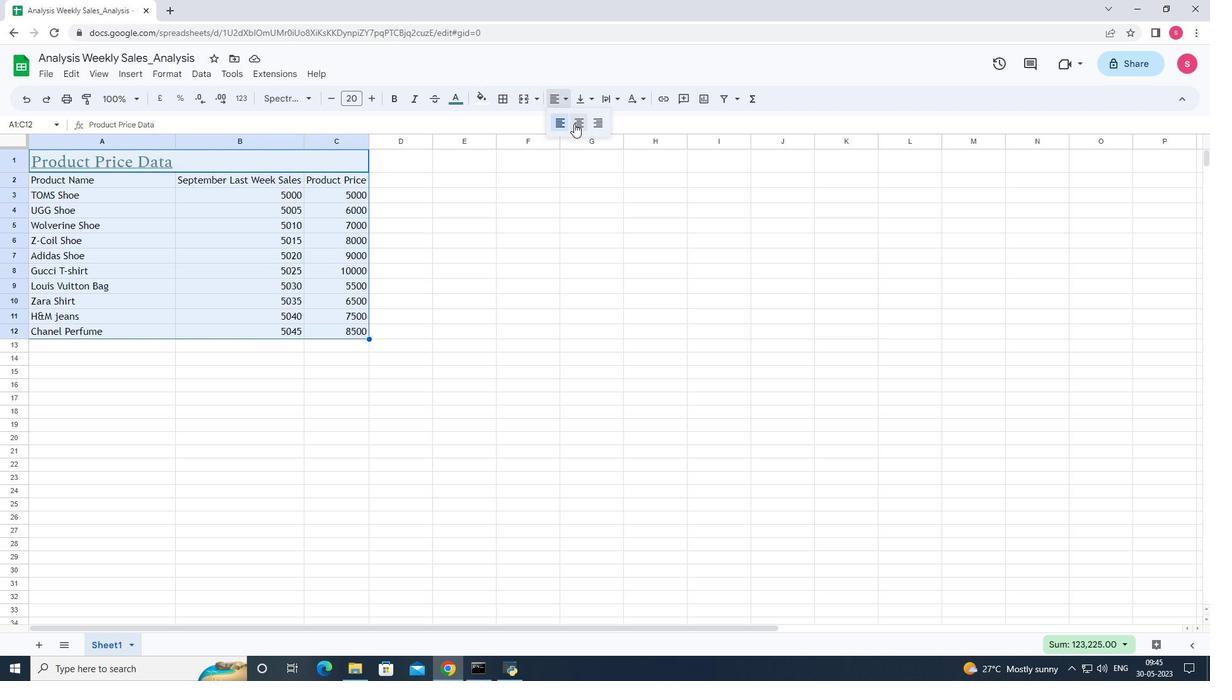 
Action: Mouse moved to (142, 349)
Screenshot: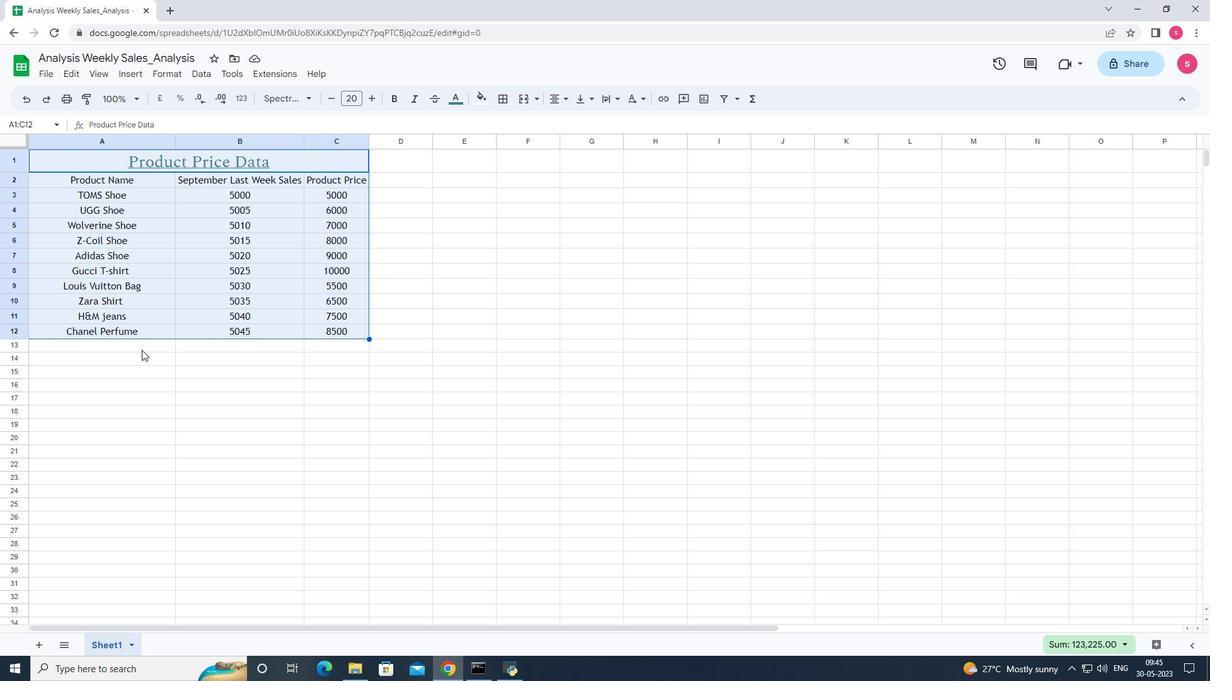 
Action: Mouse pressed left at (142, 349)
Screenshot: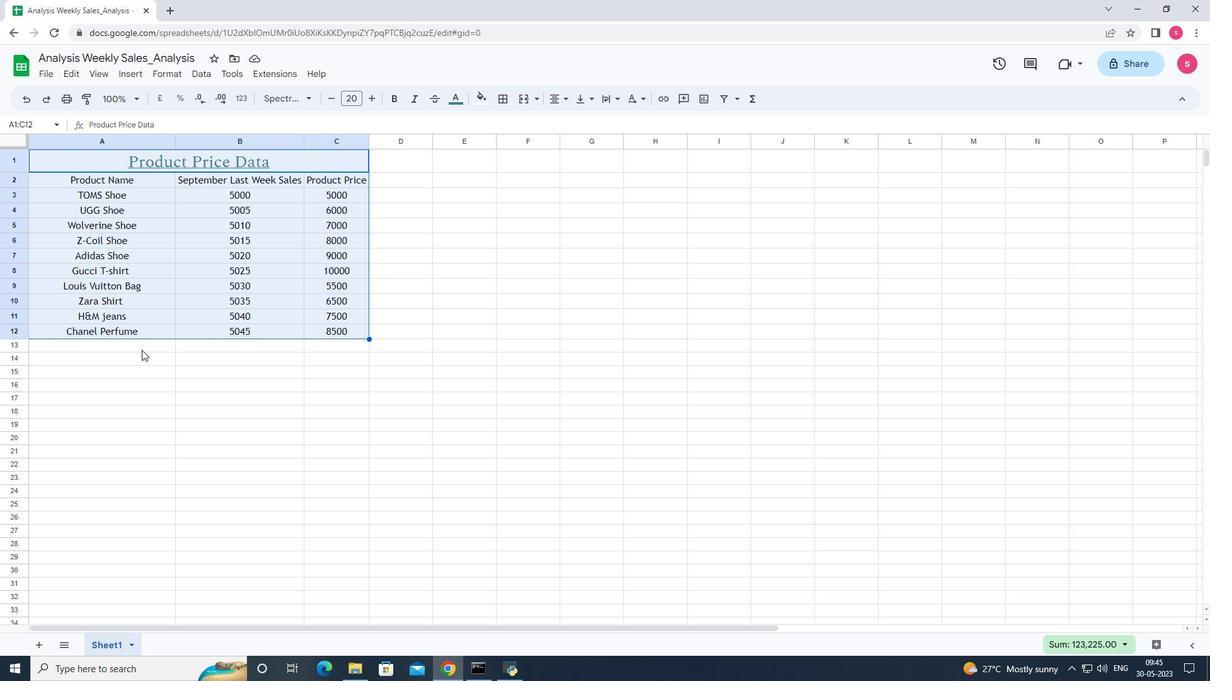 
Action: Mouse moved to (216, 373)
Screenshot: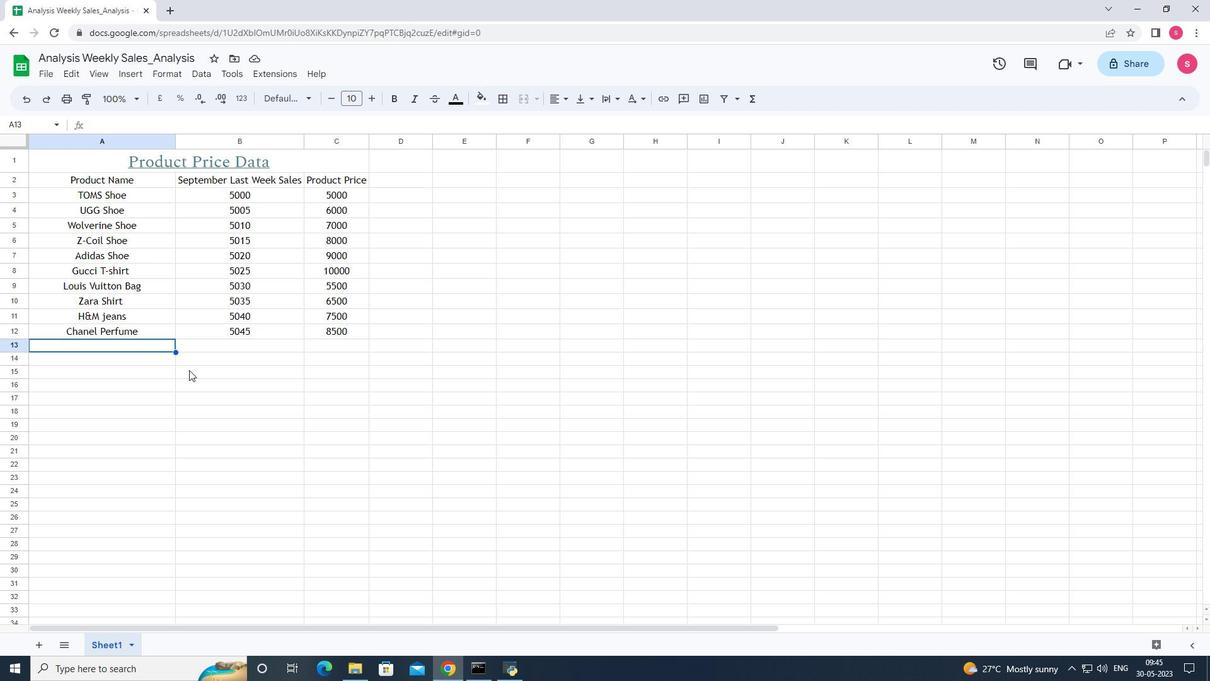 
Action: Mouse pressed left at (216, 373)
Screenshot: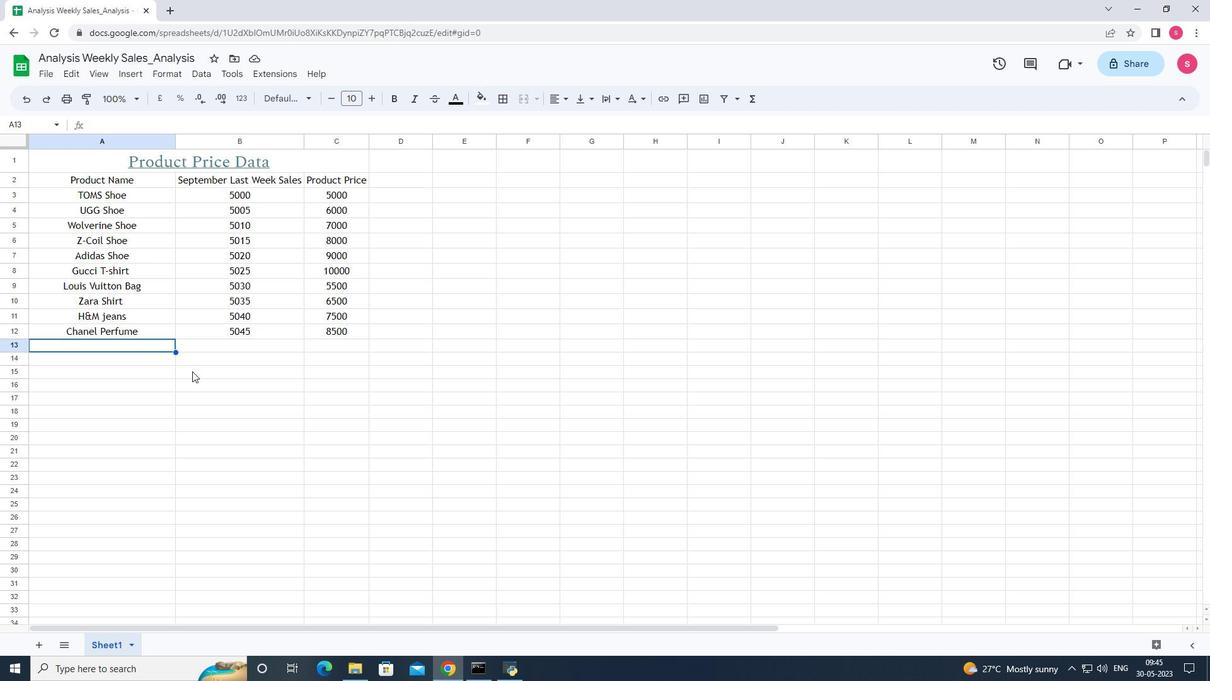
Action: Key pressed ctrl+S
Screenshot: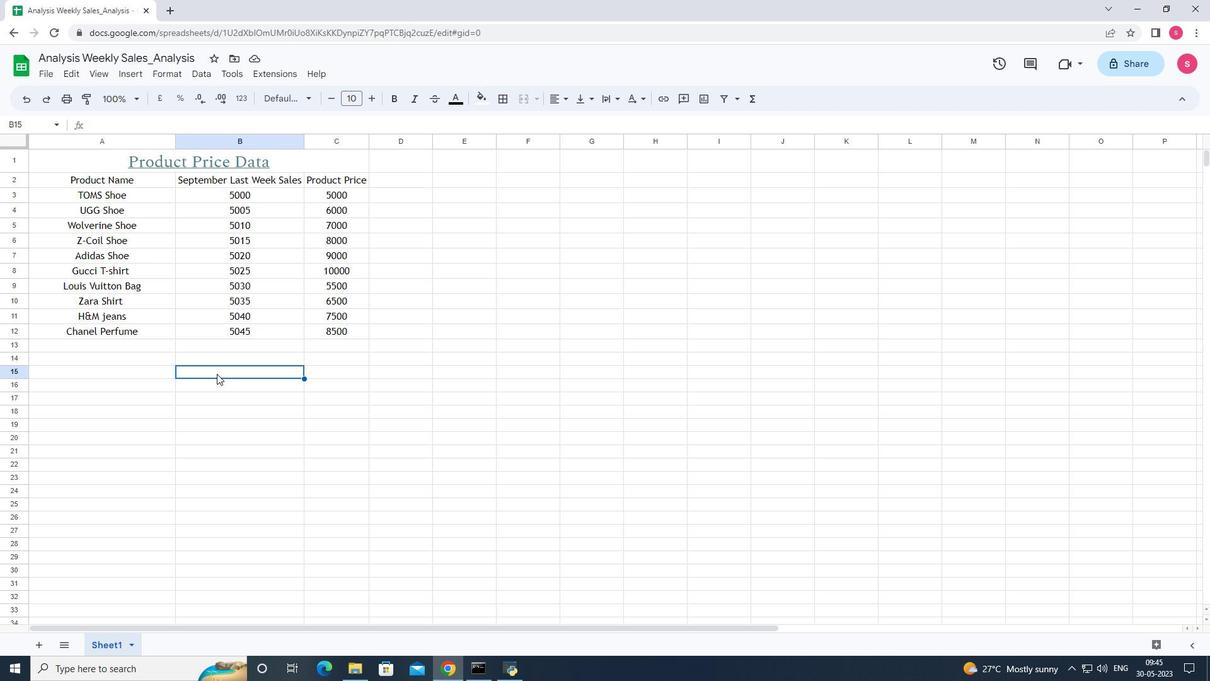 
Action: Mouse moved to (189, 315)
Screenshot: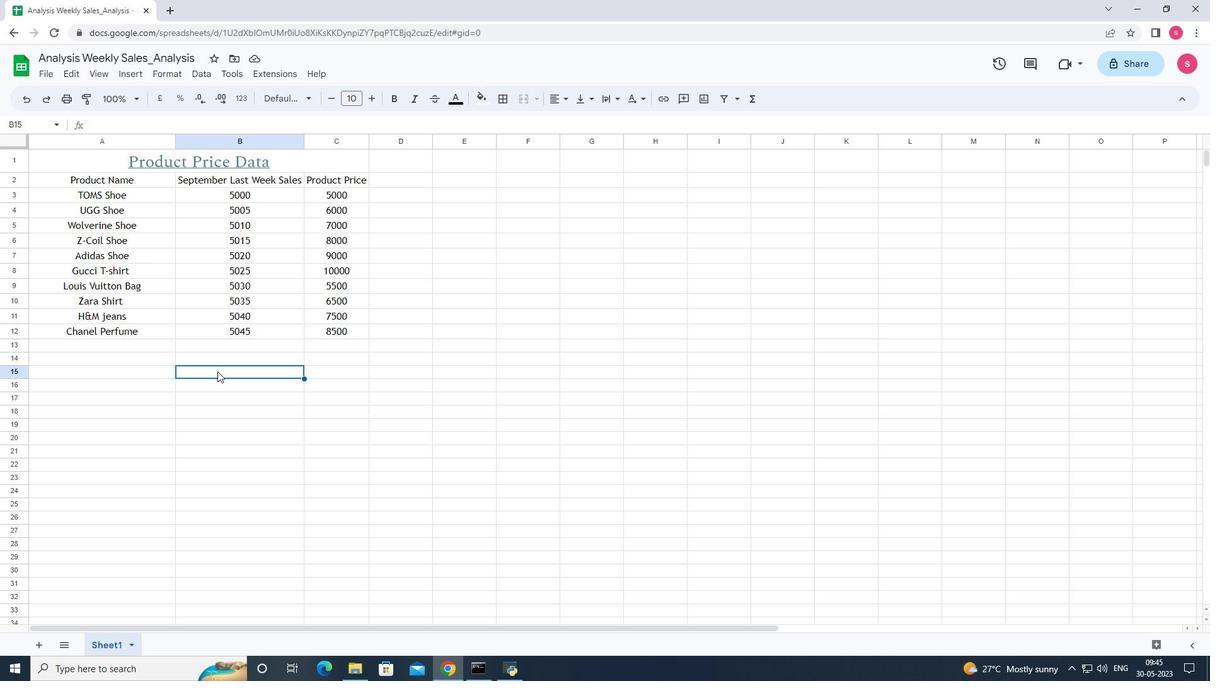 
